 Task: Add a signature Maya Campbell containing Have a great National Hug Day, Maya Campbell to email address softage.9@softage.net and add a folder Insurance policies
Action: Mouse moved to (1344, 99)
Screenshot: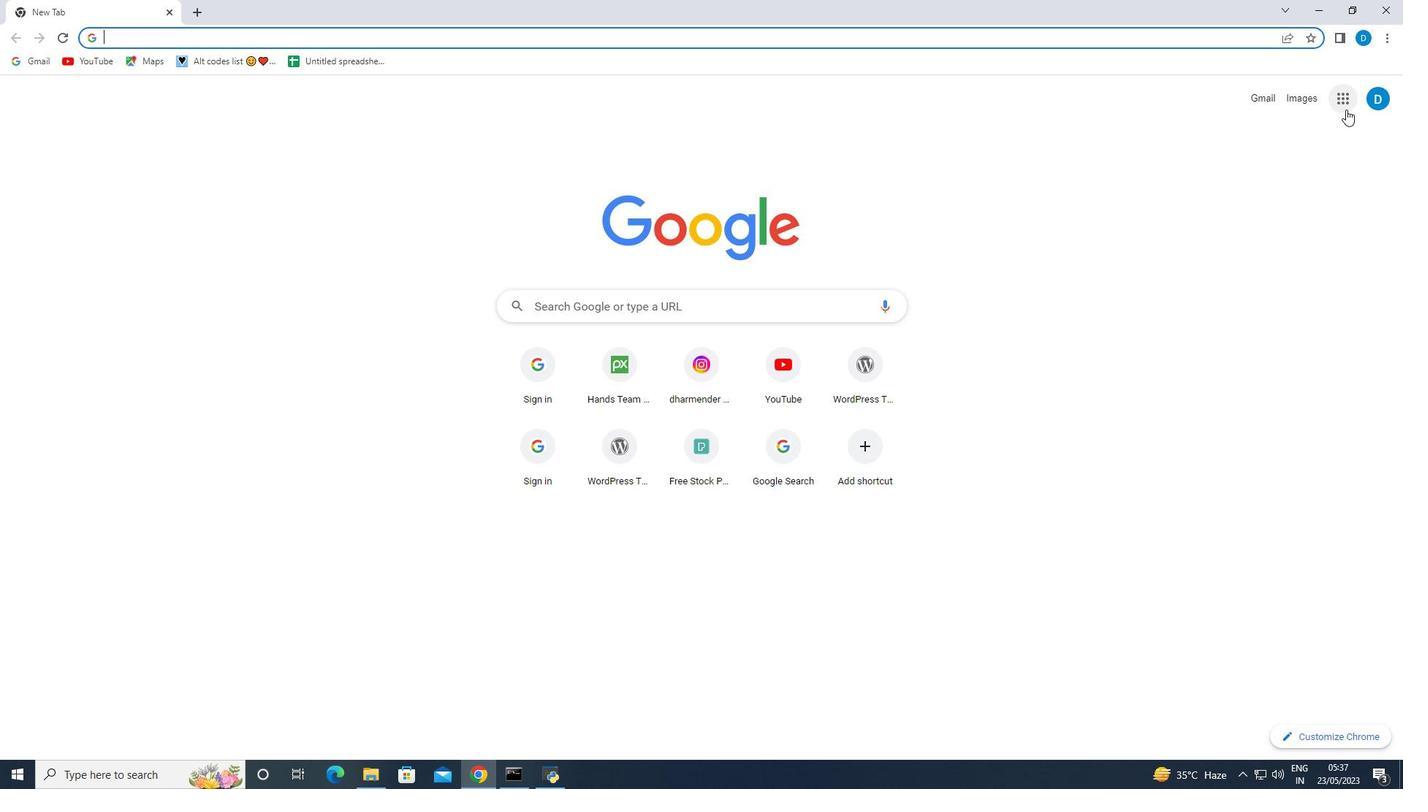 
Action: Mouse pressed left at (1344, 99)
Screenshot: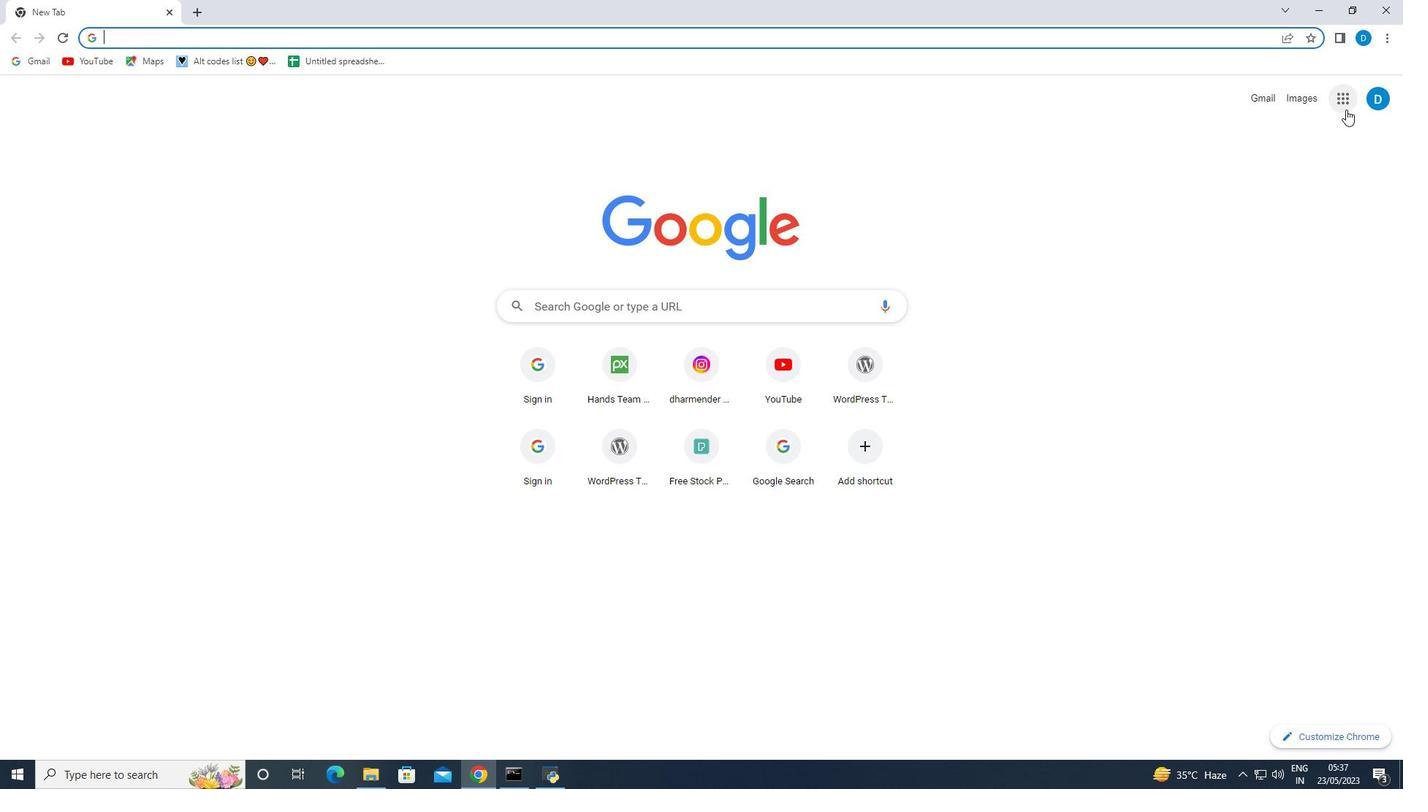 
Action: Mouse moved to (1225, 289)
Screenshot: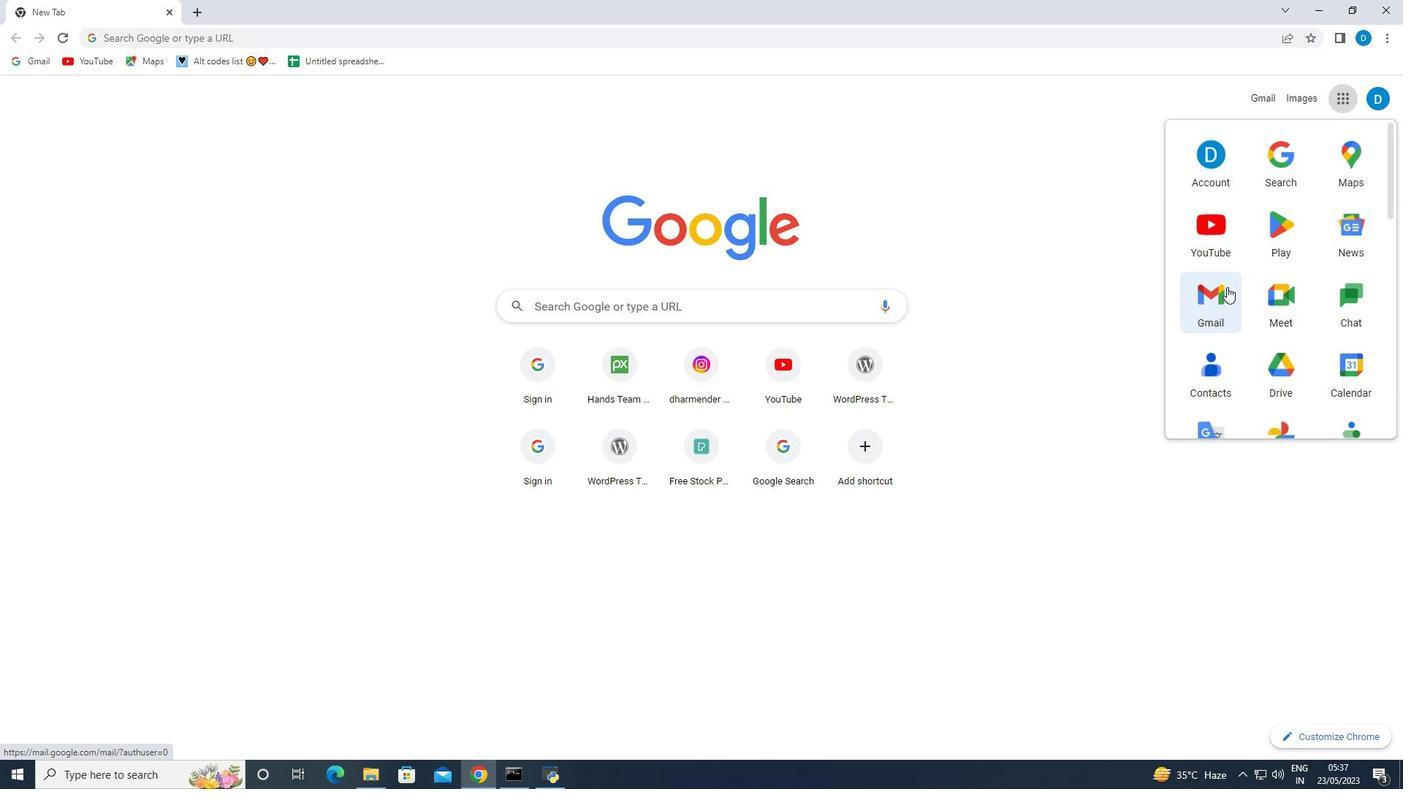 
Action: Mouse pressed left at (1225, 289)
Screenshot: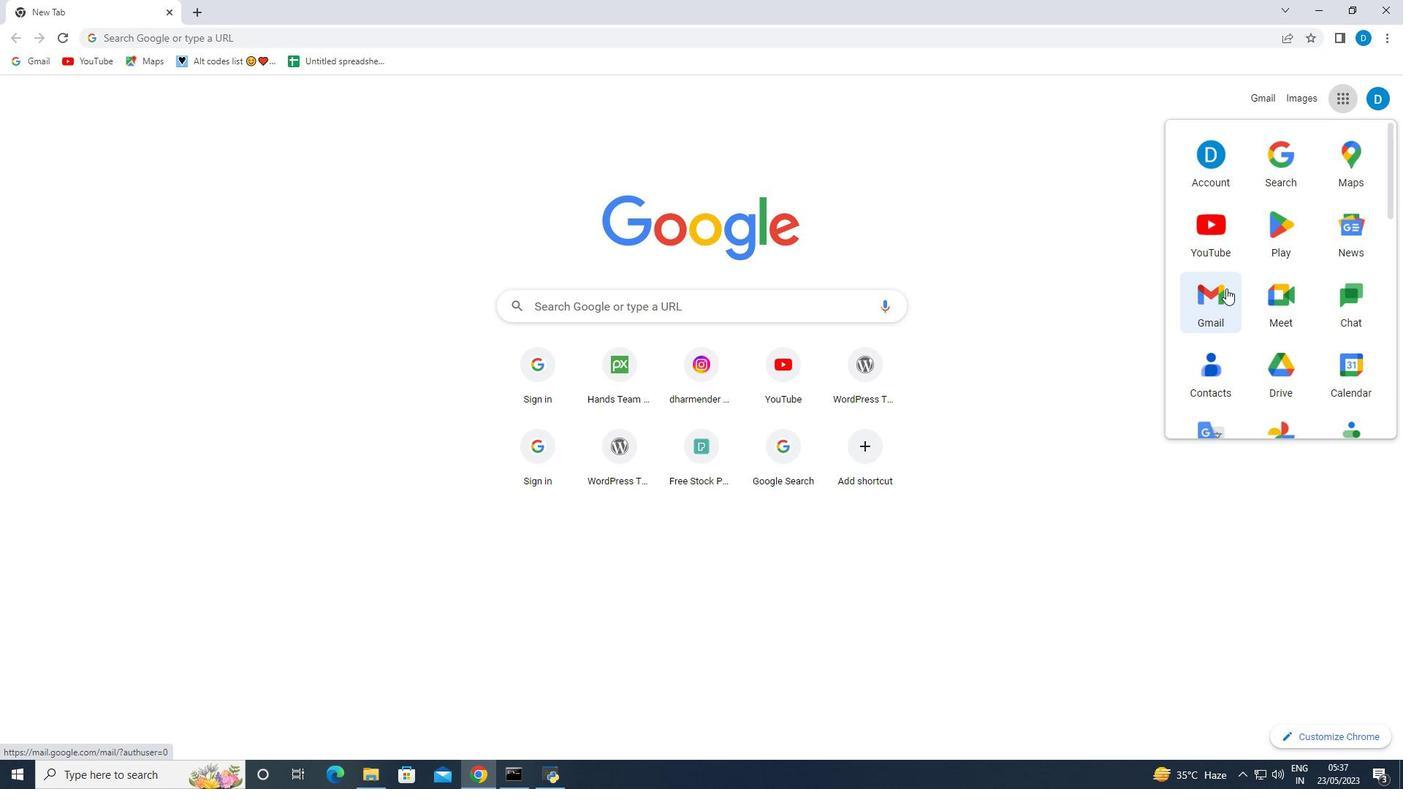 
Action: Mouse moved to (1312, 110)
Screenshot: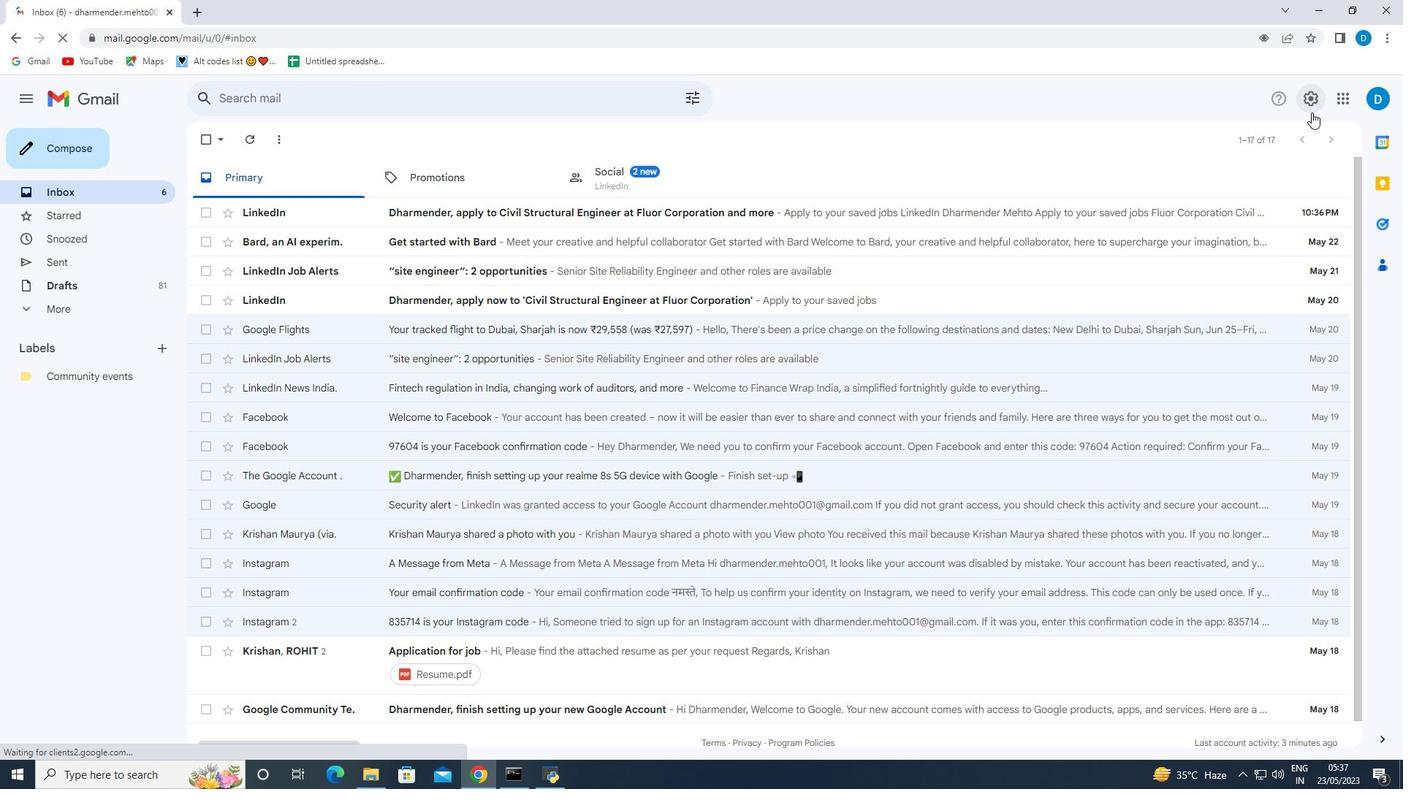 
Action: Mouse pressed left at (1312, 110)
Screenshot: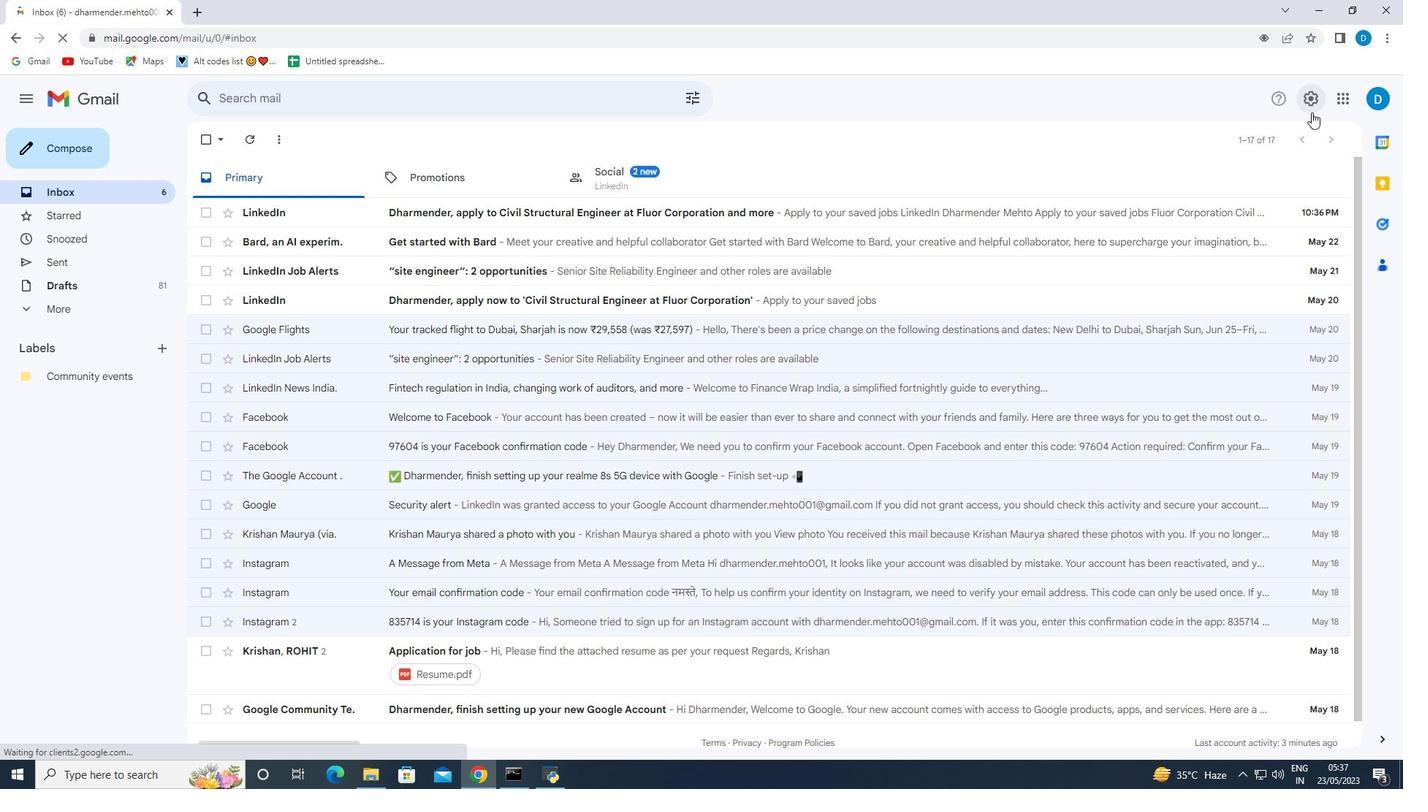 
Action: Mouse moved to (1208, 176)
Screenshot: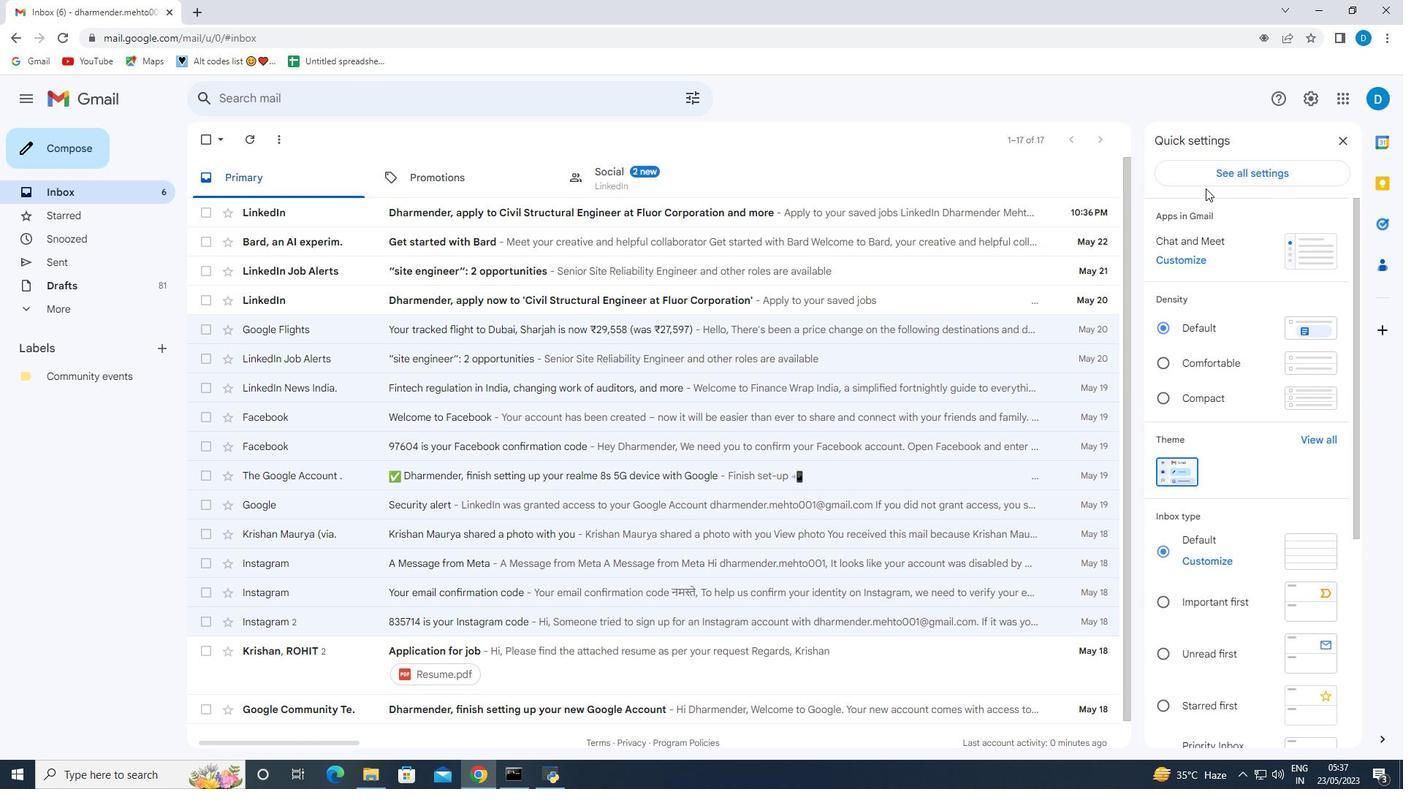 
Action: Mouse pressed left at (1208, 176)
Screenshot: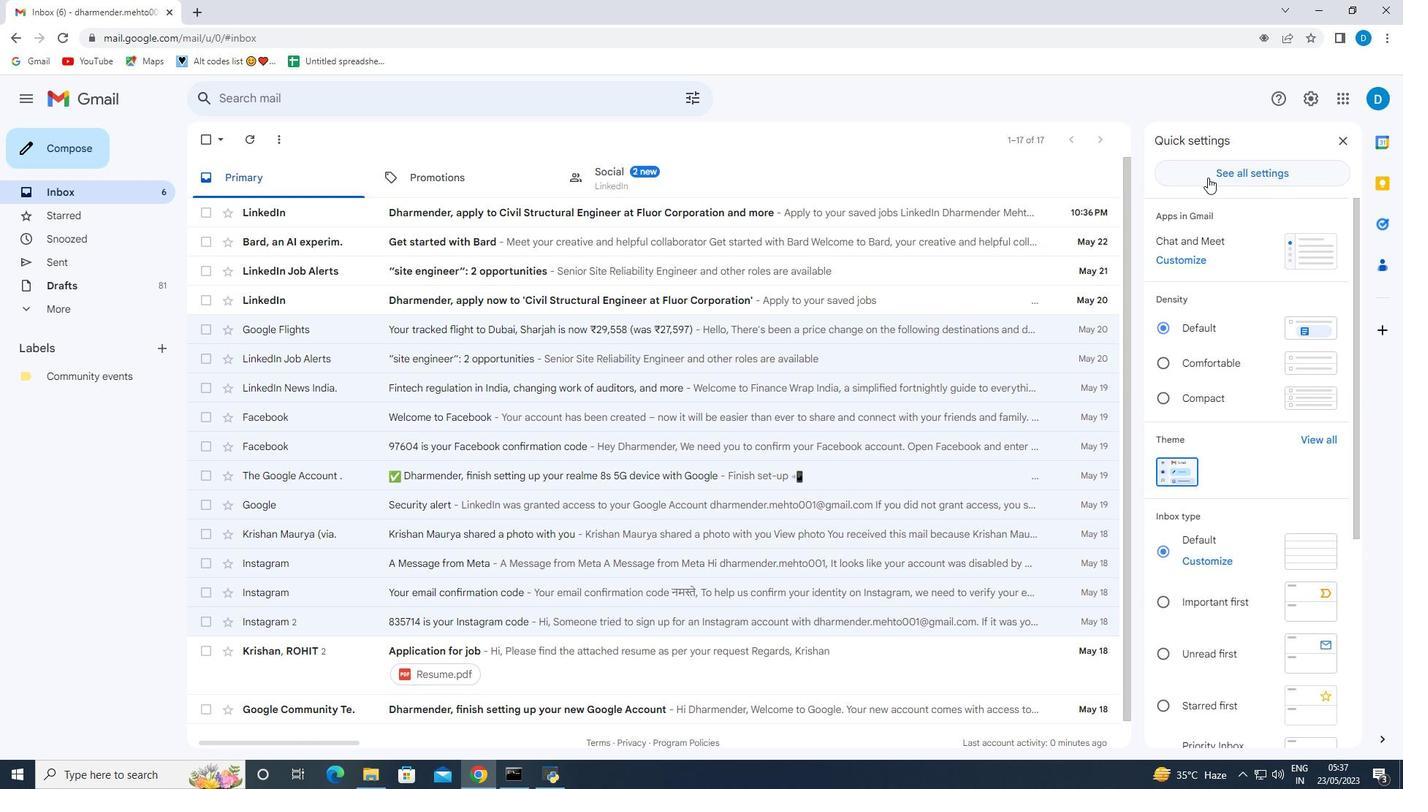 
Action: Mouse moved to (562, 547)
Screenshot: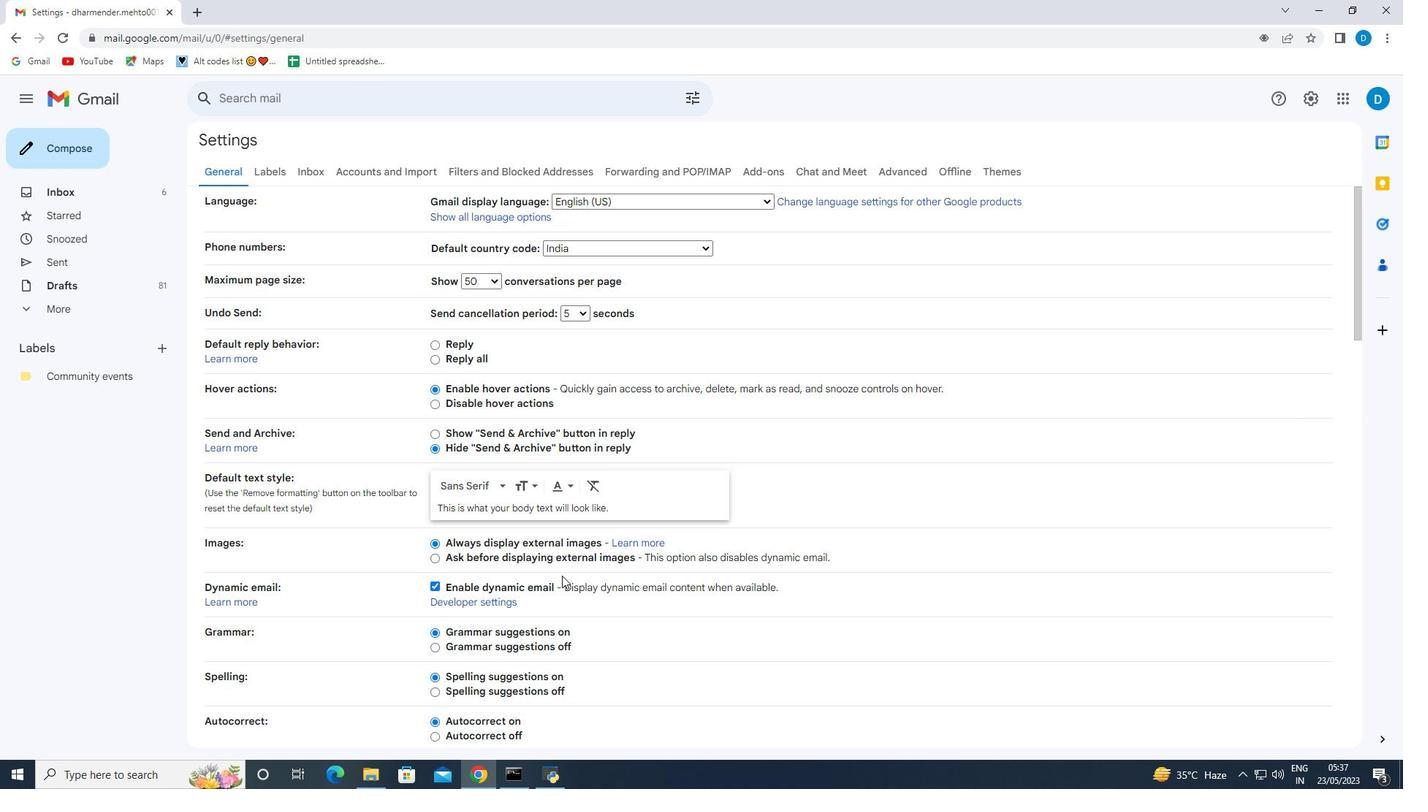 
Action: Mouse scrolled (562, 546) with delta (0, 0)
Screenshot: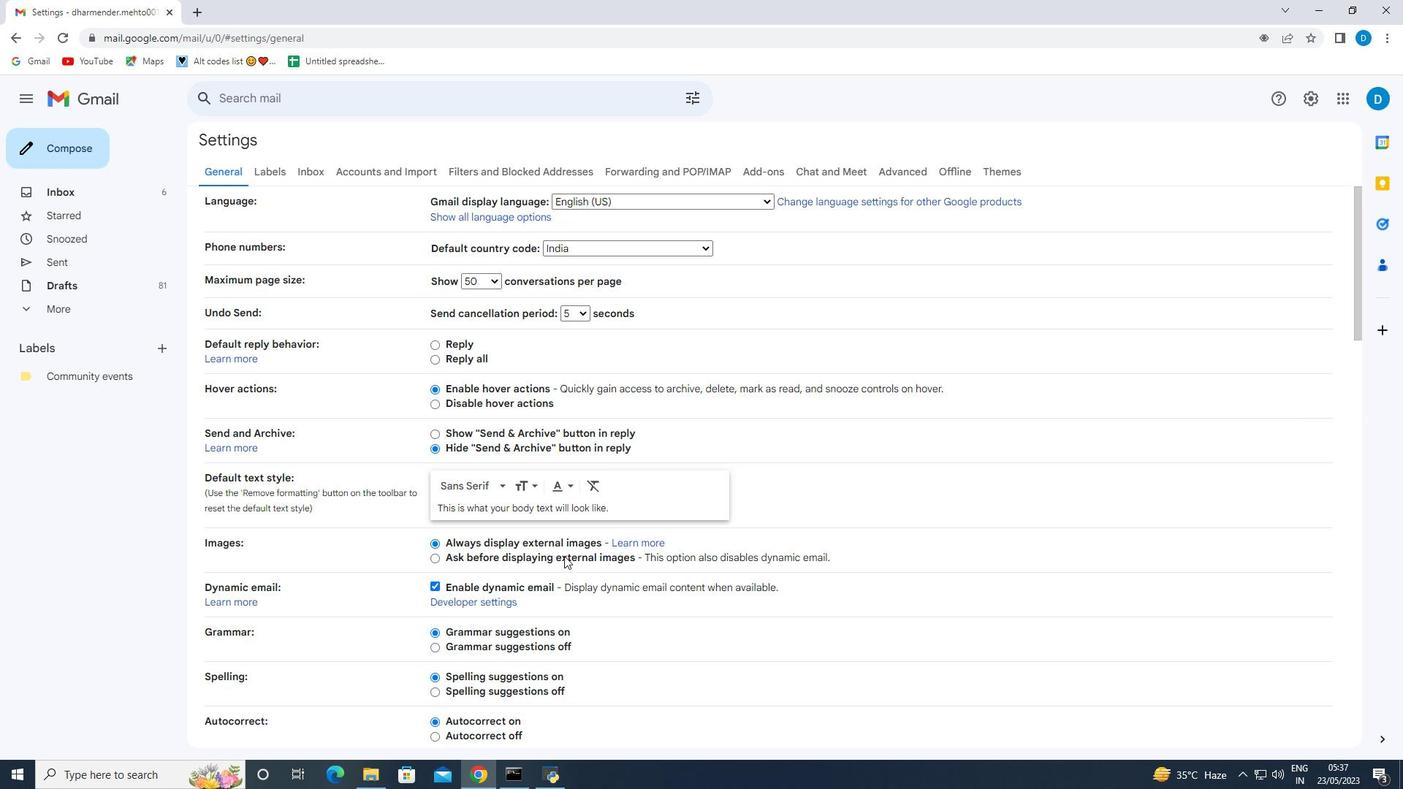 
Action: Mouse scrolled (562, 546) with delta (0, 0)
Screenshot: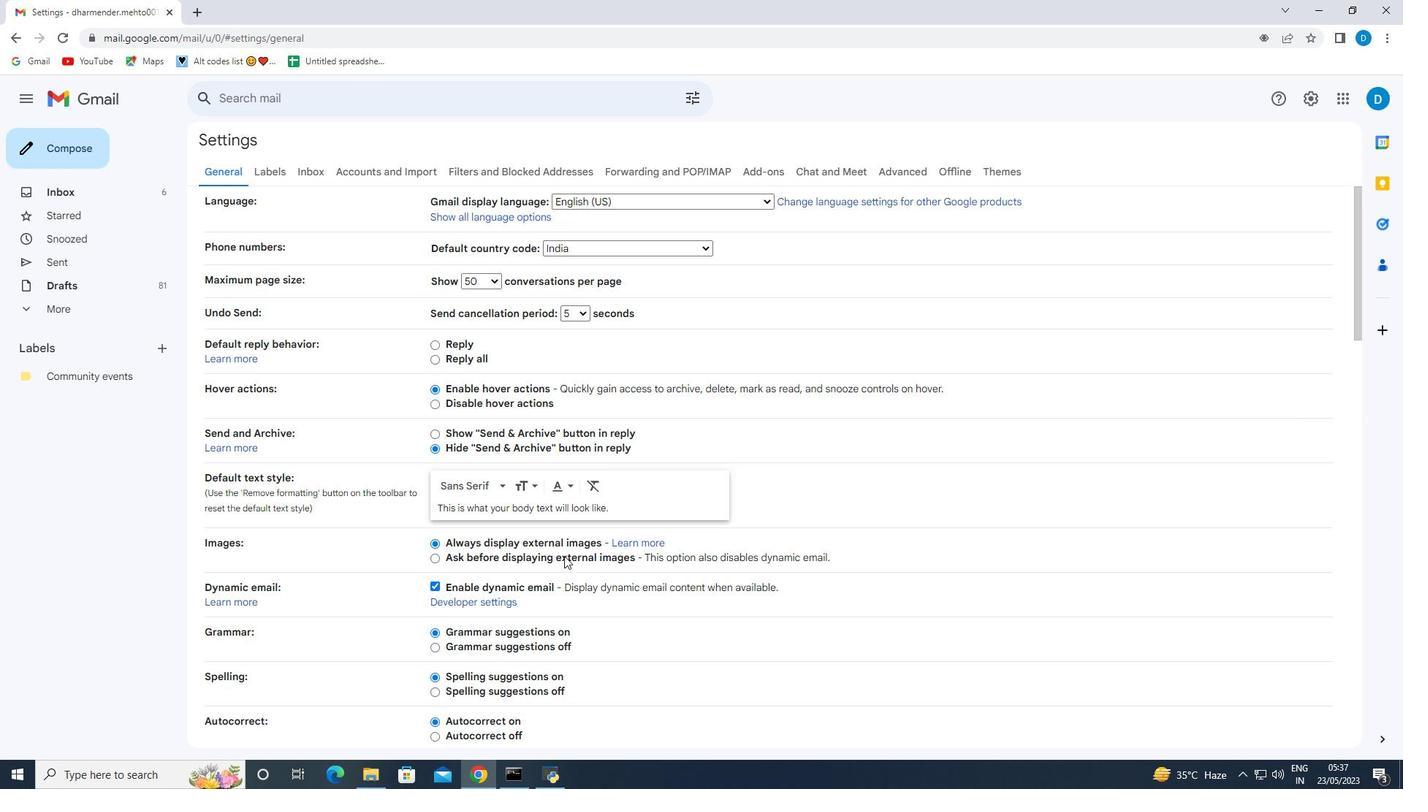 
Action: Mouse scrolled (562, 546) with delta (0, 0)
Screenshot: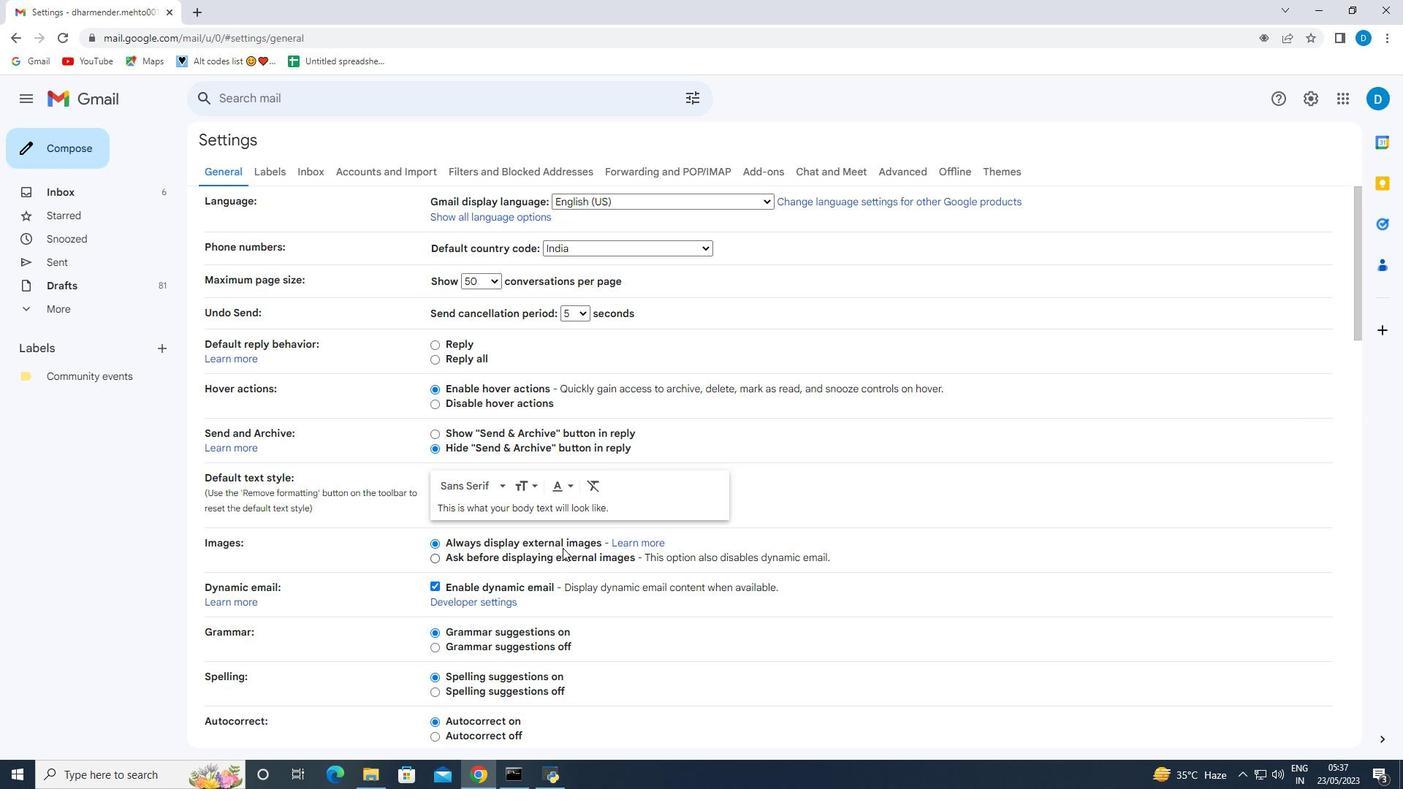 
Action: Mouse scrolled (562, 546) with delta (0, 0)
Screenshot: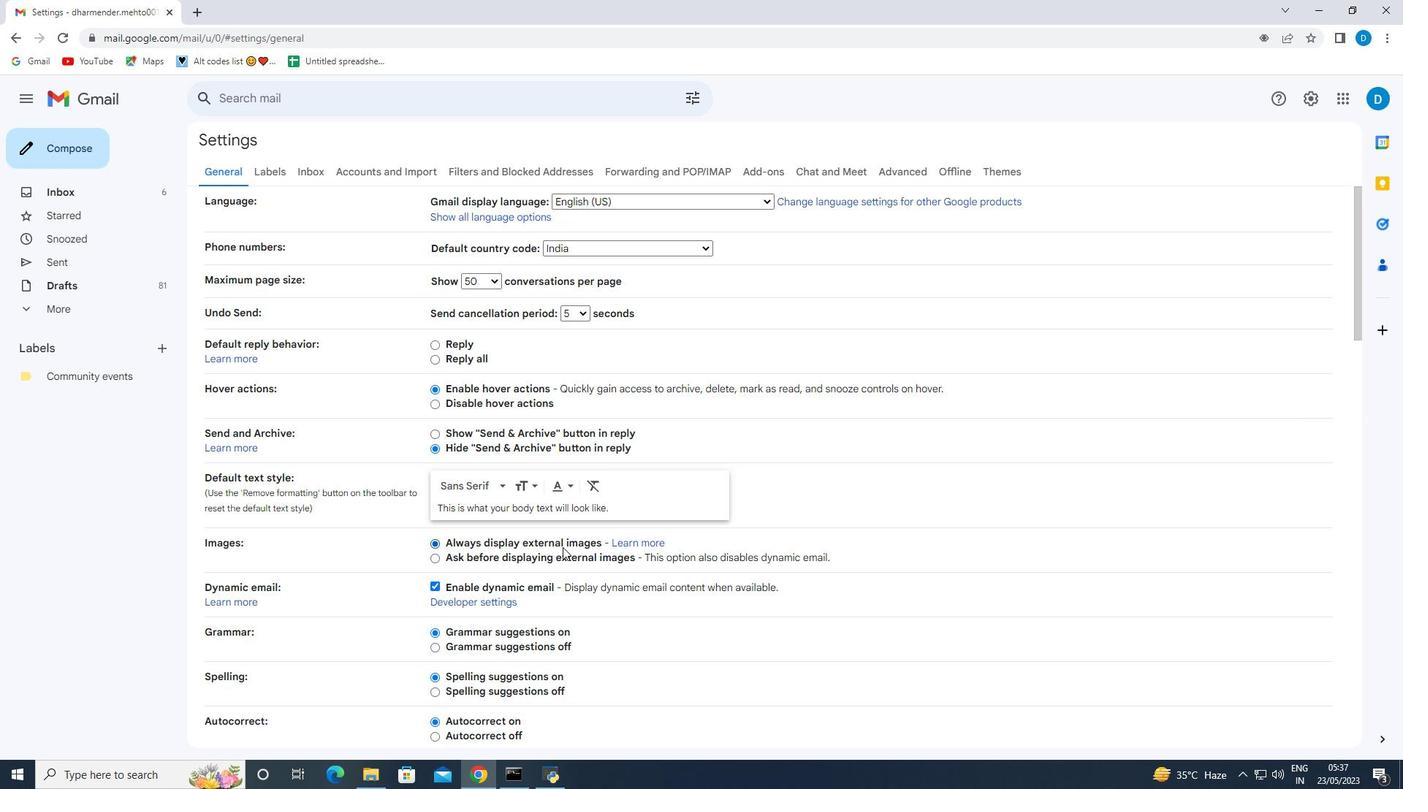 
Action: Mouse moved to (566, 535)
Screenshot: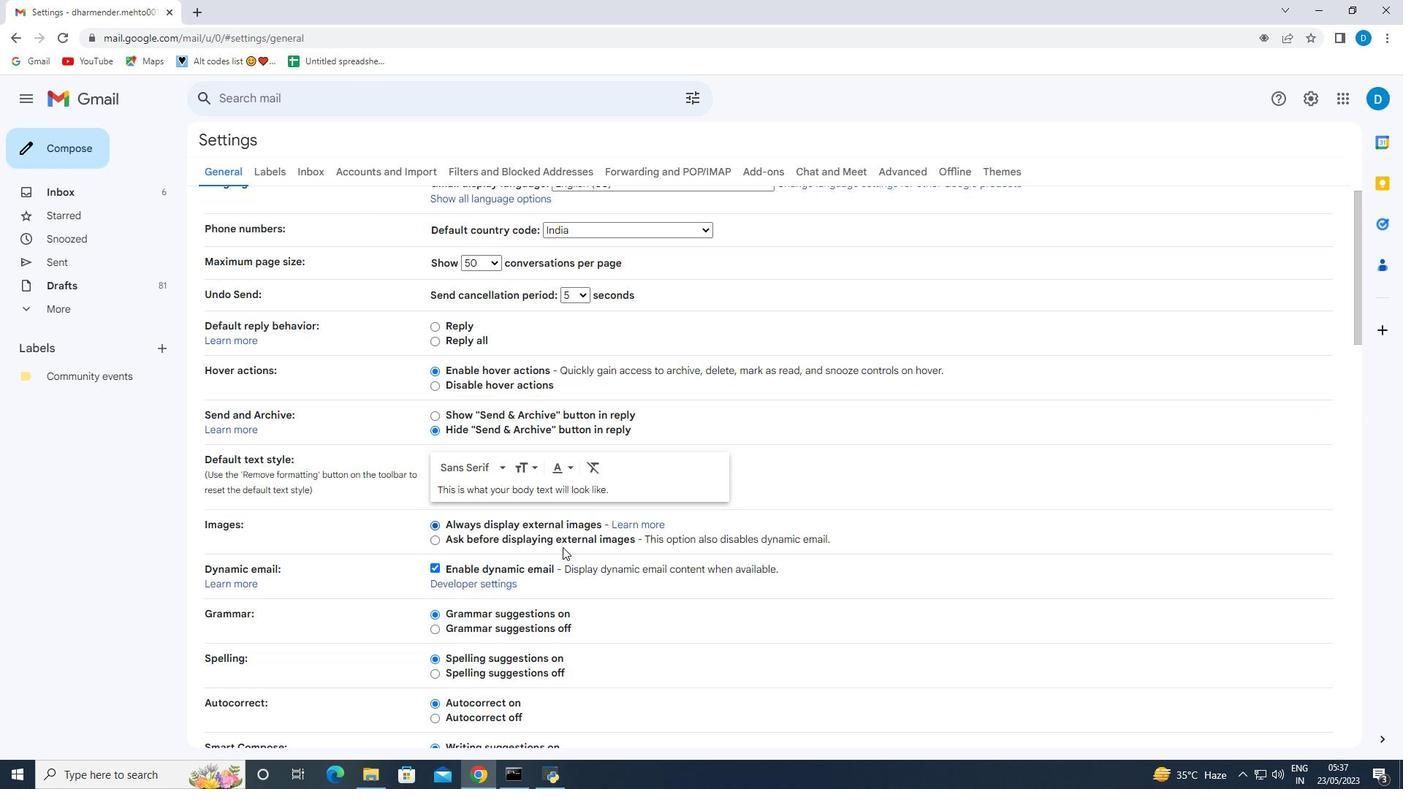 
Action: Mouse scrolled (566, 534) with delta (0, 0)
Screenshot: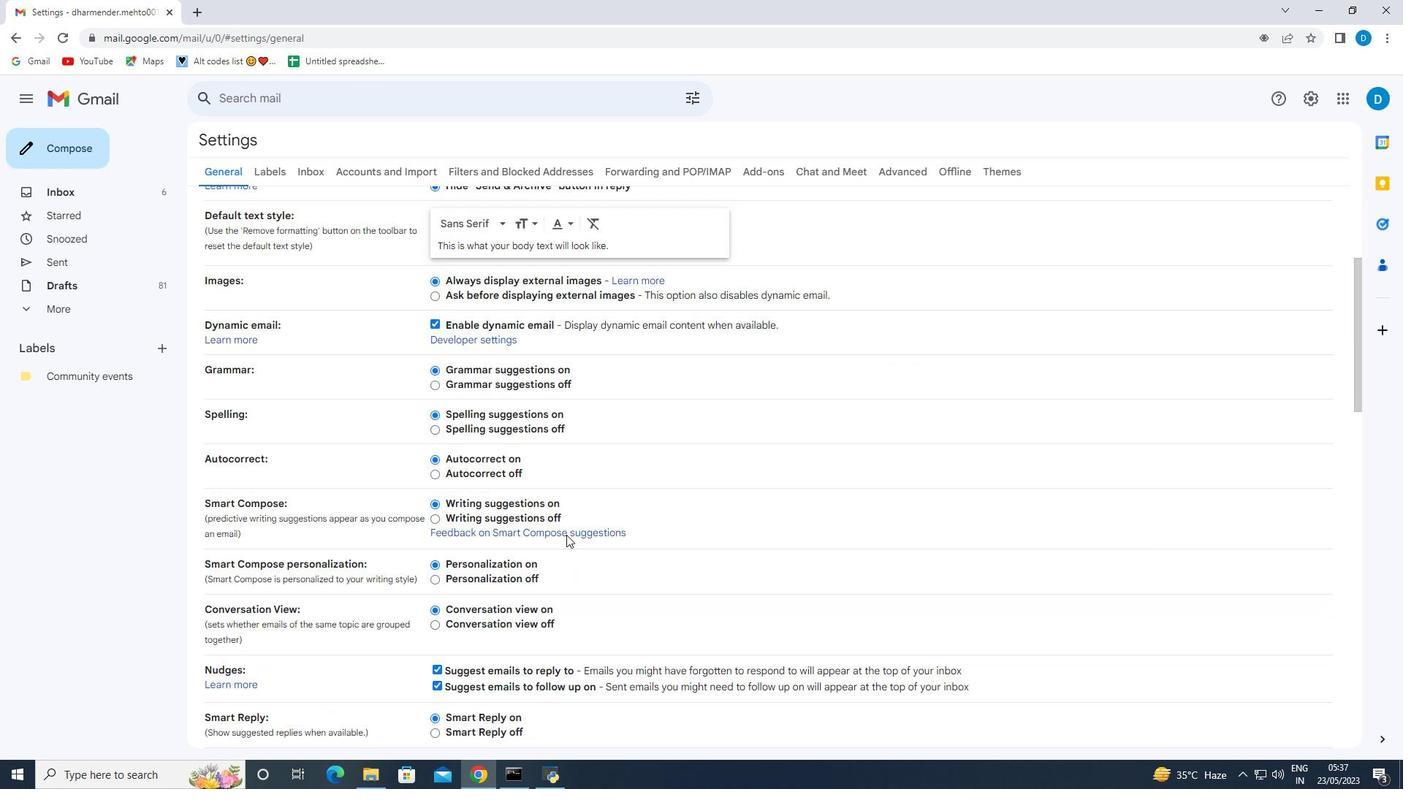 
Action: Mouse scrolled (566, 534) with delta (0, 0)
Screenshot: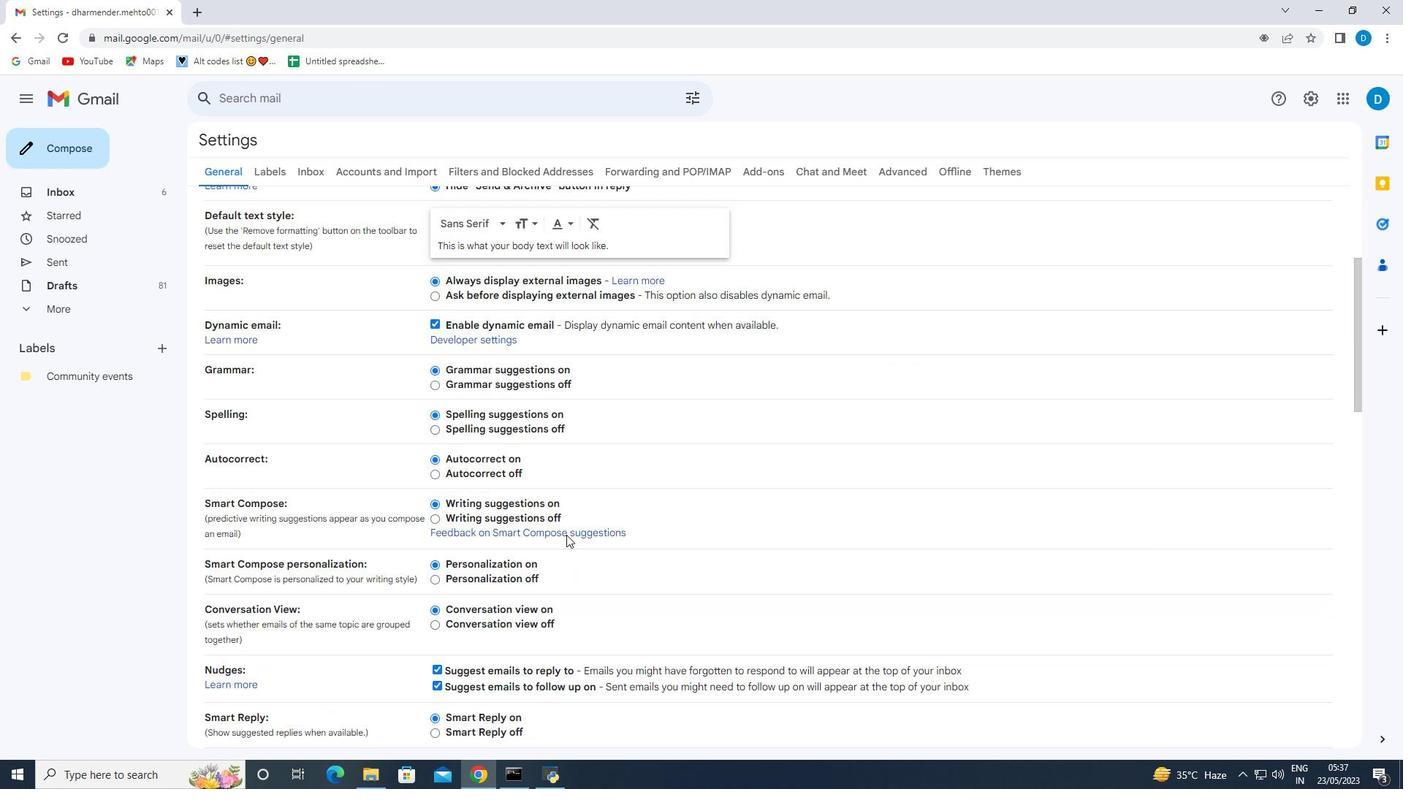 
Action: Mouse scrolled (566, 534) with delta (0, 0)
Screenshot: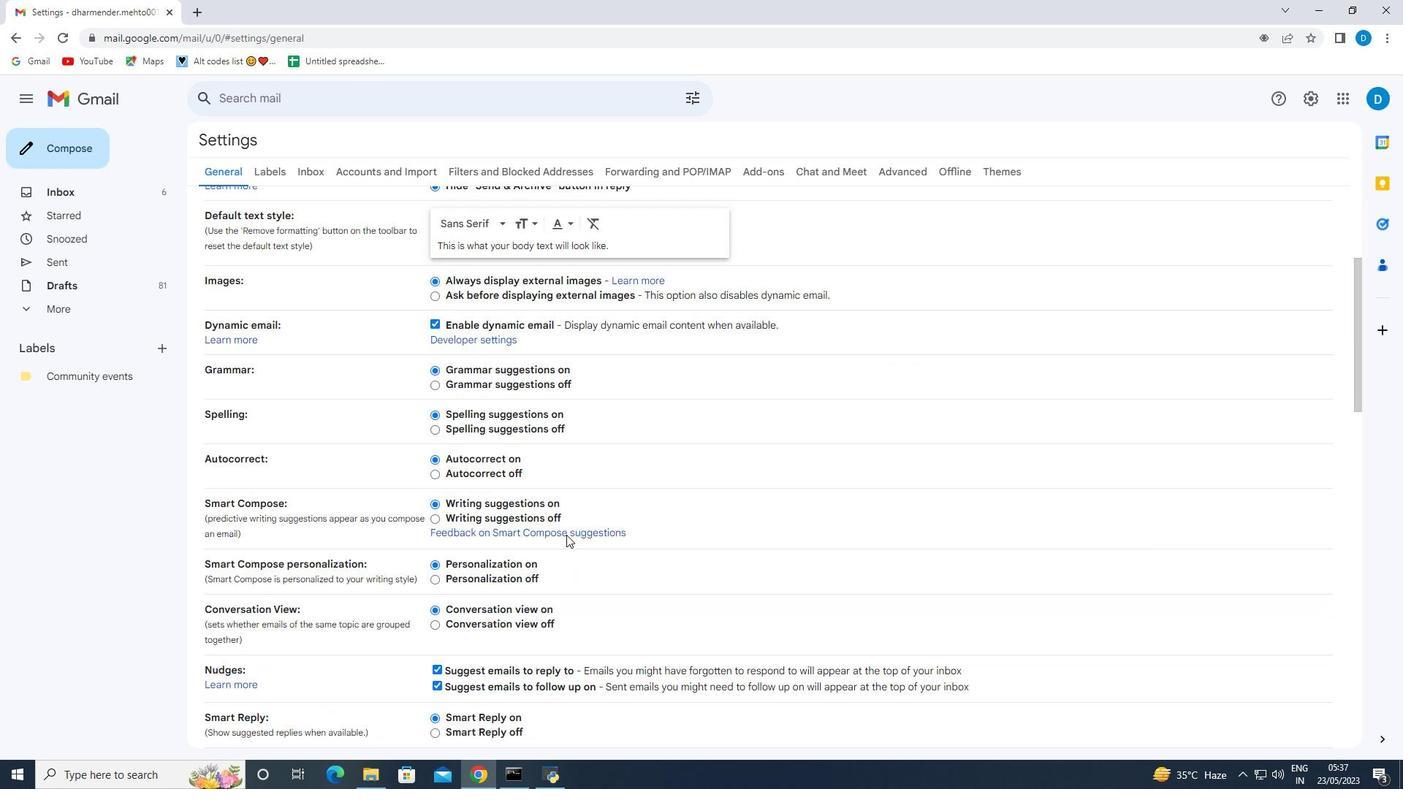 
Action: Mouse scrolled (566, 534) with delta (0, 0)
Screenshot: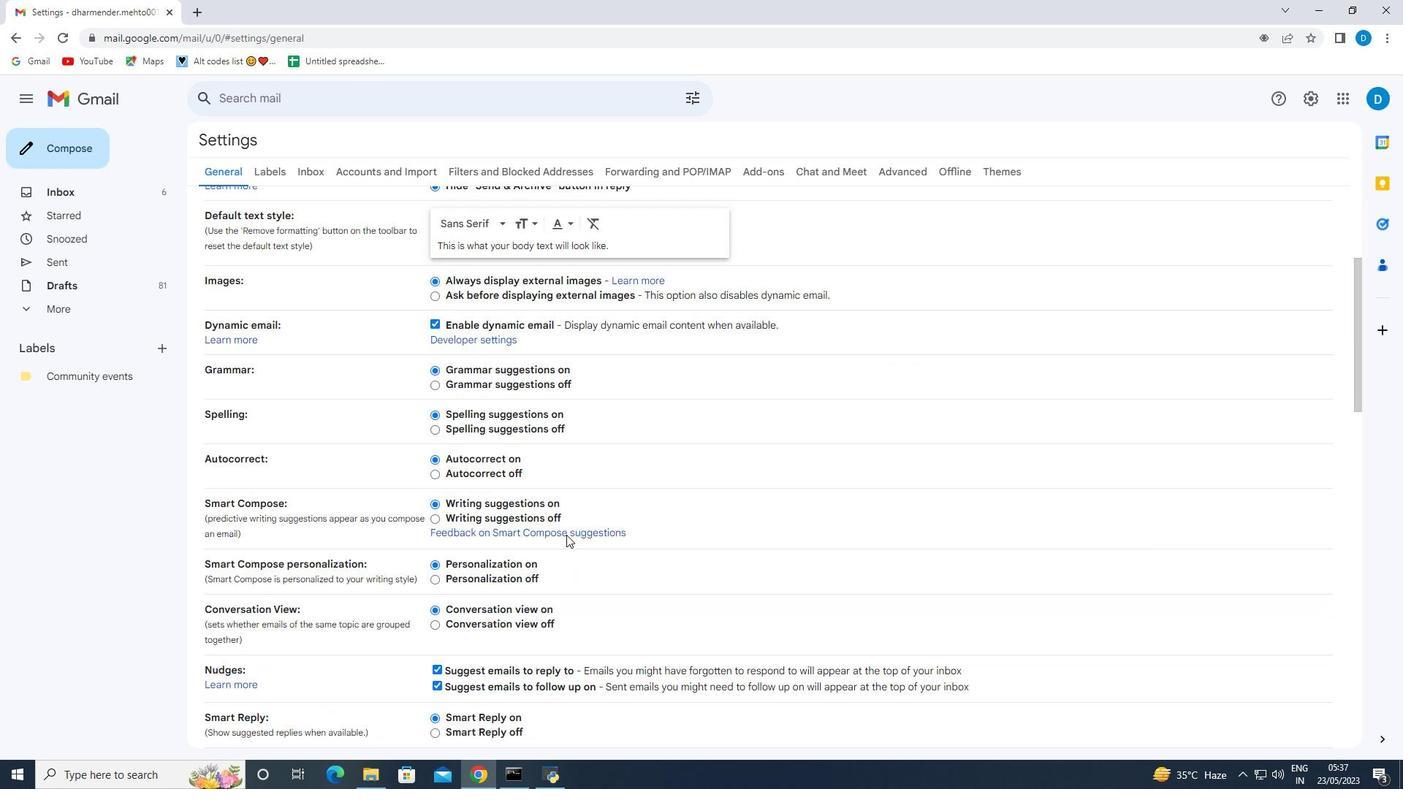 
Action: Mouse scrolled (566, 534) with delta (0, 0)
Screenshot: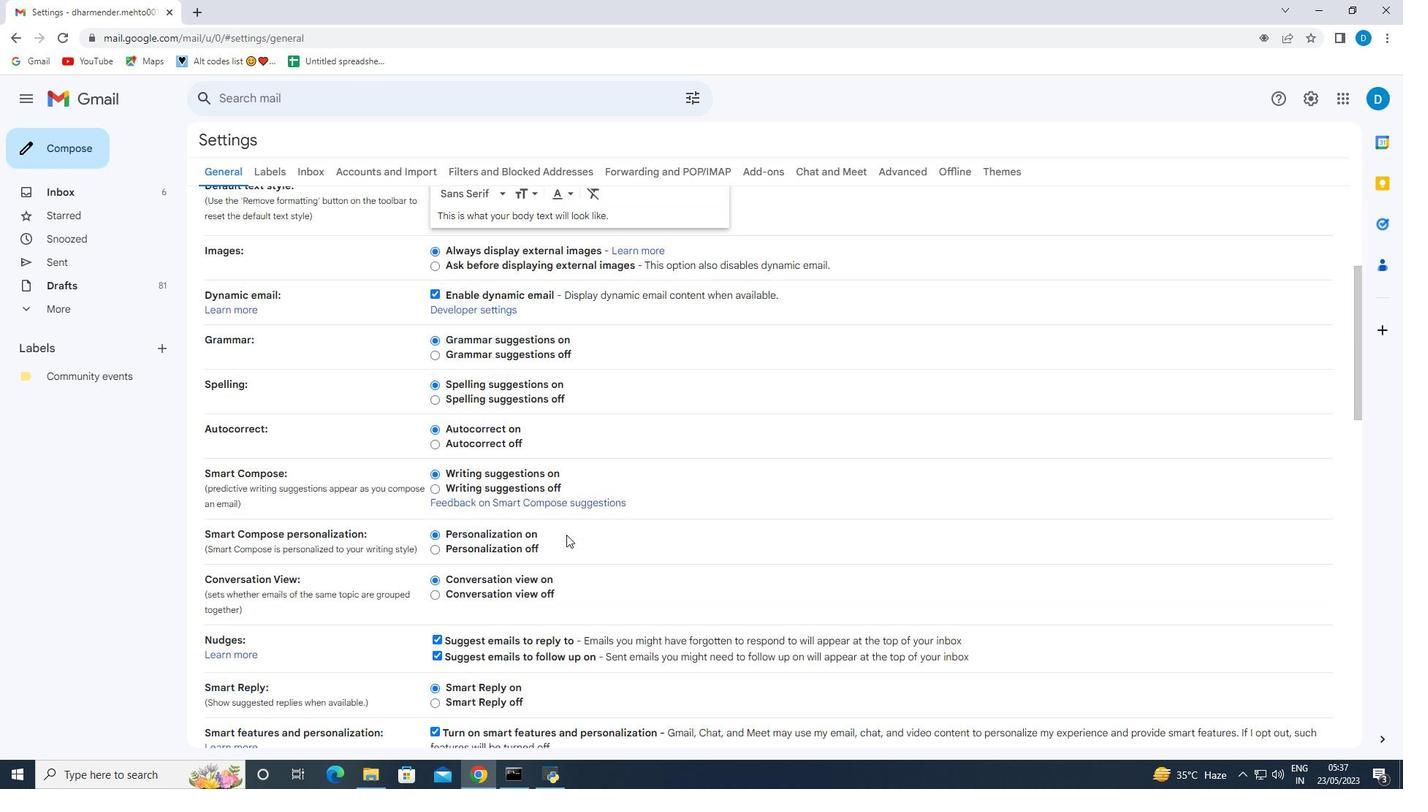 
Action: Mouse scrolled (566, 534) with delta (0, 0)
Screenshot: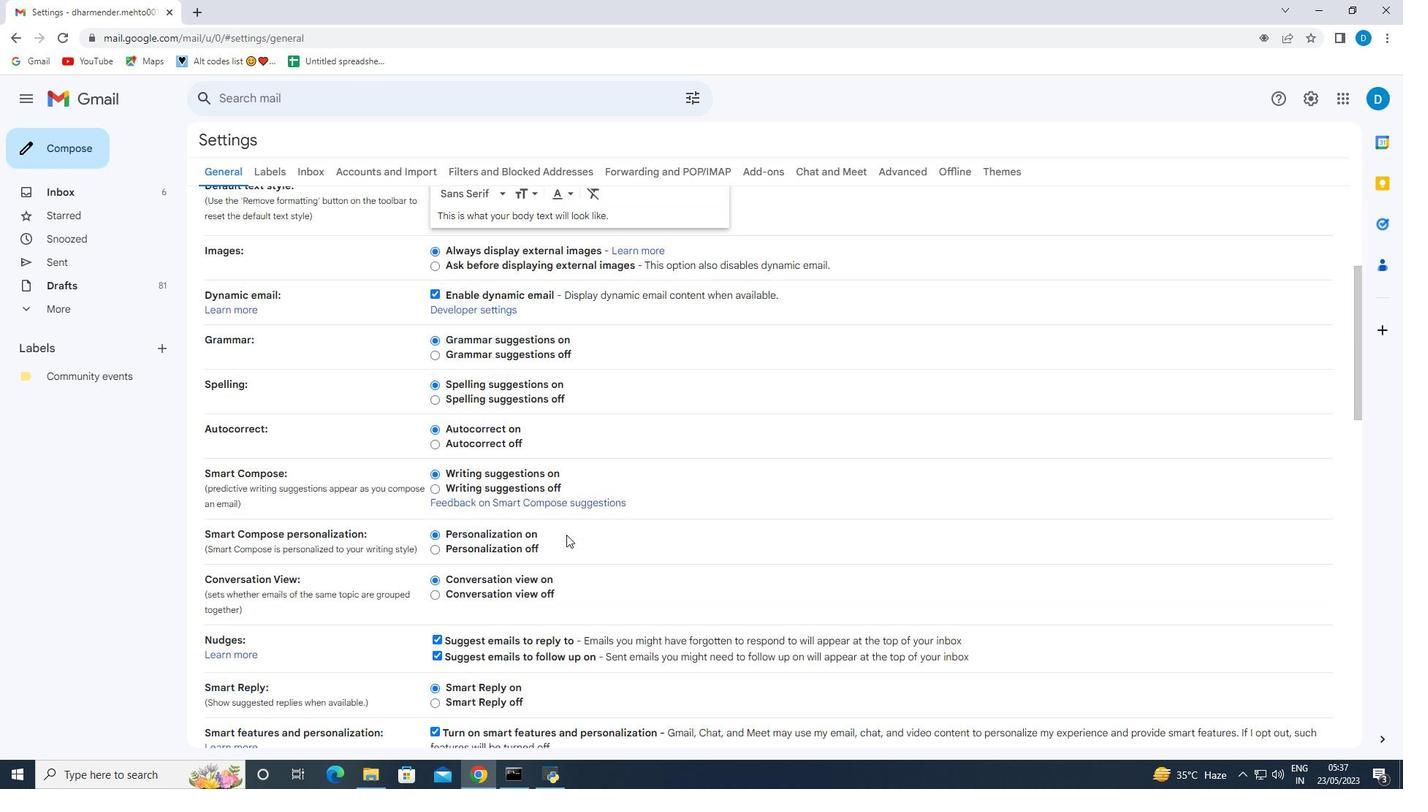 
Action: Mouse scrolled (566, 534) with delta (0, 0)
Screenshot: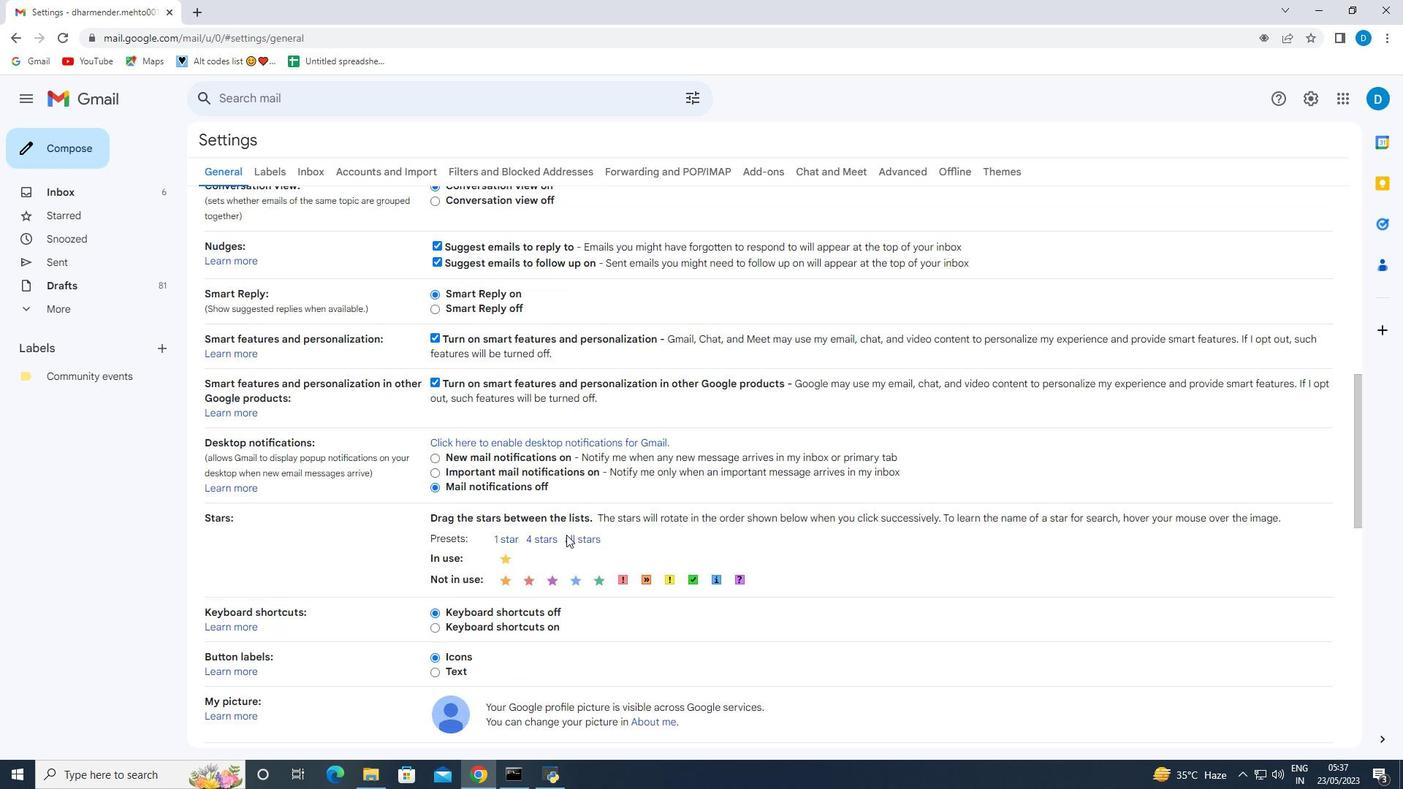 
Action: Mouse scrolled (566, 534) with delta (0, 0)
Screenshot: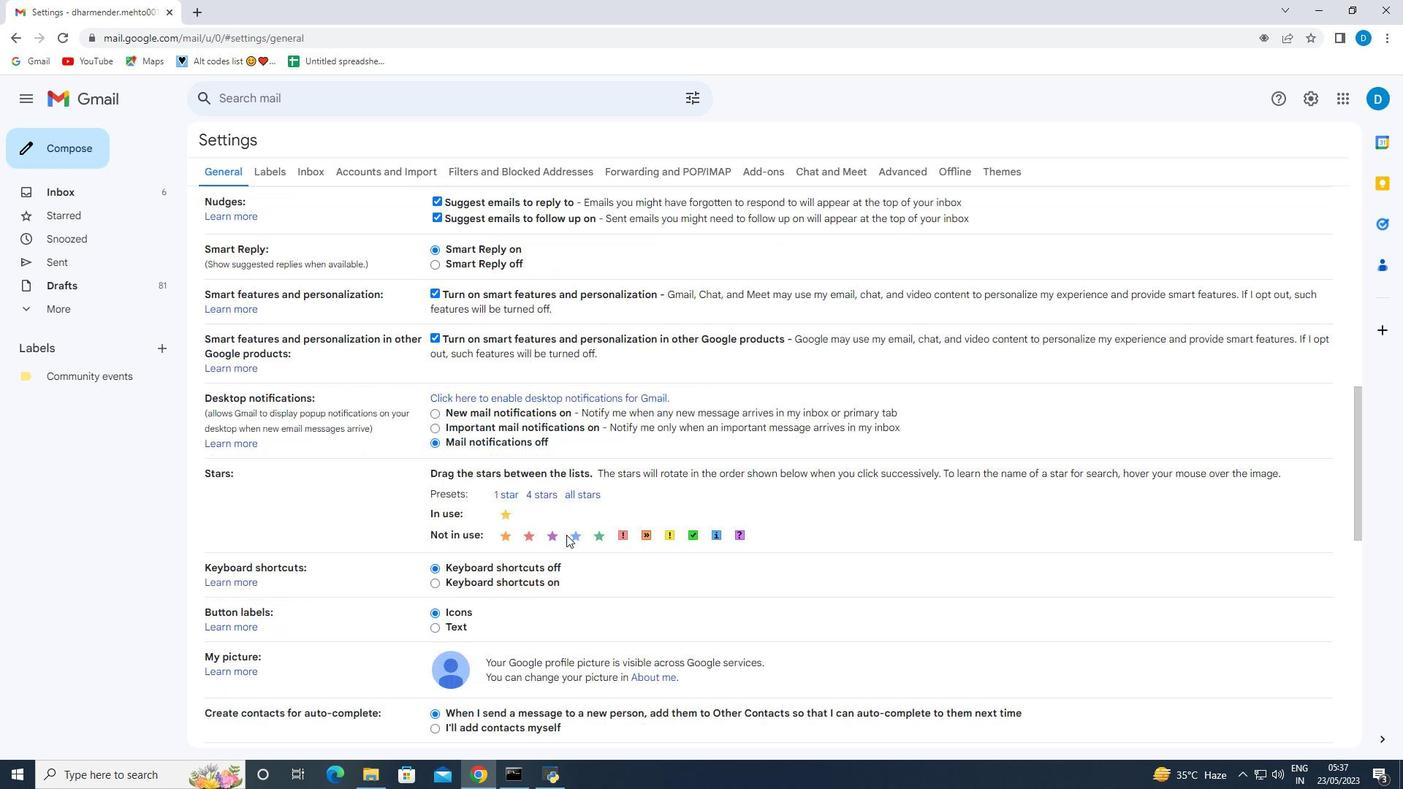 
Action: Mouse scrolled (566, 534) with delta (0, 0)
Screenshot: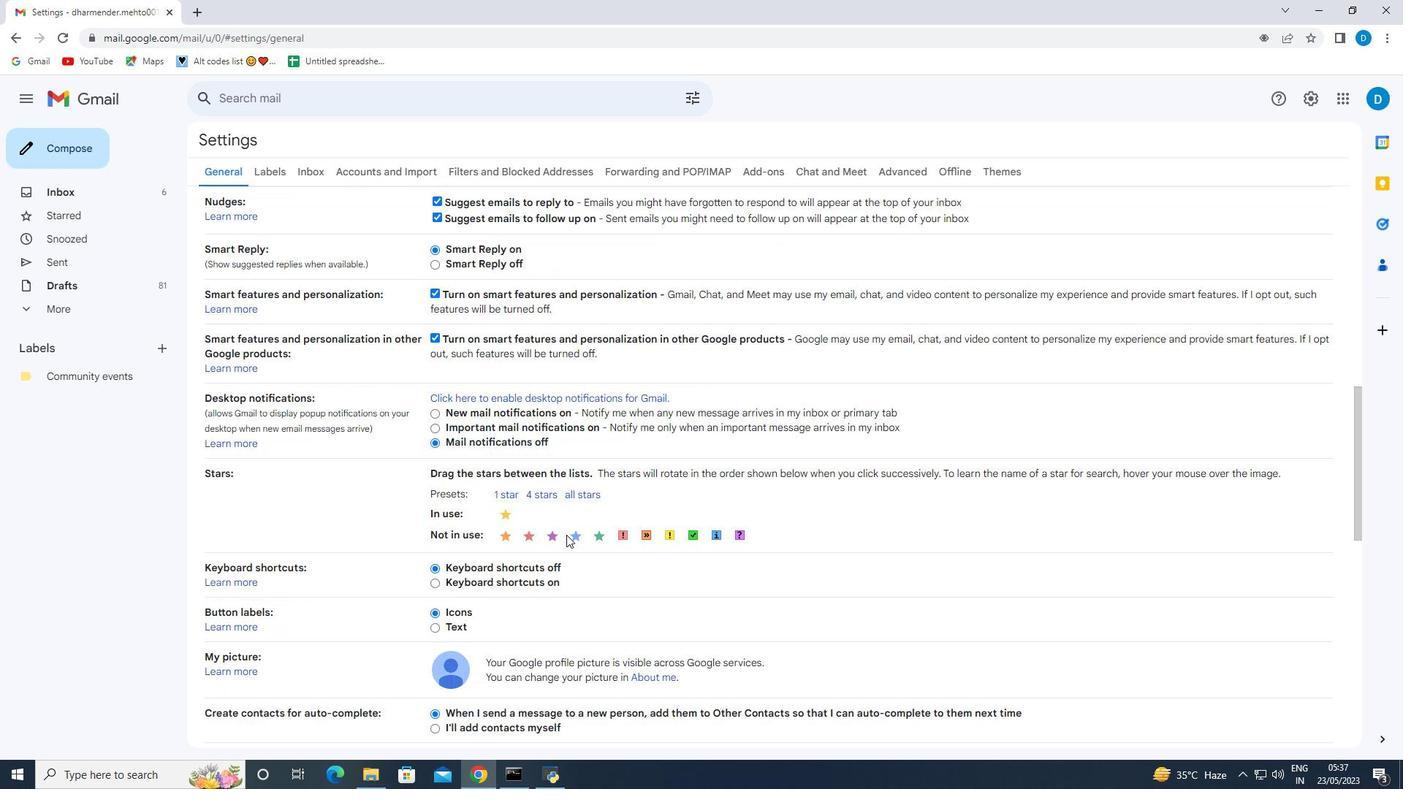 
Action: Mouse scrolled (566, 534) with delta (0, 0)
Screenshot: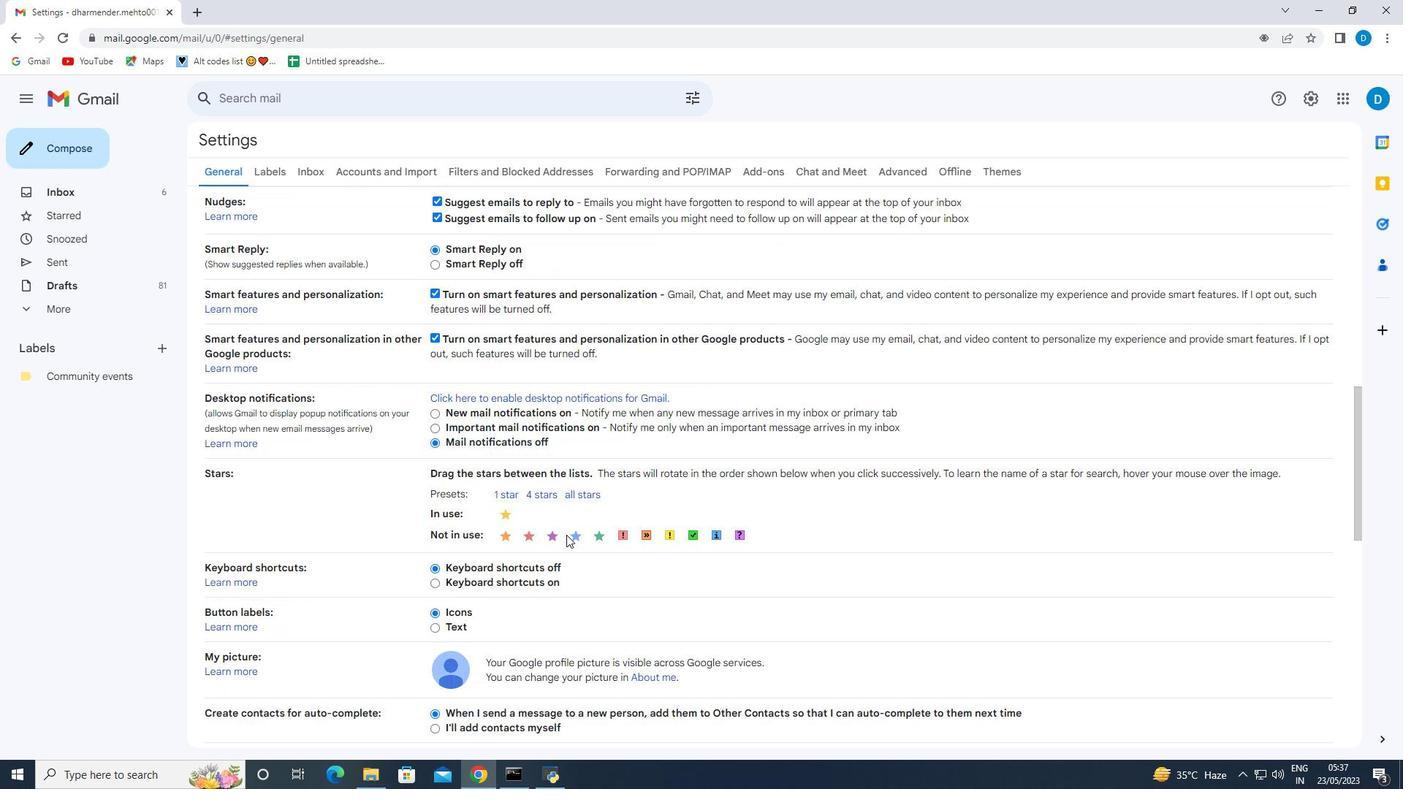 
Action: Mouse scrolled (566, 534) with delta (0, 0)
Screenshot: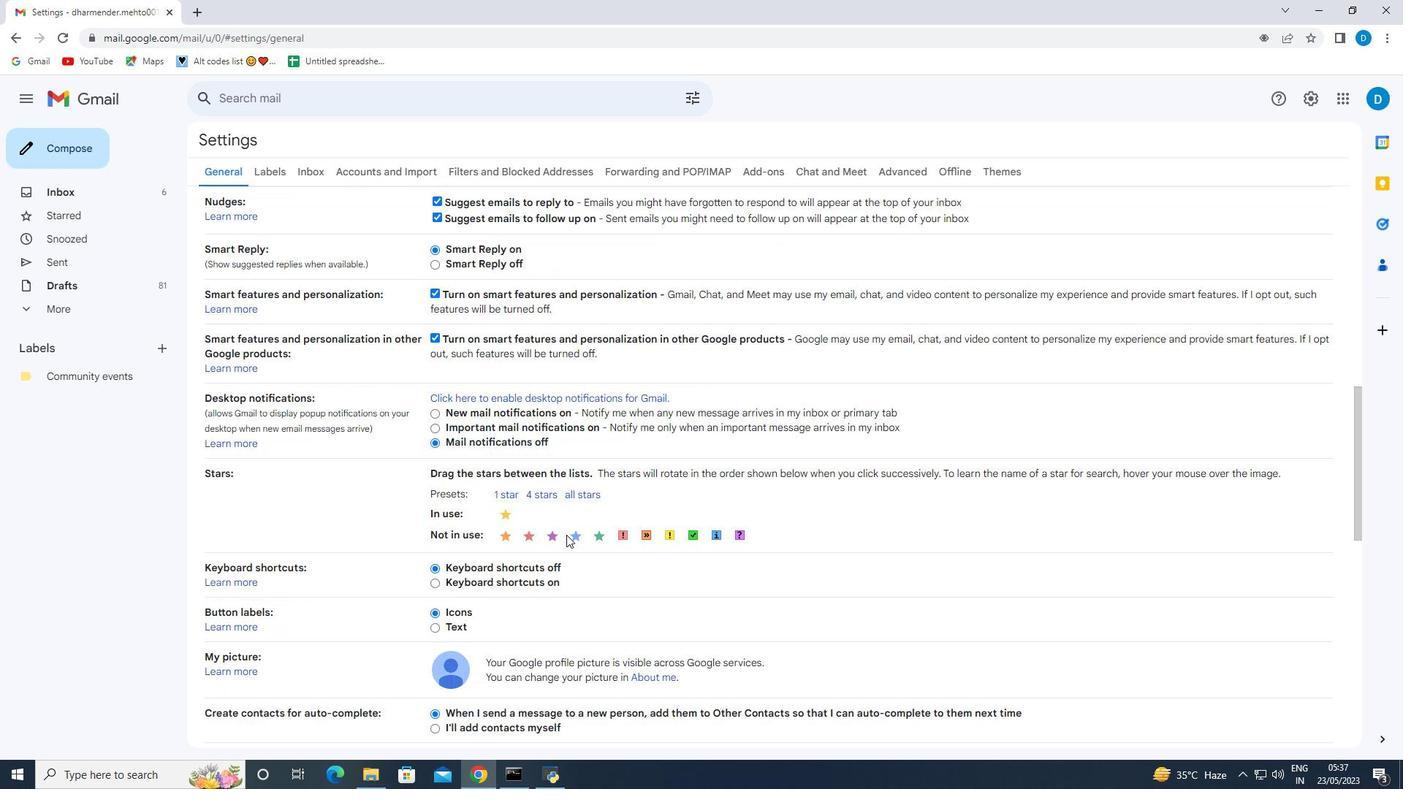 
Action: Mouse scrolled (566, 534) with delta (0, 0)
Screenshot: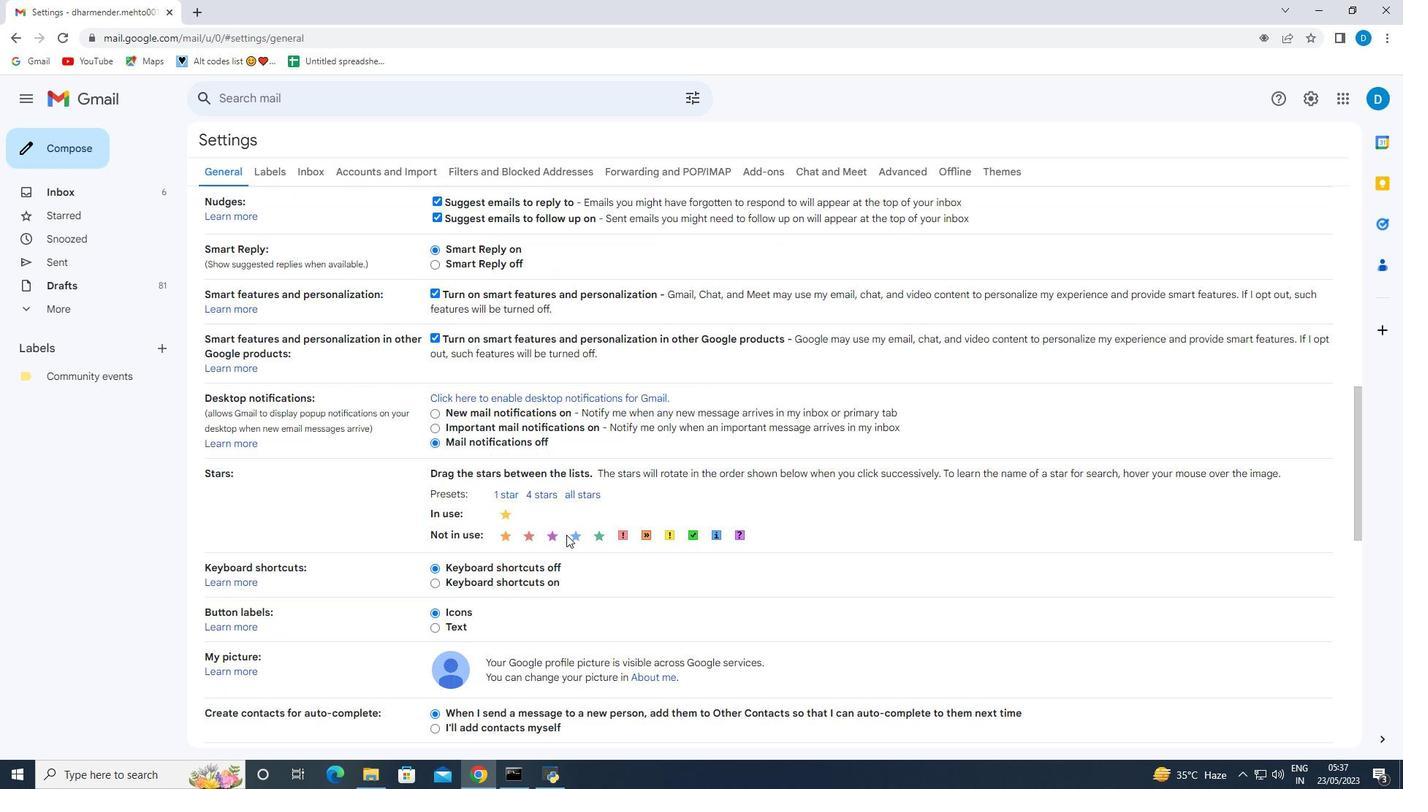 
Action: Mouse moved to (592, 361)
Screenshot: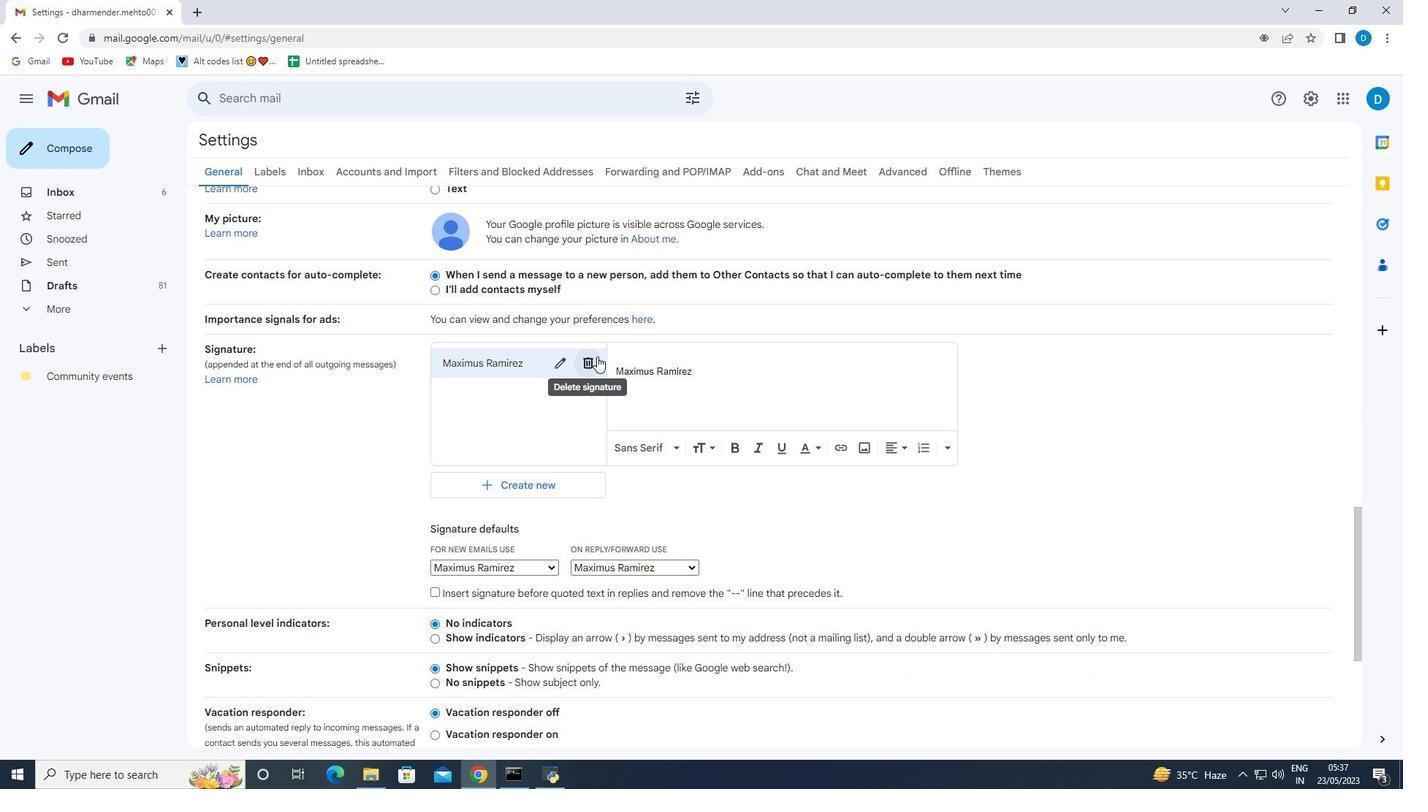 
Action: Mouse pressed left at (592, 361)
Screenshot: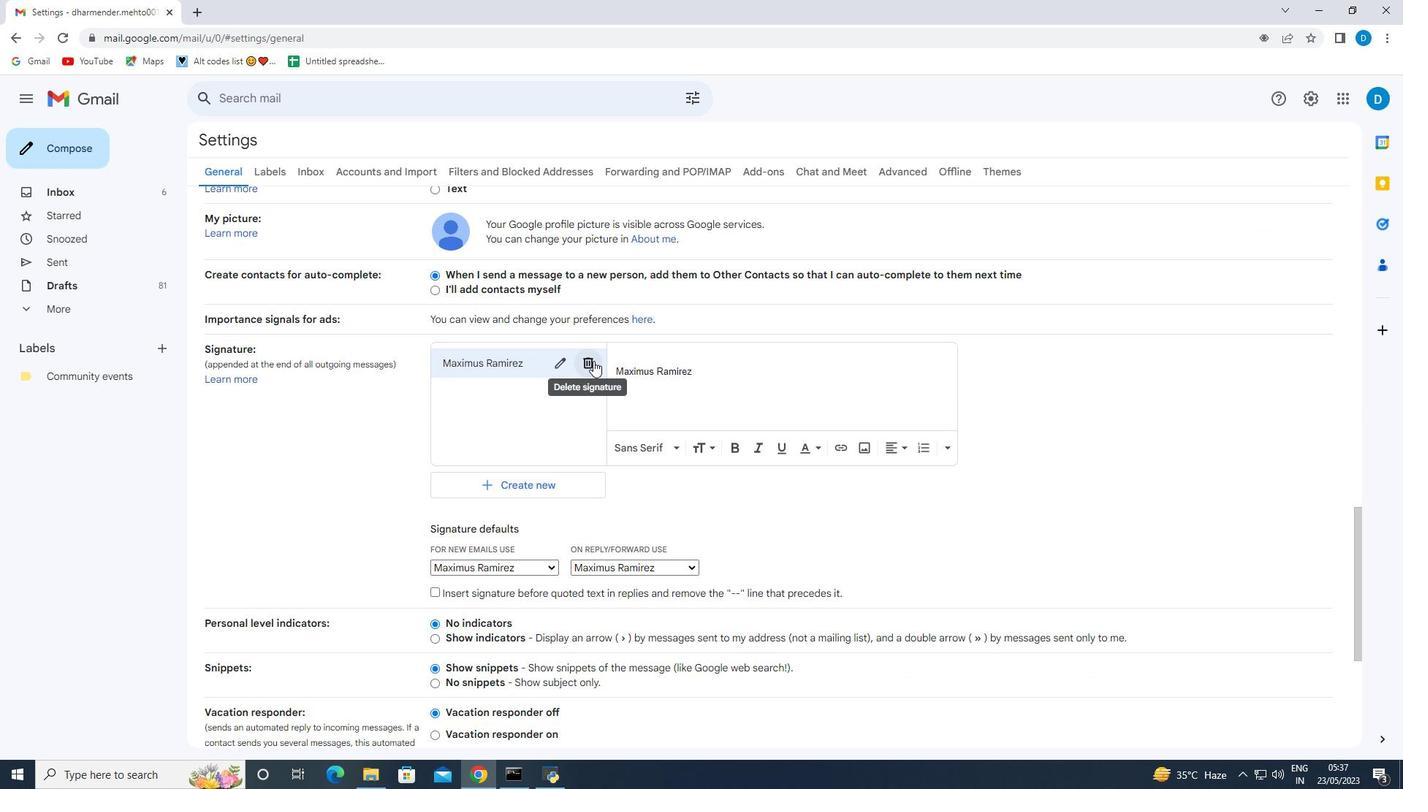 
Action: Mouse moved to (833, 445)
Screenshot: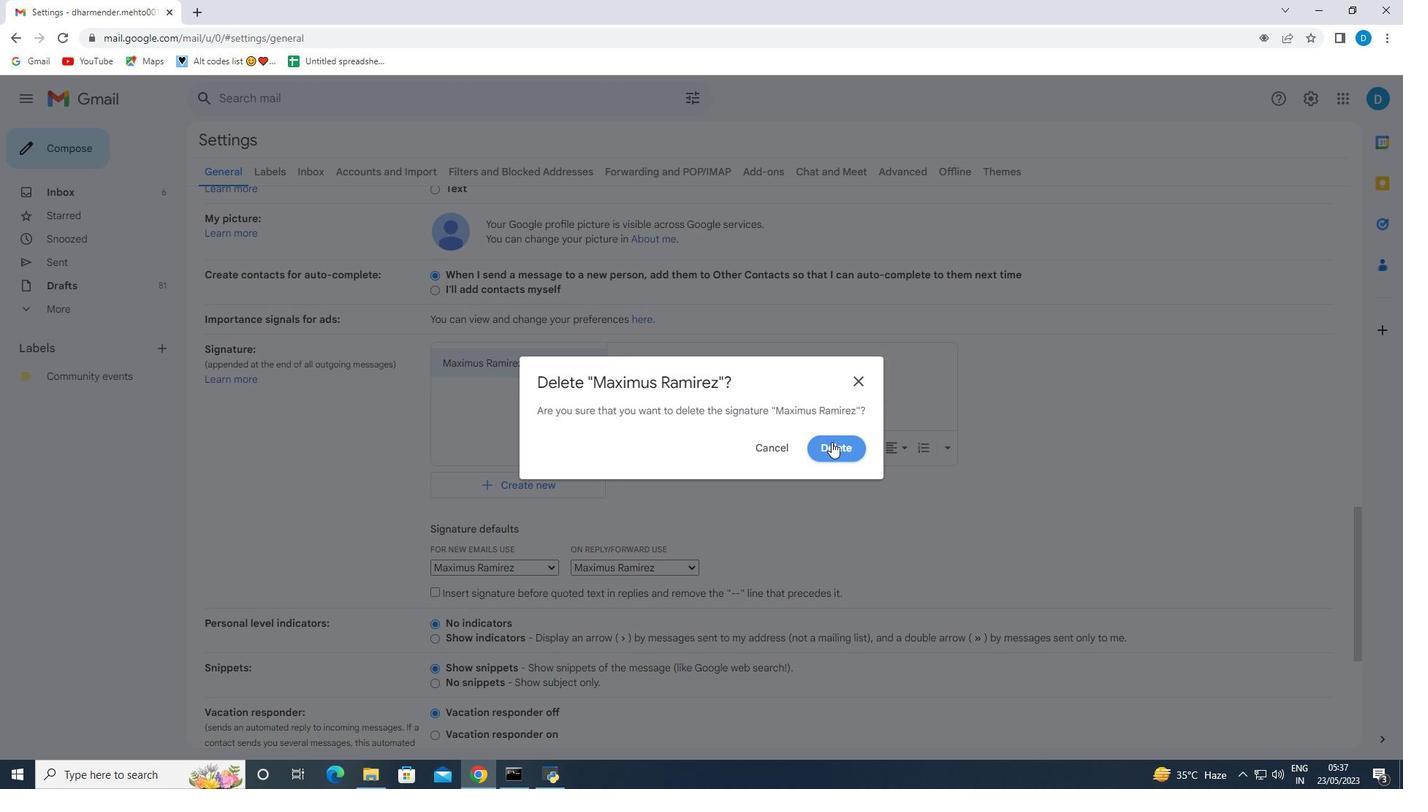
Action: Mouse pressed left at (833, 445)
Screenshot: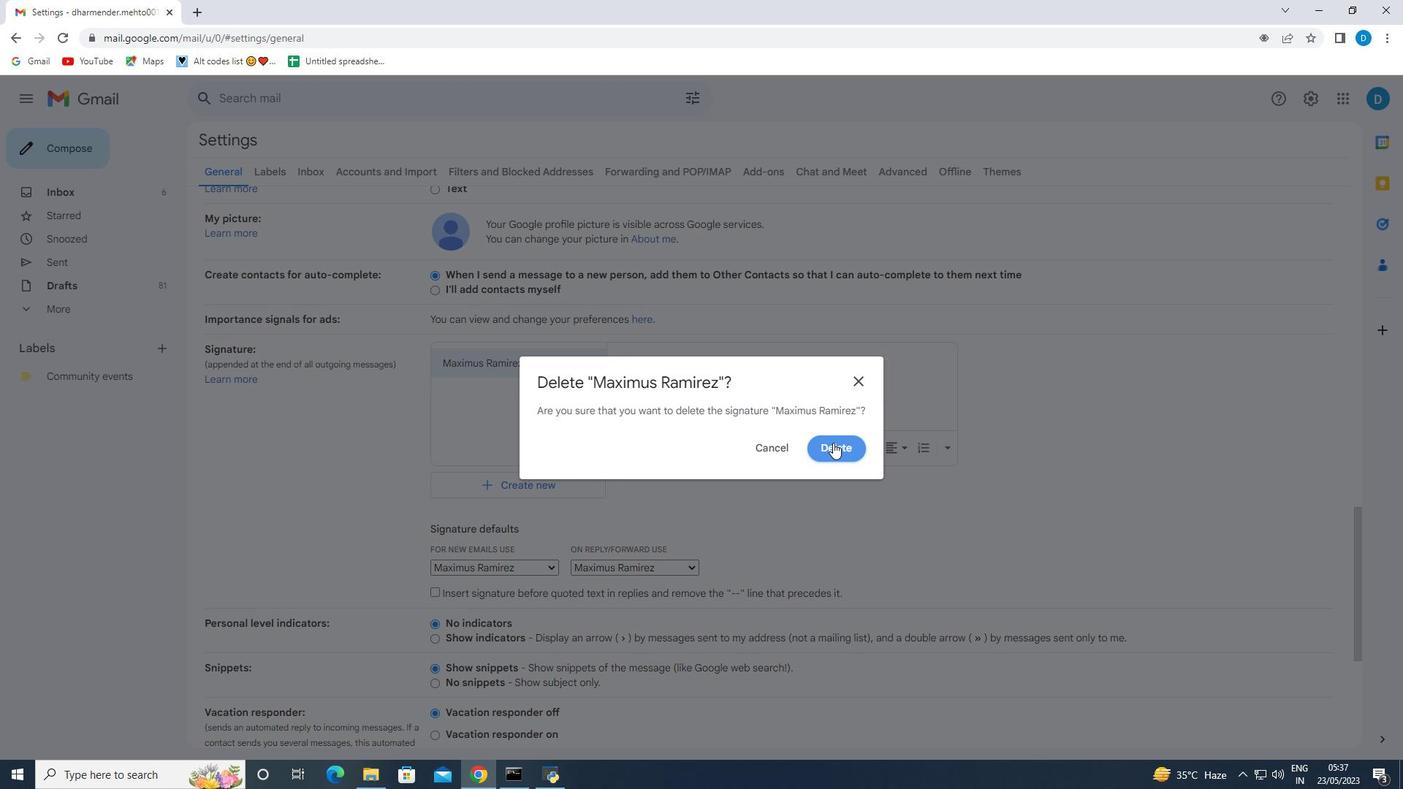 
Action: Mouse moved to (519, 379)
Screenshot: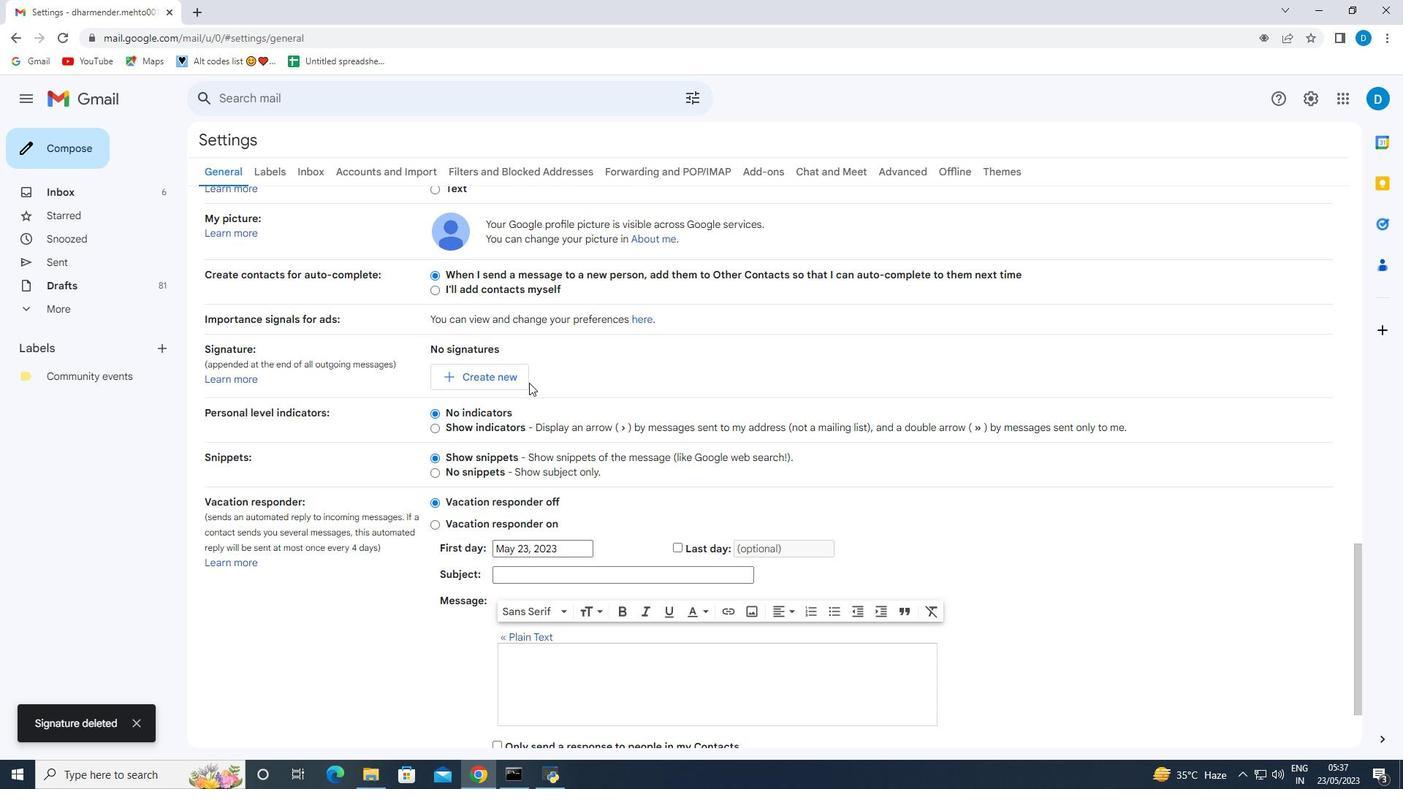 
Action: Mouse pressed left at (519, 379)
Screenshot: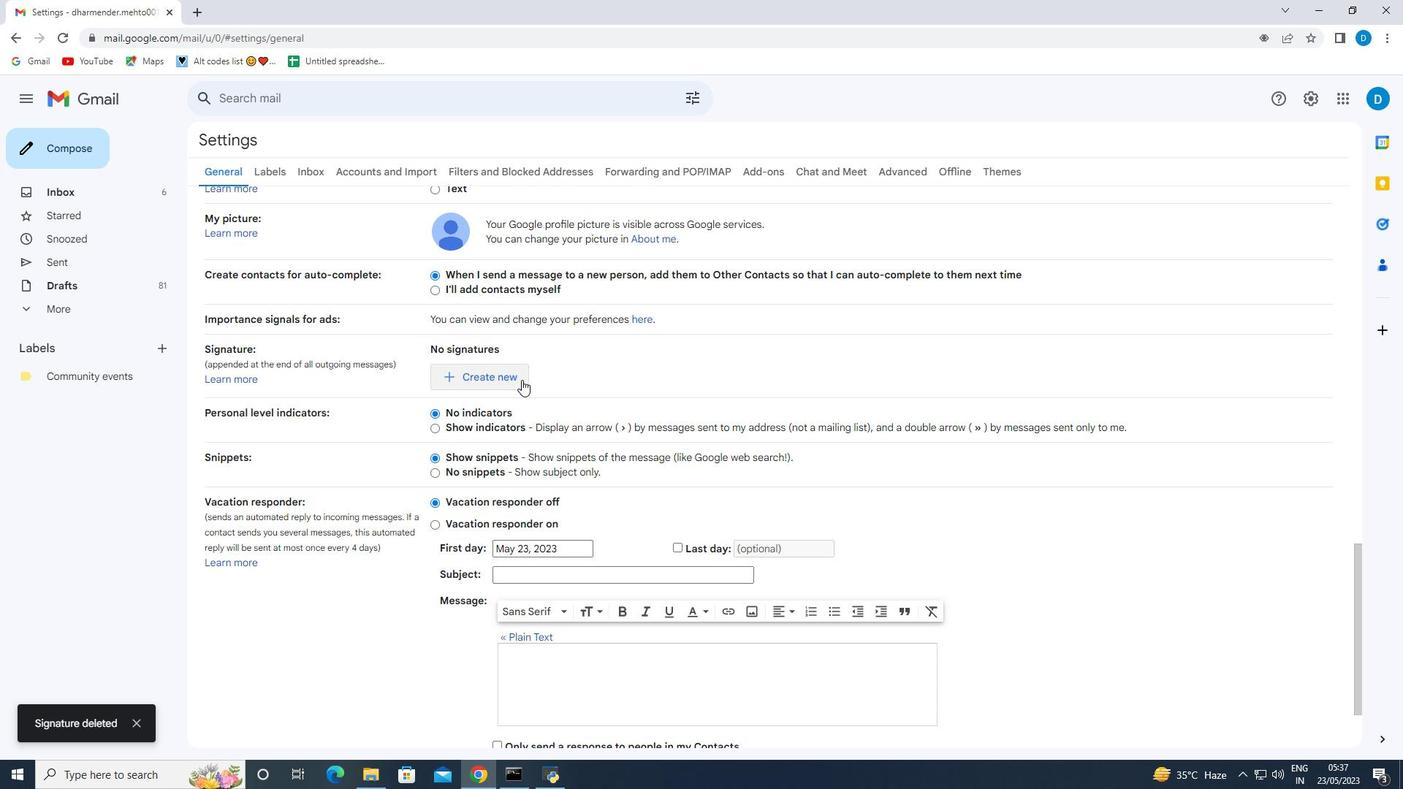 
Action: Mouse moved to (581, 409)
Screenshot: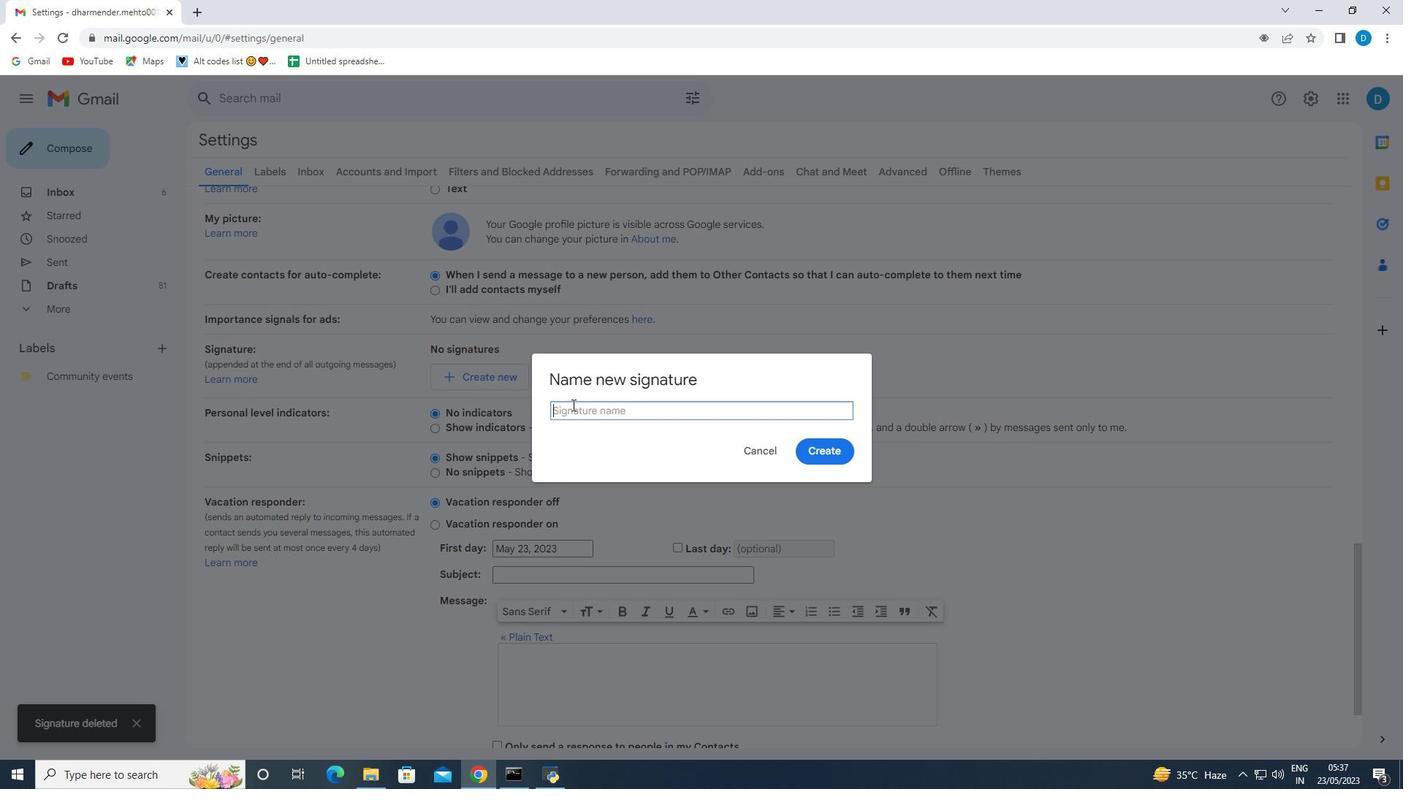 
Action: Mouse pressed left at (581, 409)
Screenshot: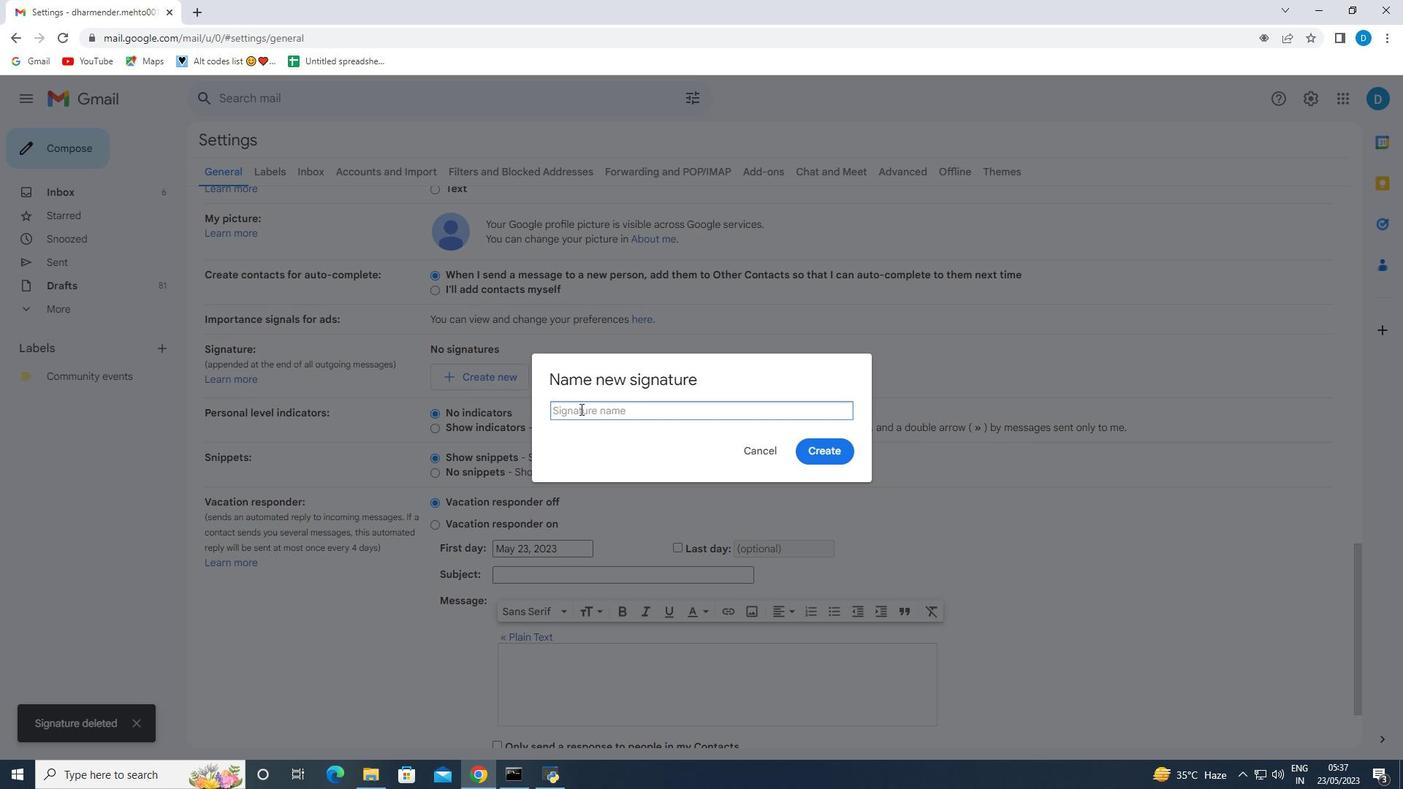 
Action: Key pressed <Key.shift><Key.shift><Key.shift><Key.shift><Key.shift>Maya<Key.space><Key.shift><Key.shift><Key.shift><Key.shift><Key.shift><Key.shift><Key.shift><Key.shift><Key.shift><Key.shift>Campbell
Screenshot: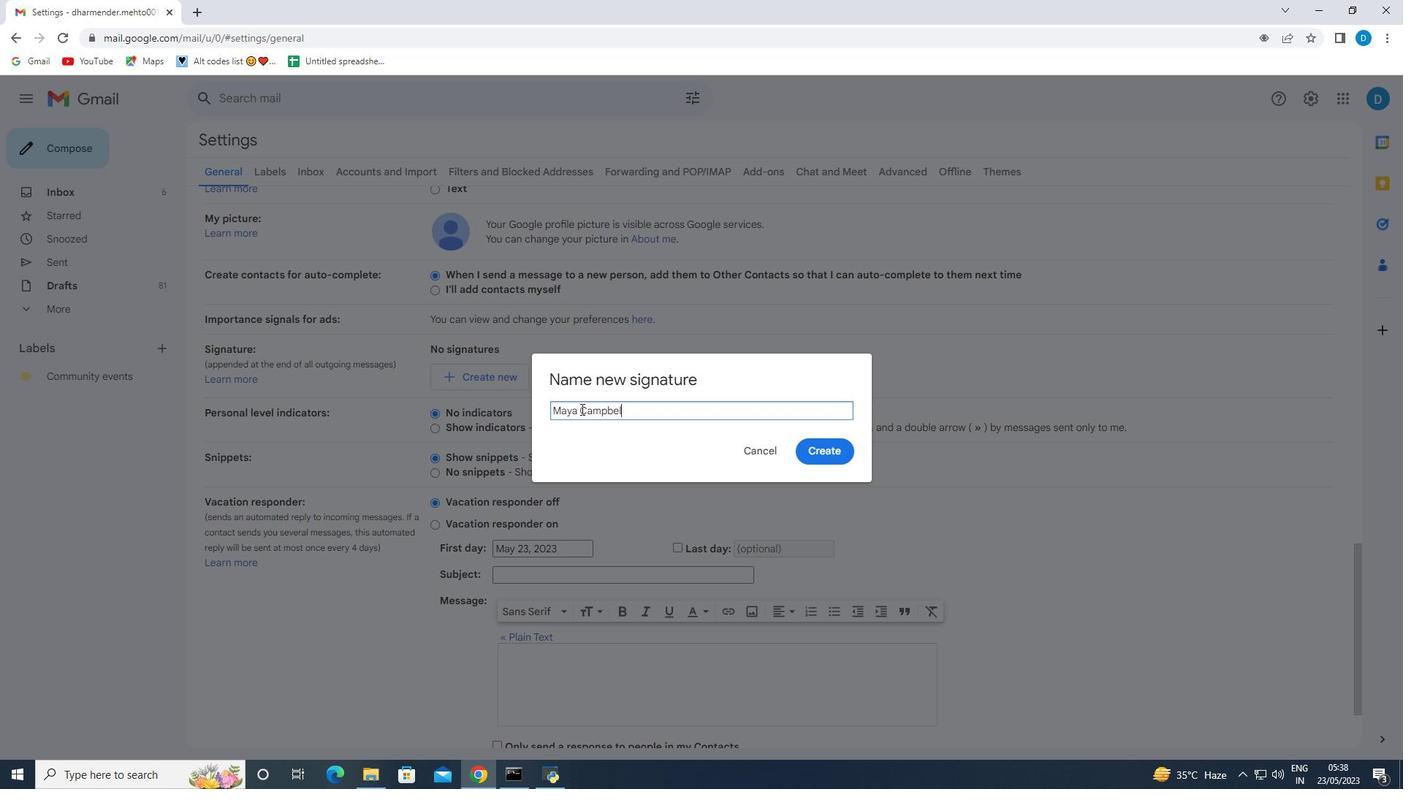 
Action: Mouse moved to (813, 446)
Screenshot: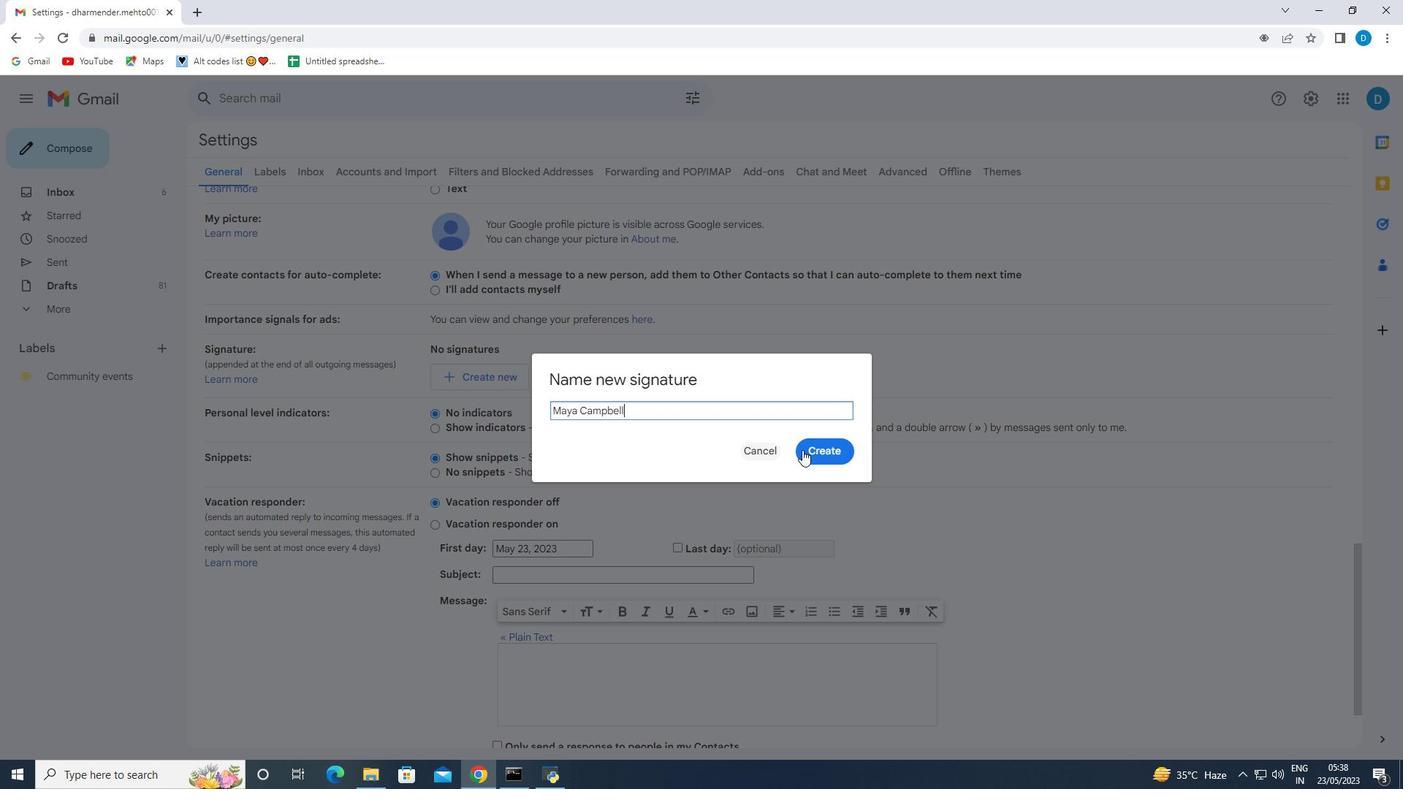 
Action: Mouse pressed left at (813, 446)
Screenshot: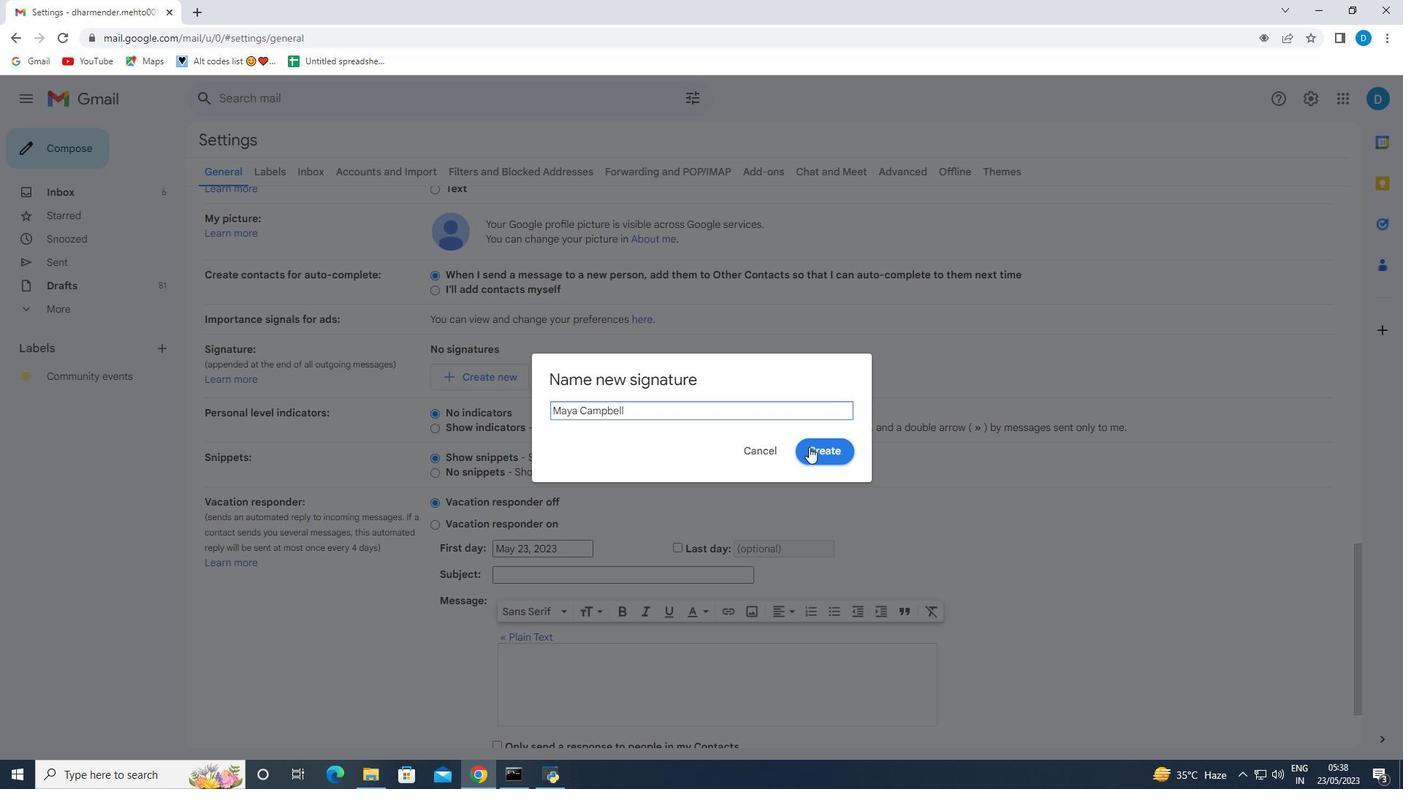 
Action: Mouse moved to (662, 374)
Screenshot: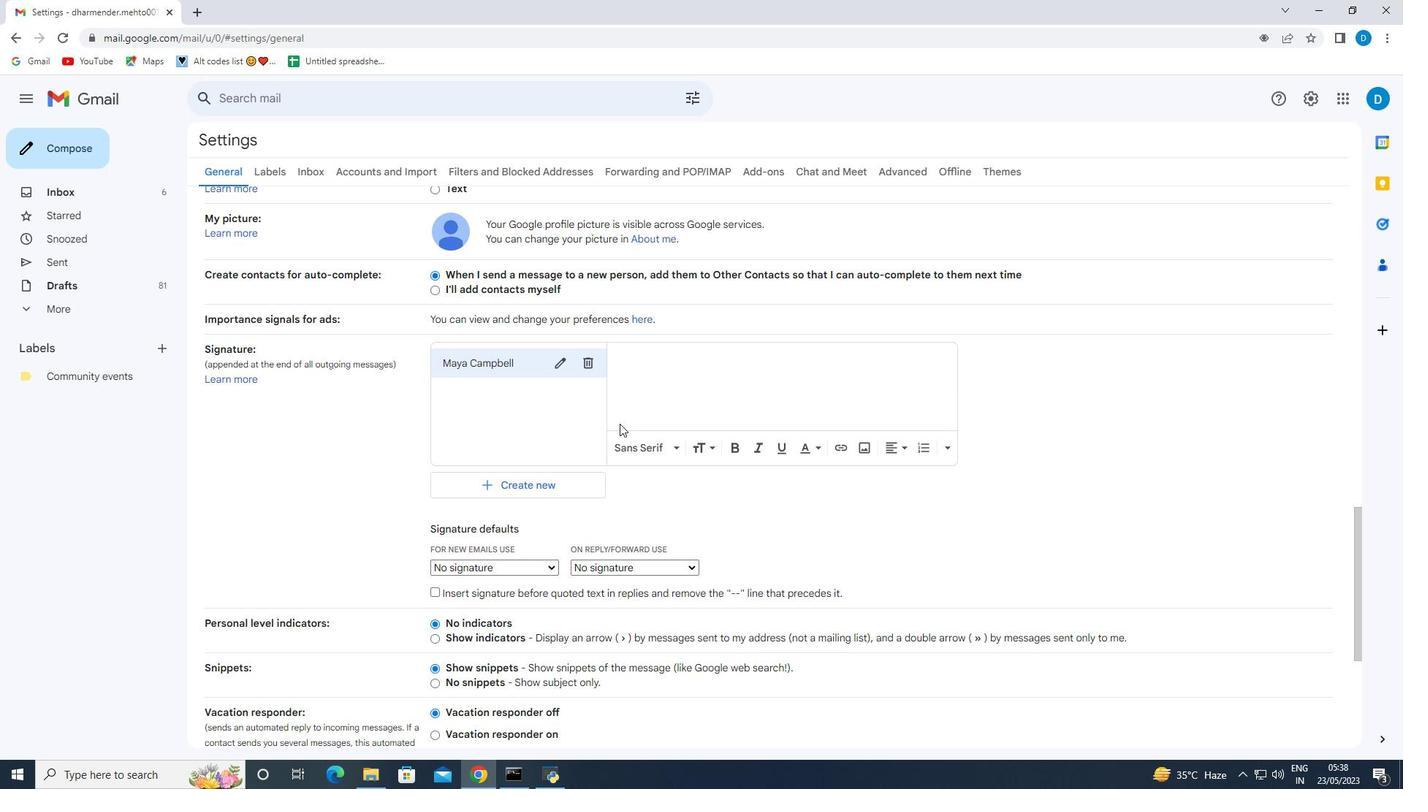 
Action: Mouse pressed left at (662, 374)
Screenshot: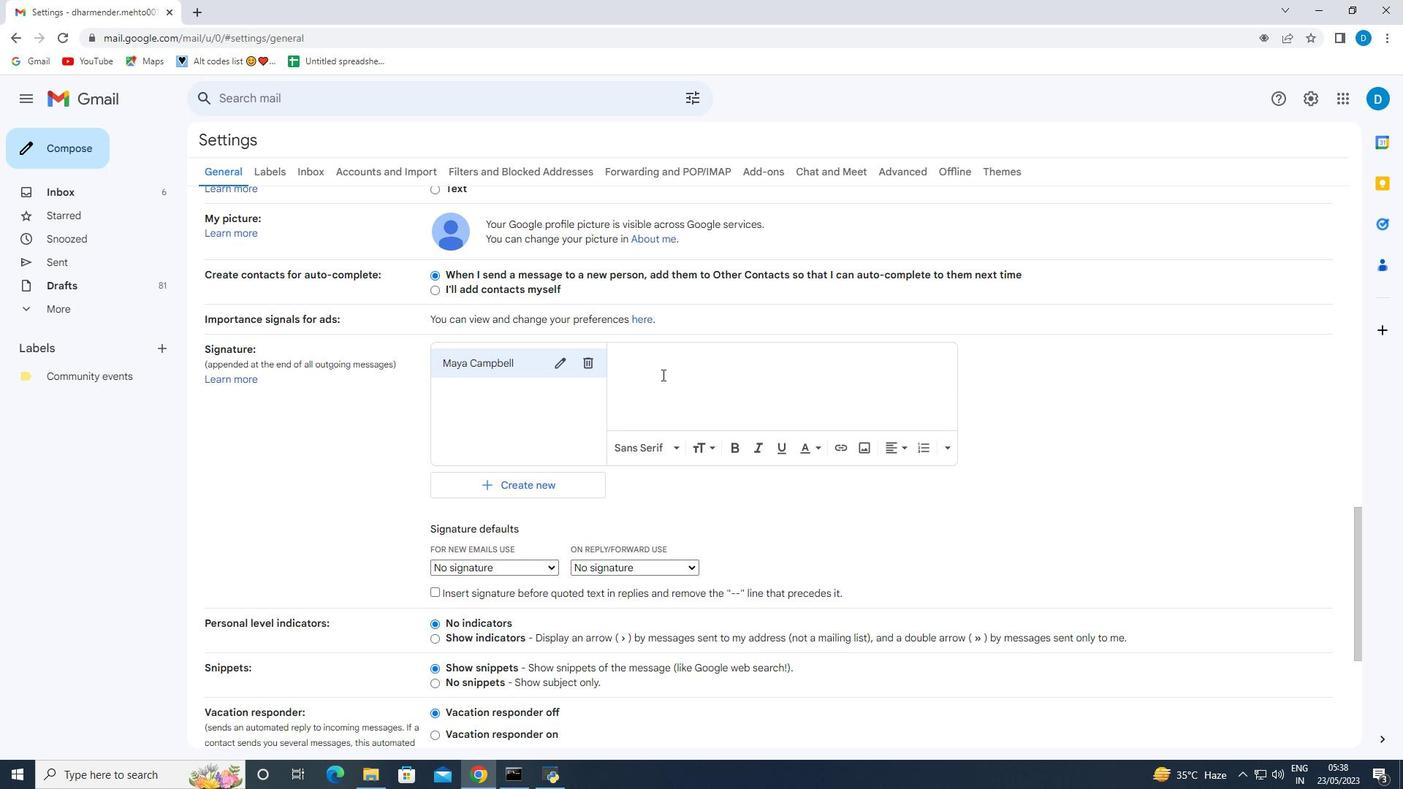 
Action: Key pressed <Key.enter><Key.shift><Key.shift><Key.shift><Key.shift><Key.shift><Key.shift><Key.shift><Key.shift><Key.shift><Key.shift><Key.shift><Key.shift><Key.shift><Key.shift><Key.shift><Key.shift><Key.shift><Key.shift><Key.shift><Key.shift><Key.shift><Key.shift><Key.shift><Key.shift><Key.shift><Key.shift><Key.shift><Key.shift><Key.shift><Key.shift><Key.shift><Key.shift><Key.shift><Key.shift><Key.shift><Key.shift><Key.shift><Key.shift><Key.shift><Key.shift><Key.shift><Key.shift><Key.shift><Key.shift><Key.shift><Key.shift><Key.shift><Key.shift>Maya<Key.space><Key.shift>Camo<Key.backspace>pbell
Screenshot: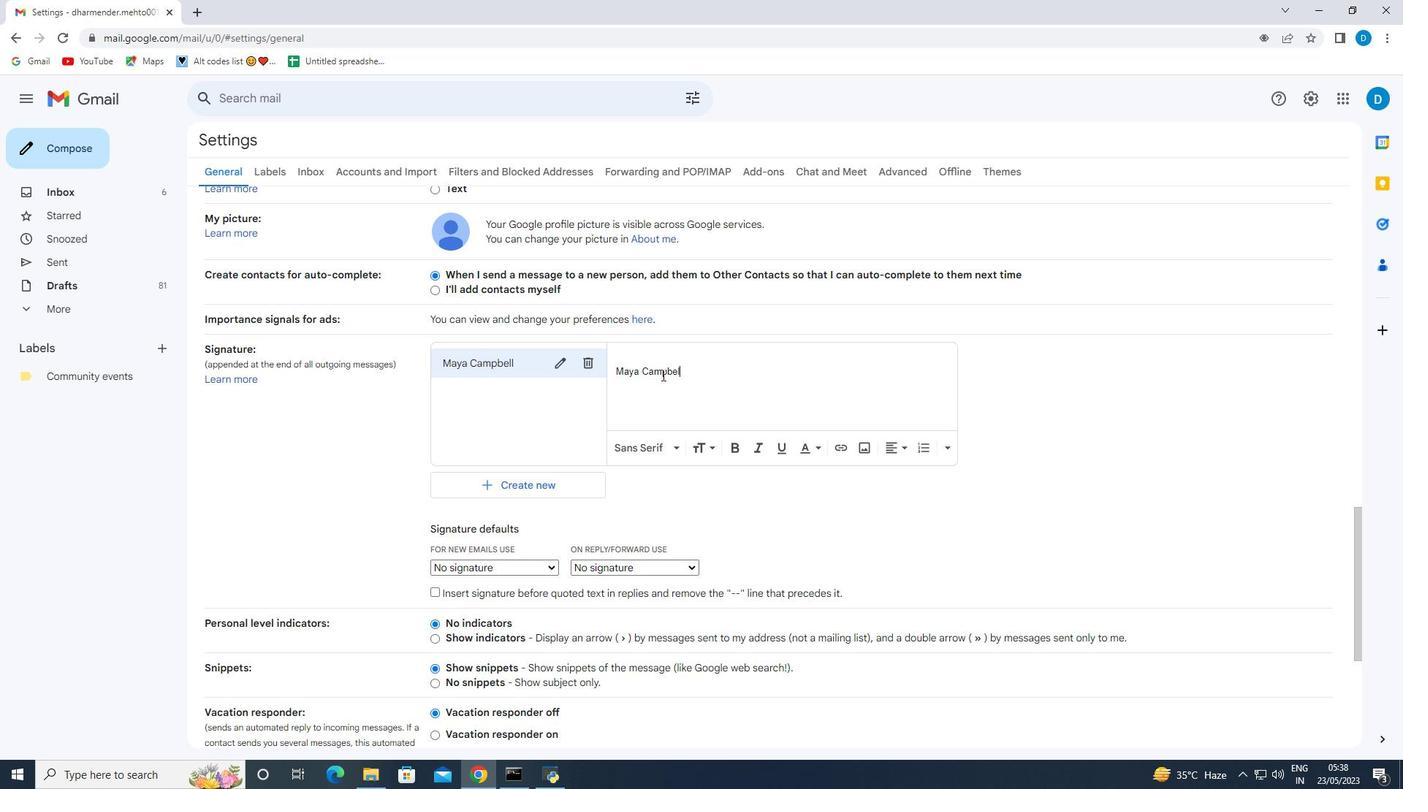 
Action: Mouse moved to (531, 563)
Screenshot: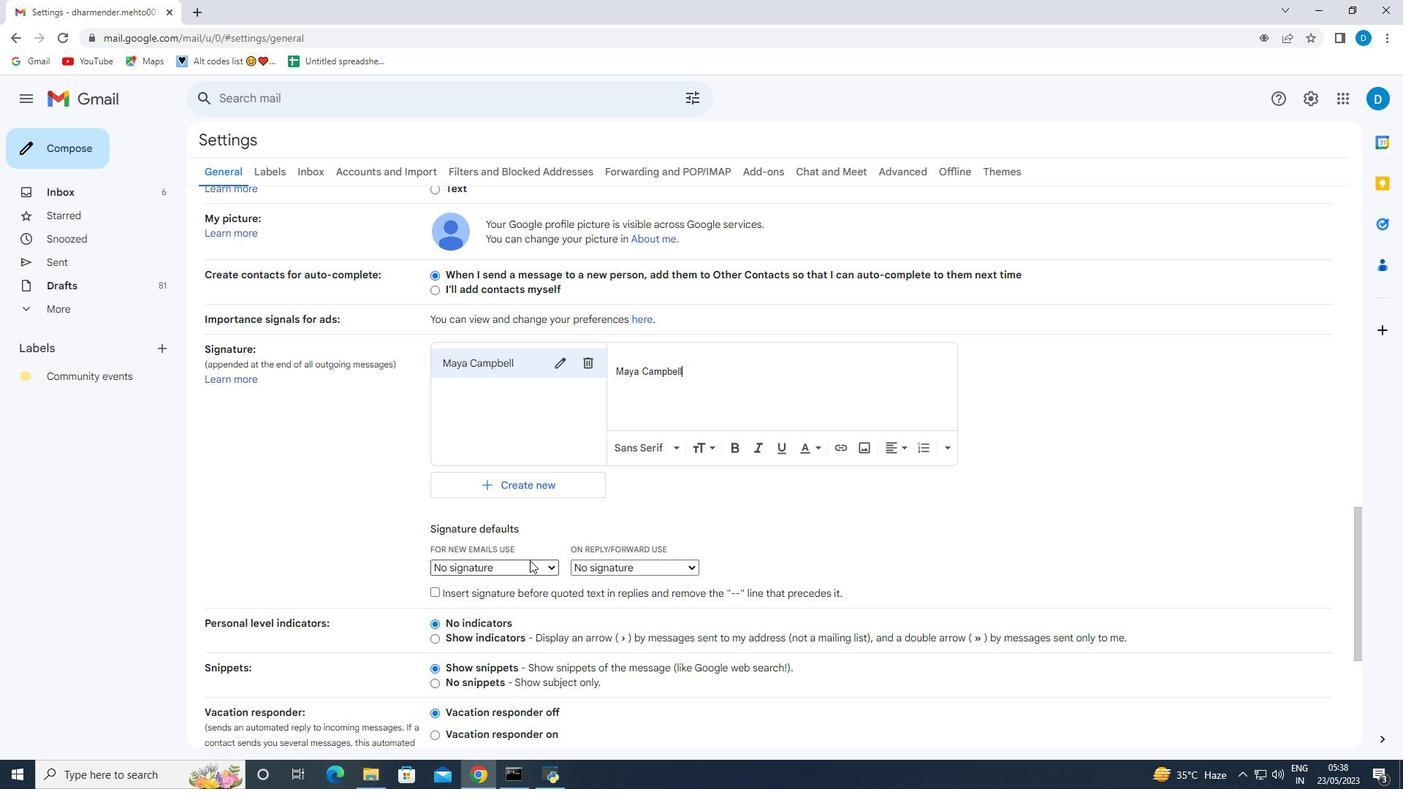 
Action: Mouse pressed left at (531, 563)
Screenshot: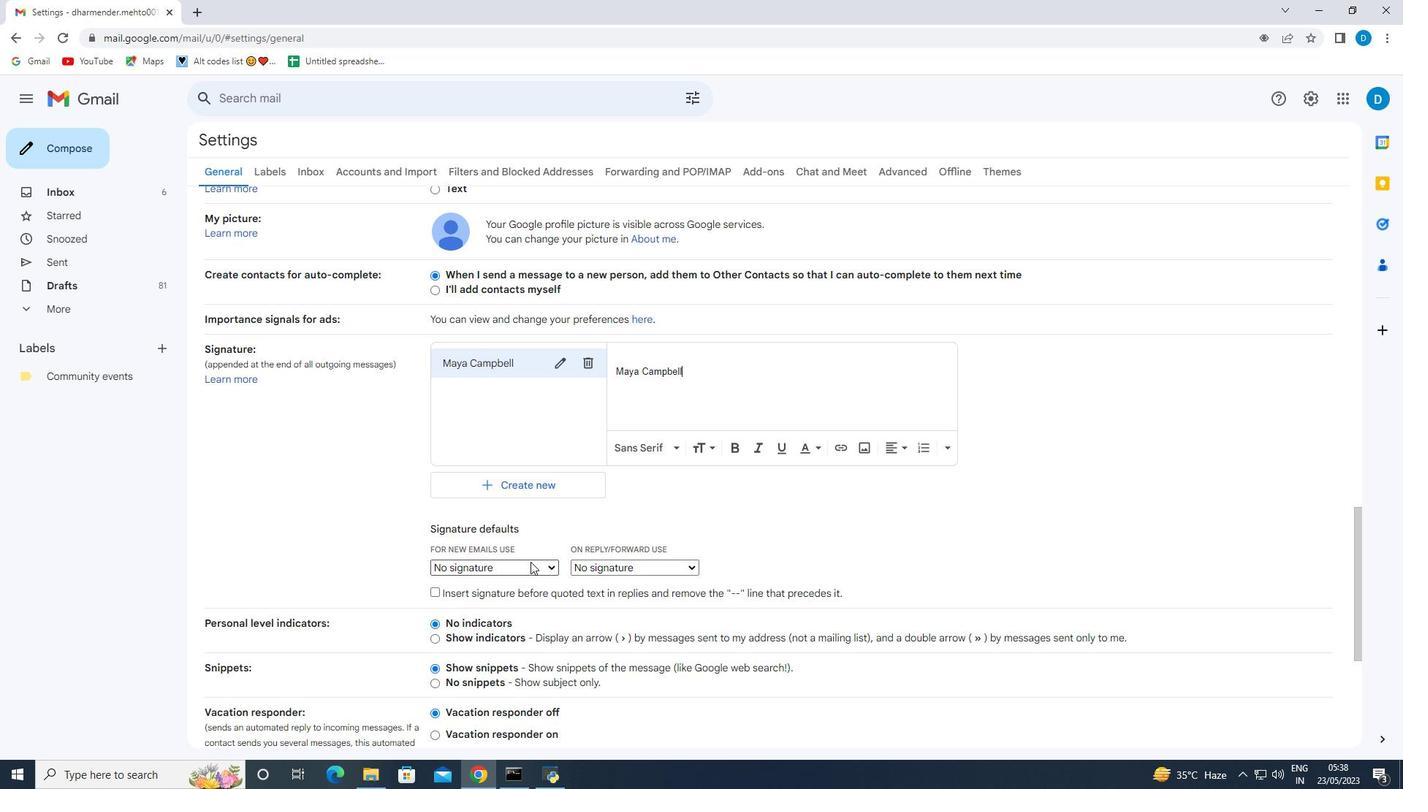 
Action: Mouse moved to (532, 593)
Screenshot: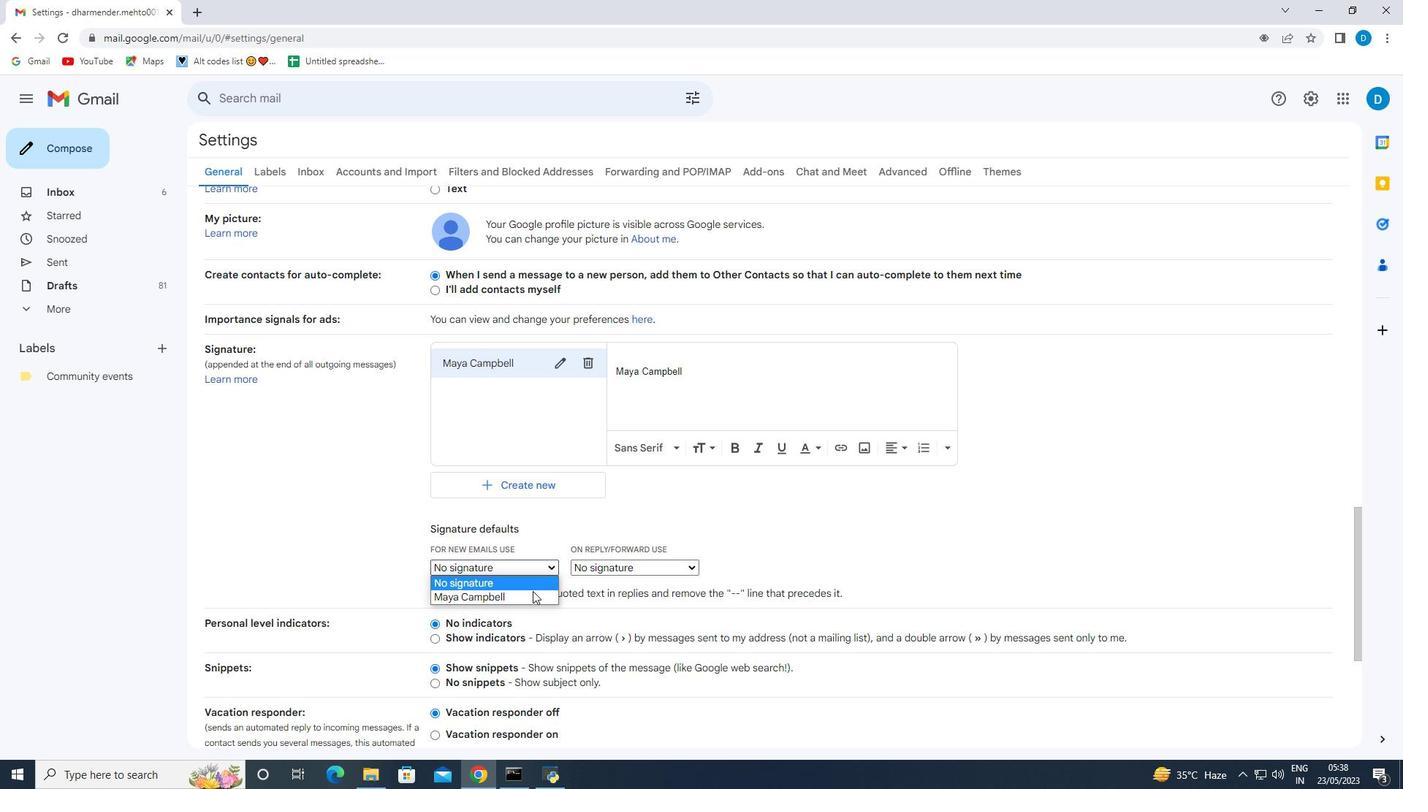 
Action: Mouse pressed left at (532, 593)
Screenshot: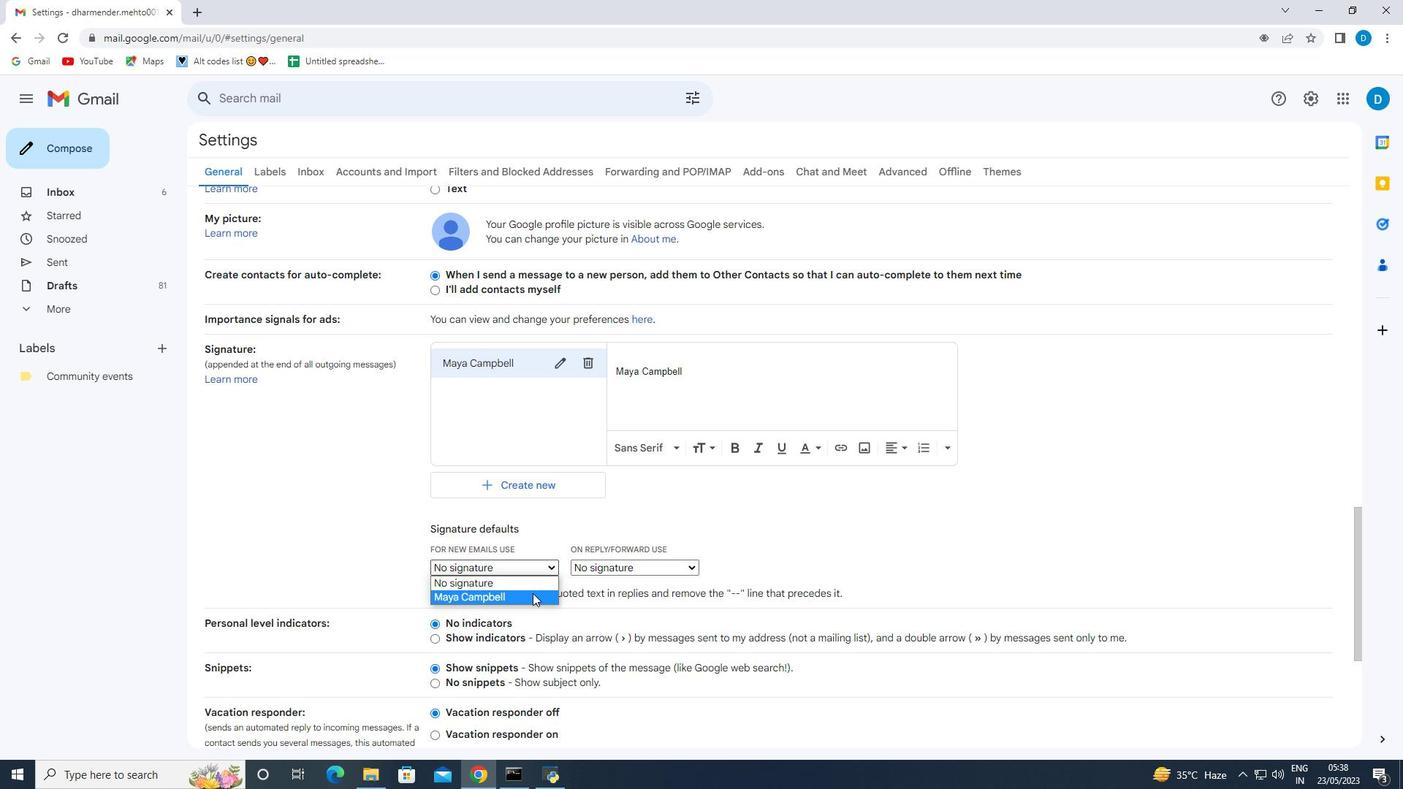 
Action: Mouse moved to (624, 568)
Screenshot: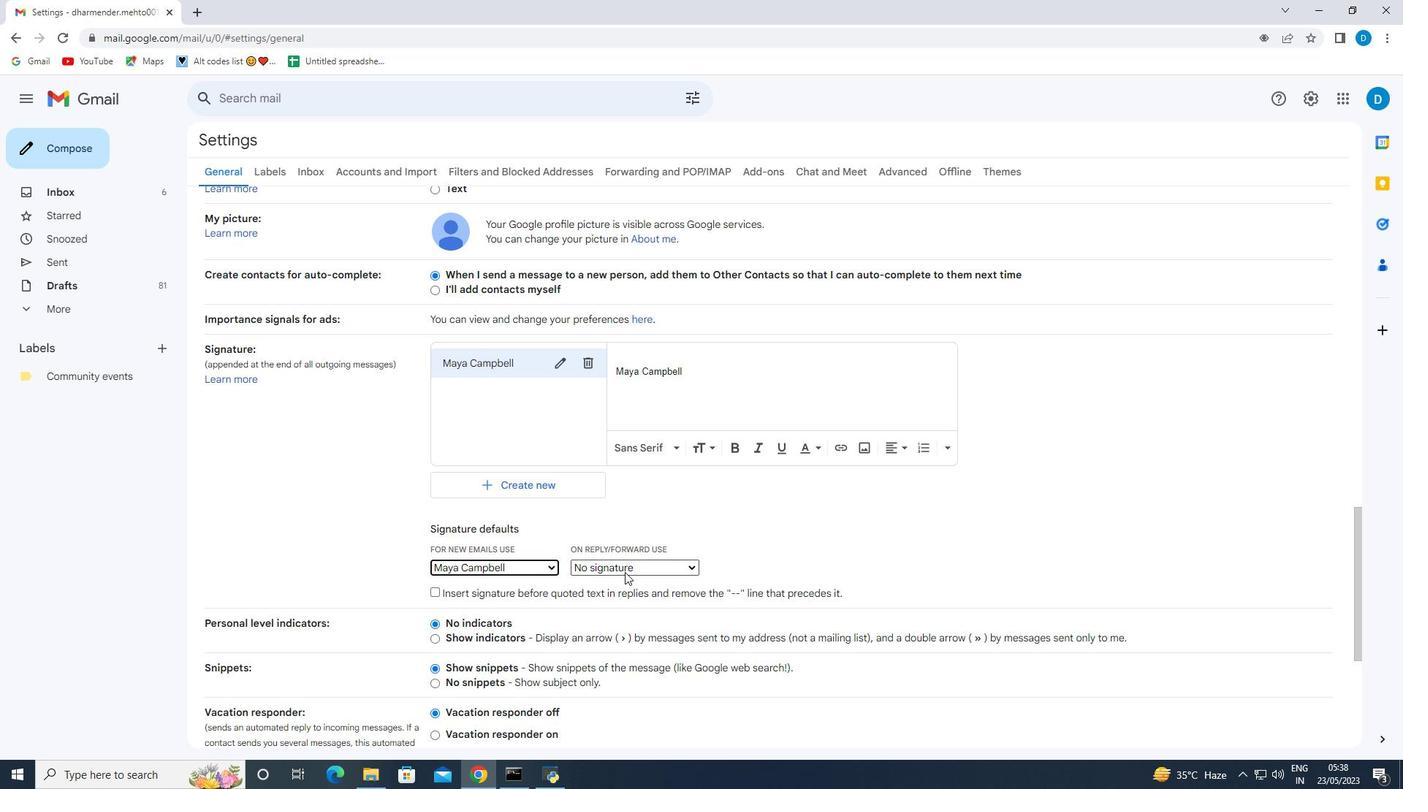 
Action: Mouse pressed left at (624, 568)
Screenshot: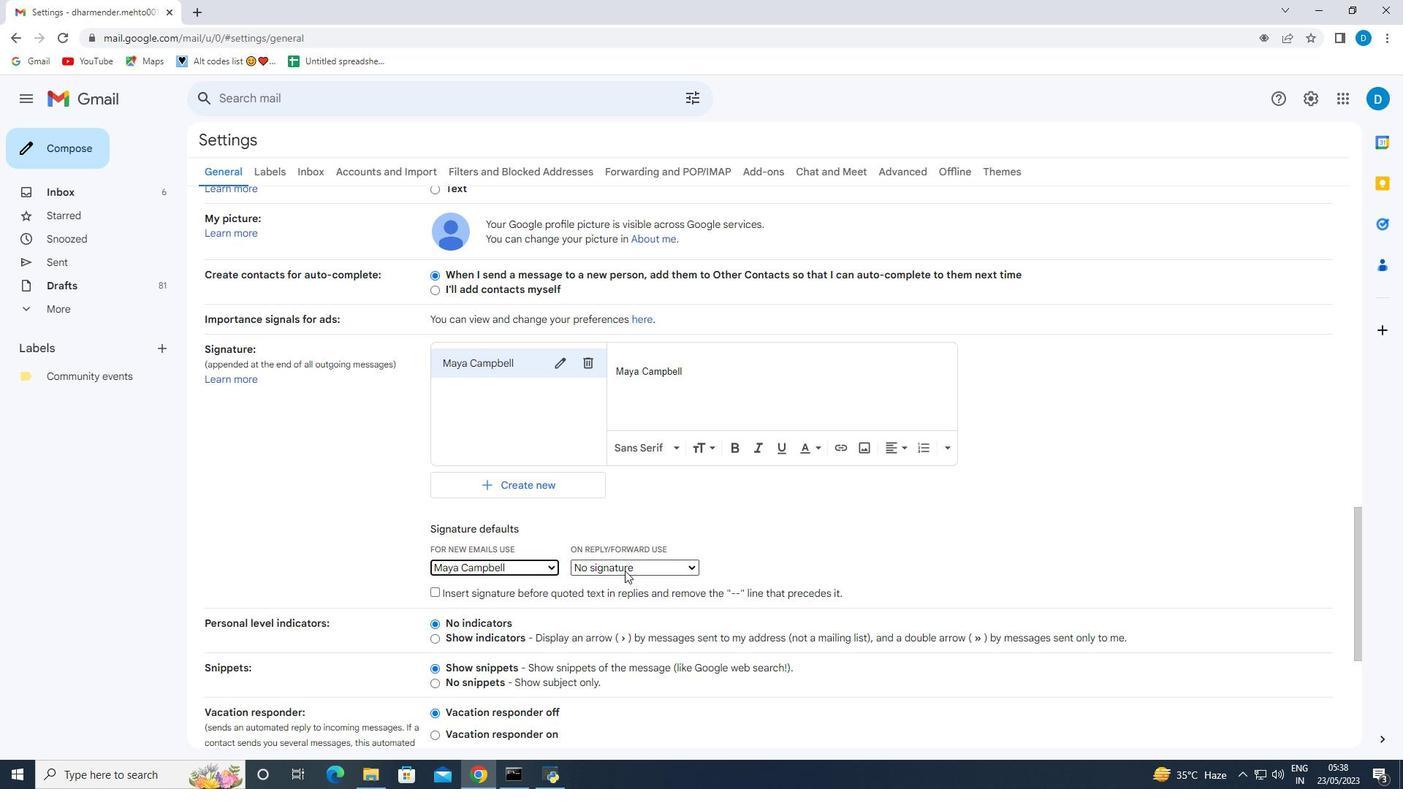
Action: Mouse moved to (629, 596)
Screenshot: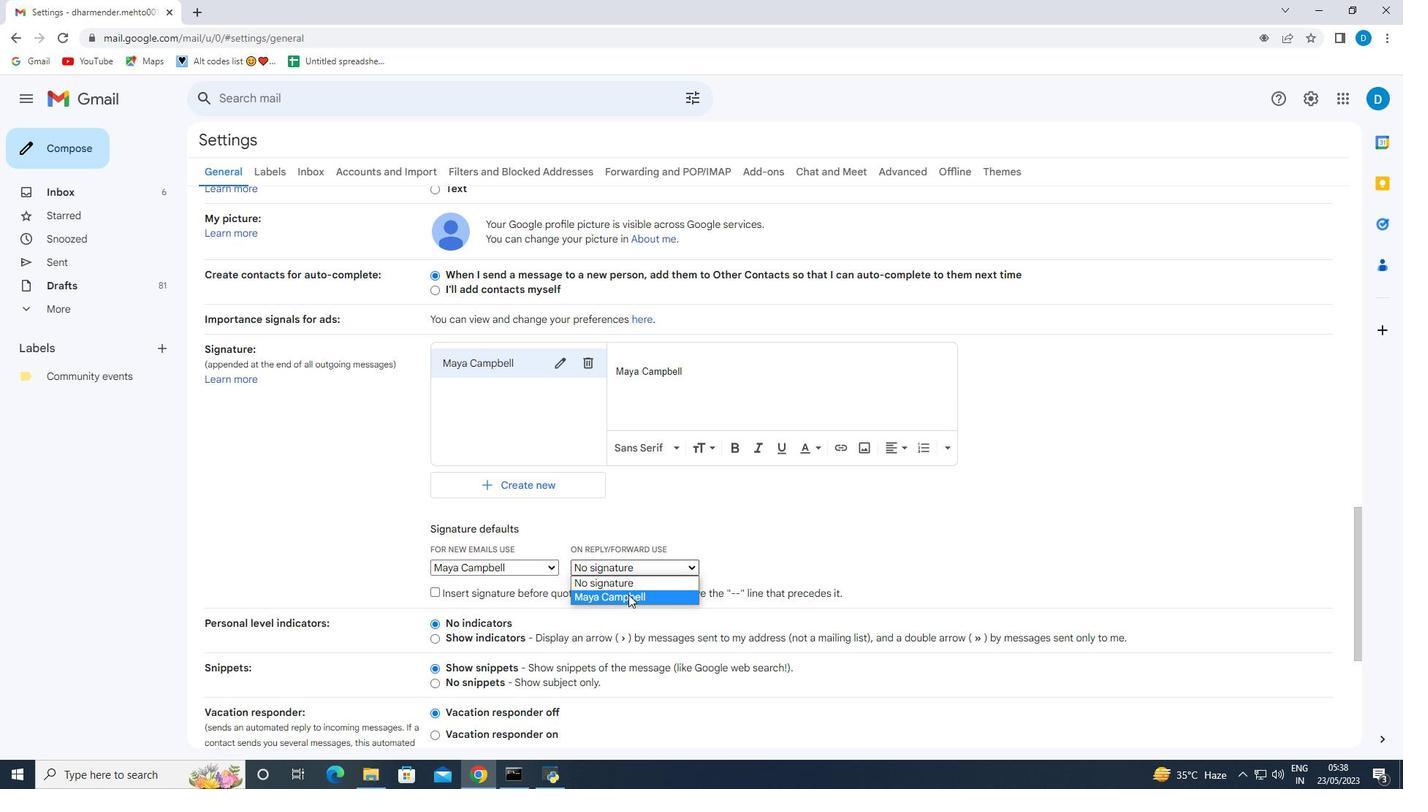
Action: Mouse pressed left at (629, 596)
Screenshot: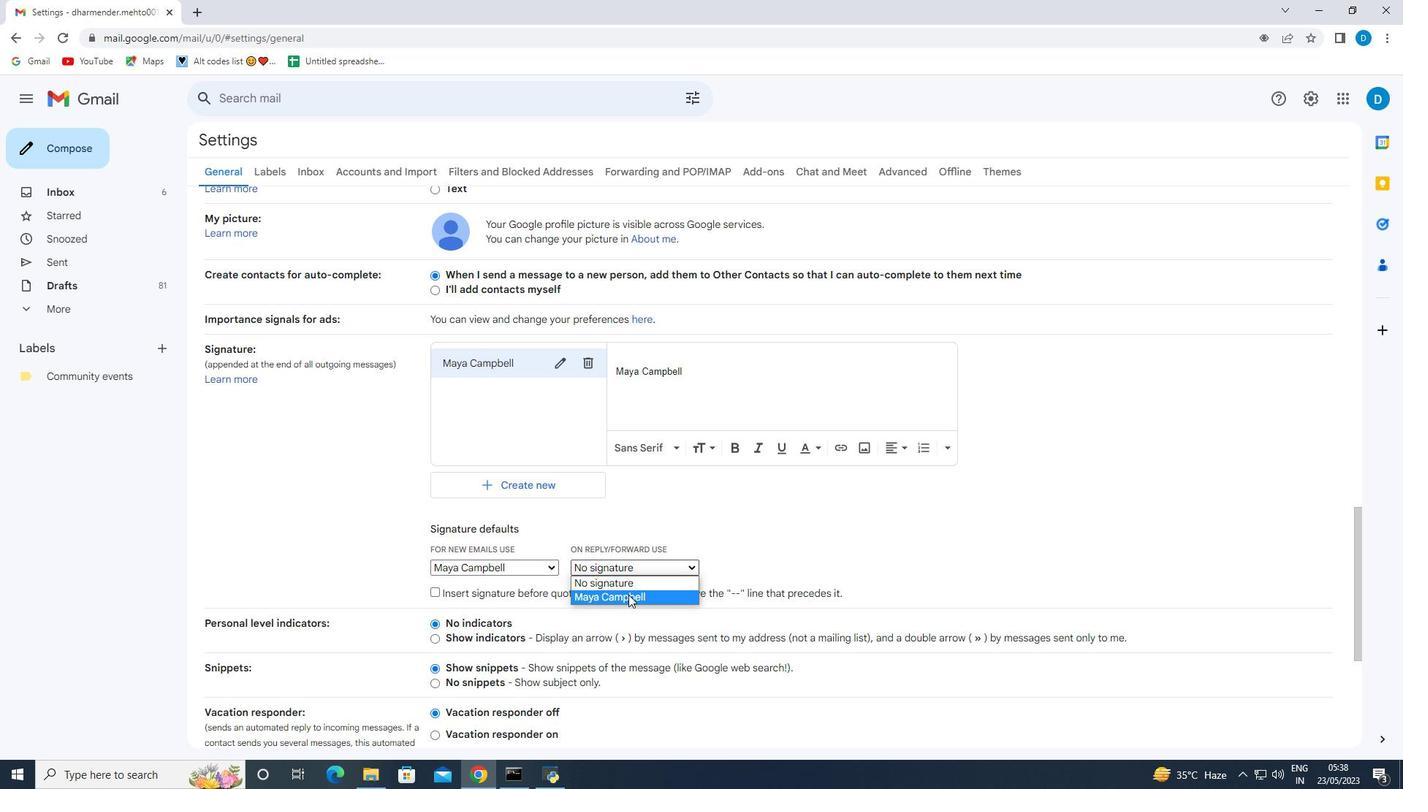 
Action: Mouse moved to (527, 436)
Screenshot: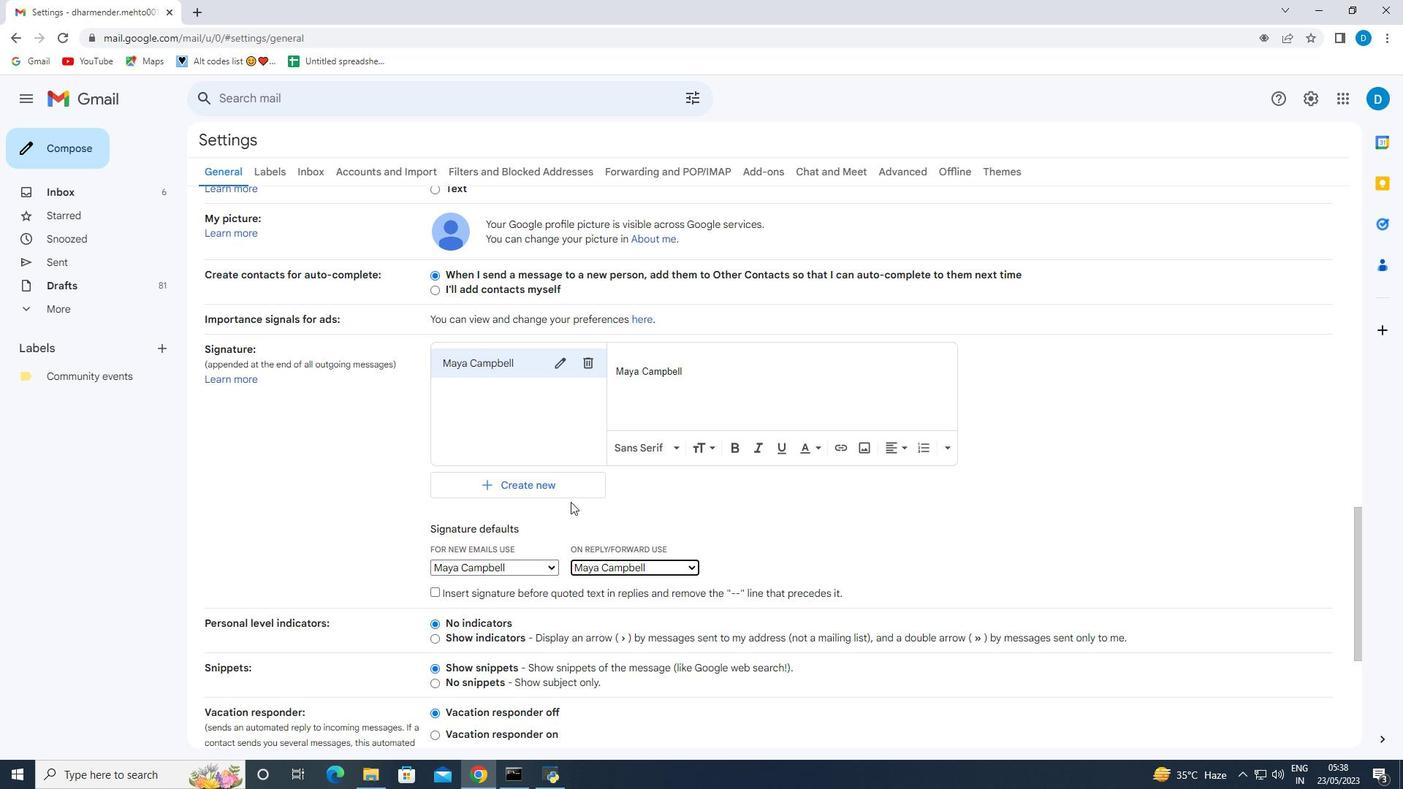 
Action: Mouse scrolled (527, 435) with delta (0, 0)
Screenshot: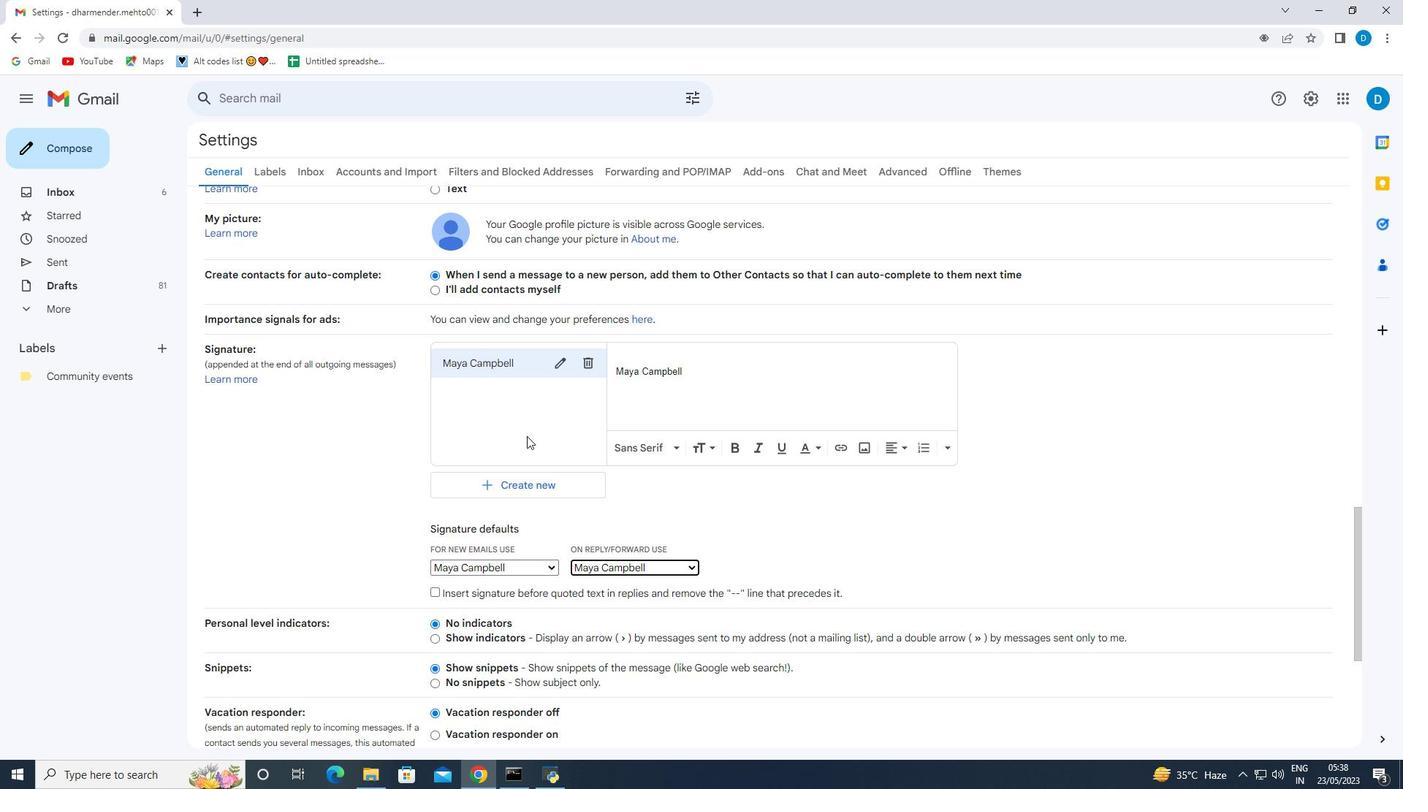 
Action: Mouse scrolled (527, 435) with delta (0, 0)
Screenshot: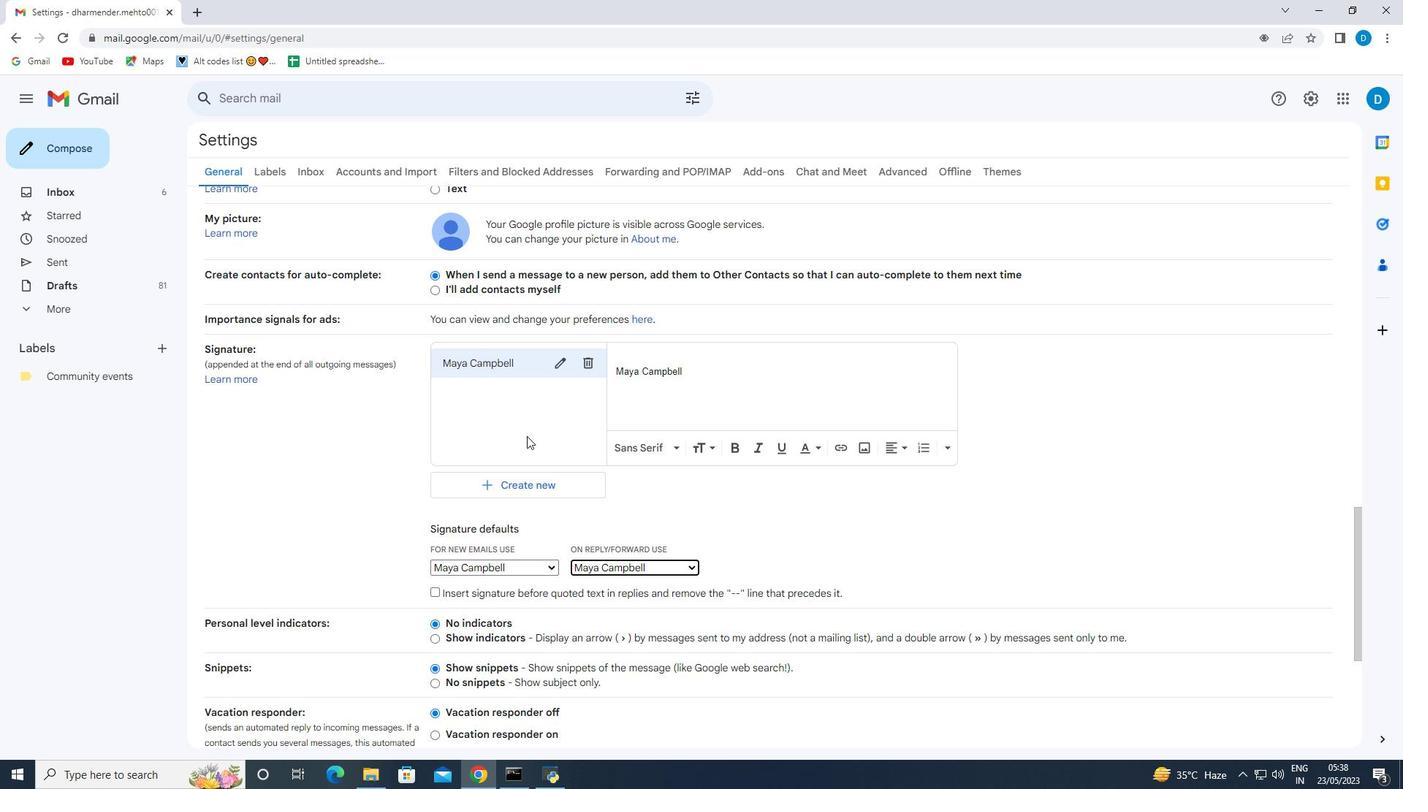 
Action: Mouse scrolled (527, 435) with delta (0, 0)
Screenshot: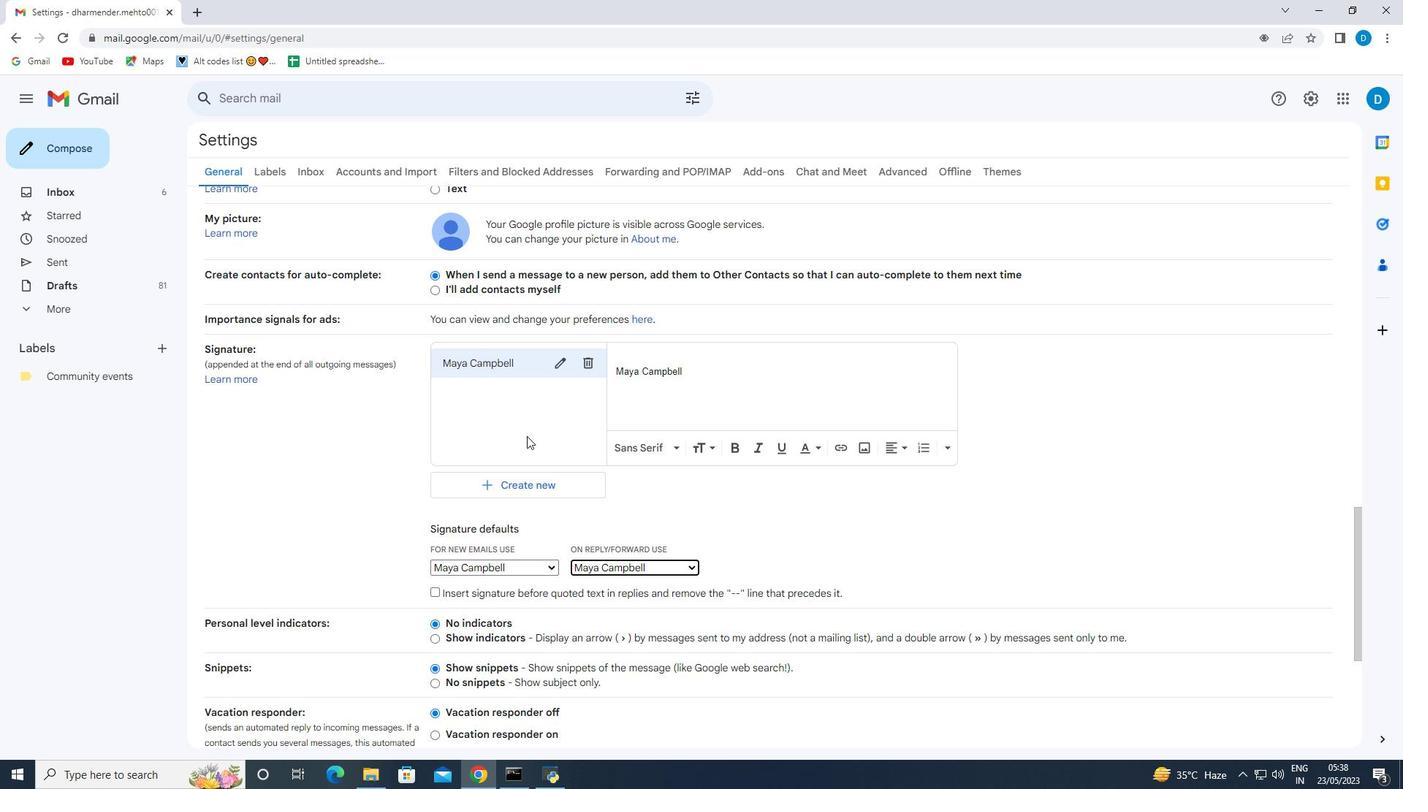 
Action: Mouse moved to (526, 437)
Screenshot: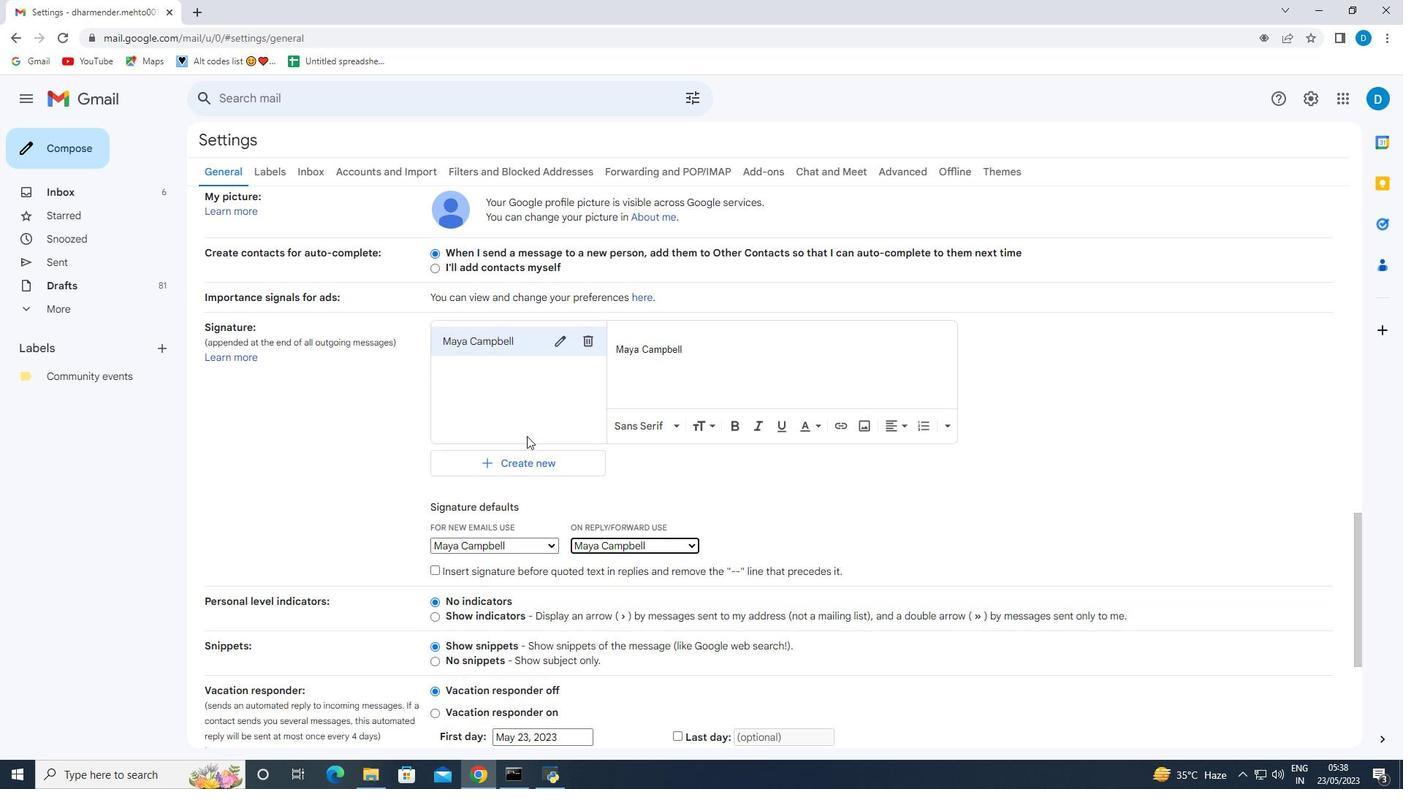 
Action: Mouse scrolled (526, 437) with delta (0, 0)
Screenshot: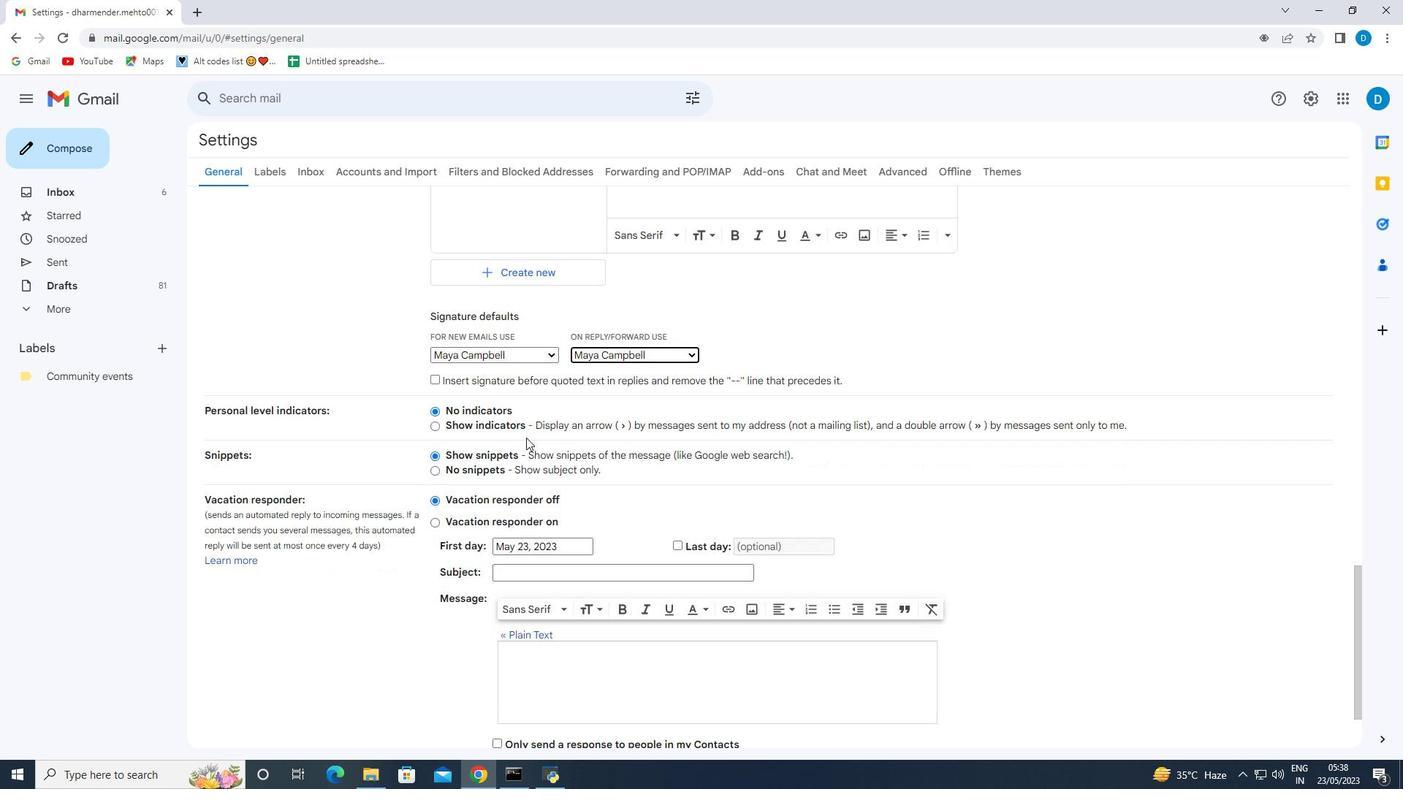 
Action: Mouse scrolled (526, 437) with delta (0, 0)
Screenshot: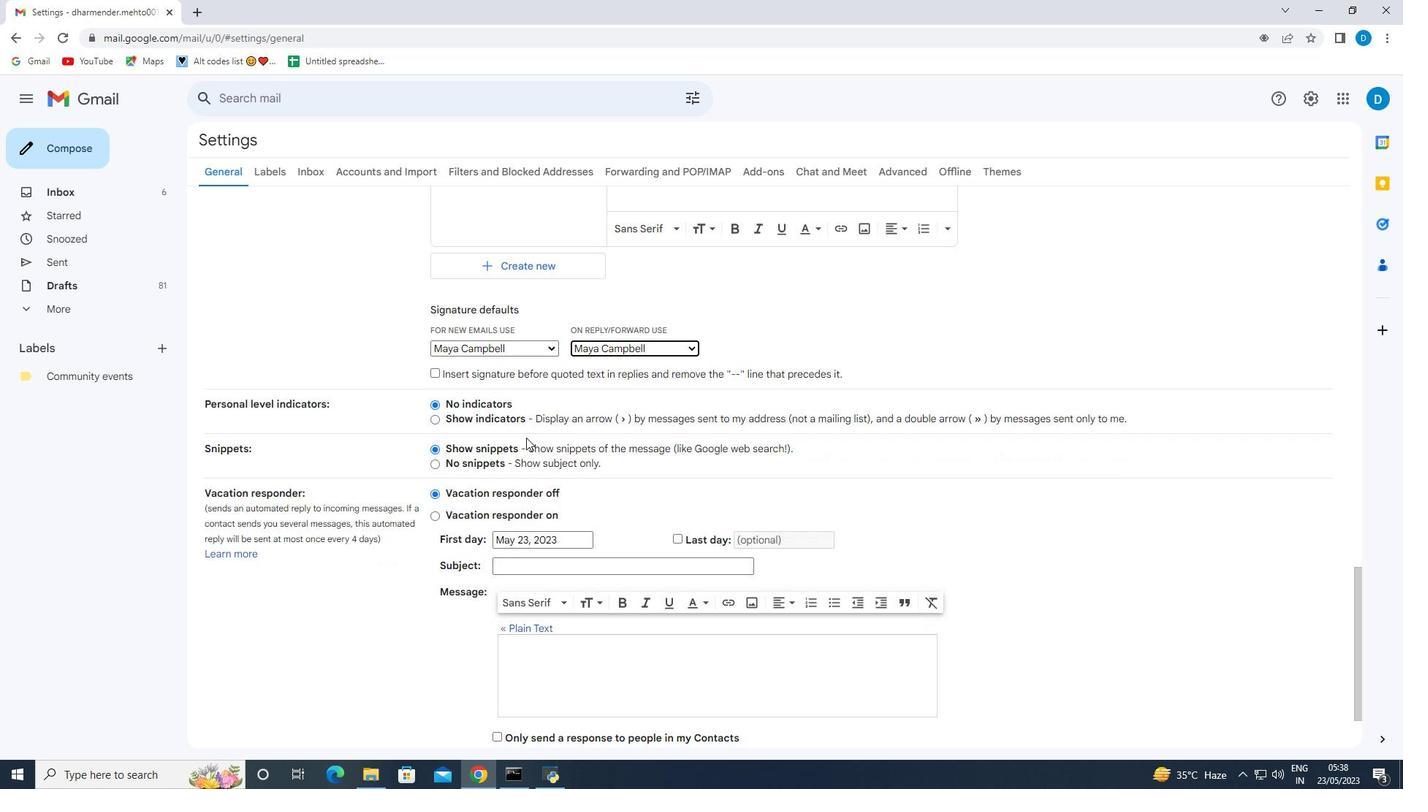 
Action: Mouse scrolled (526, 437) with delta (0, 0)
Screenshot: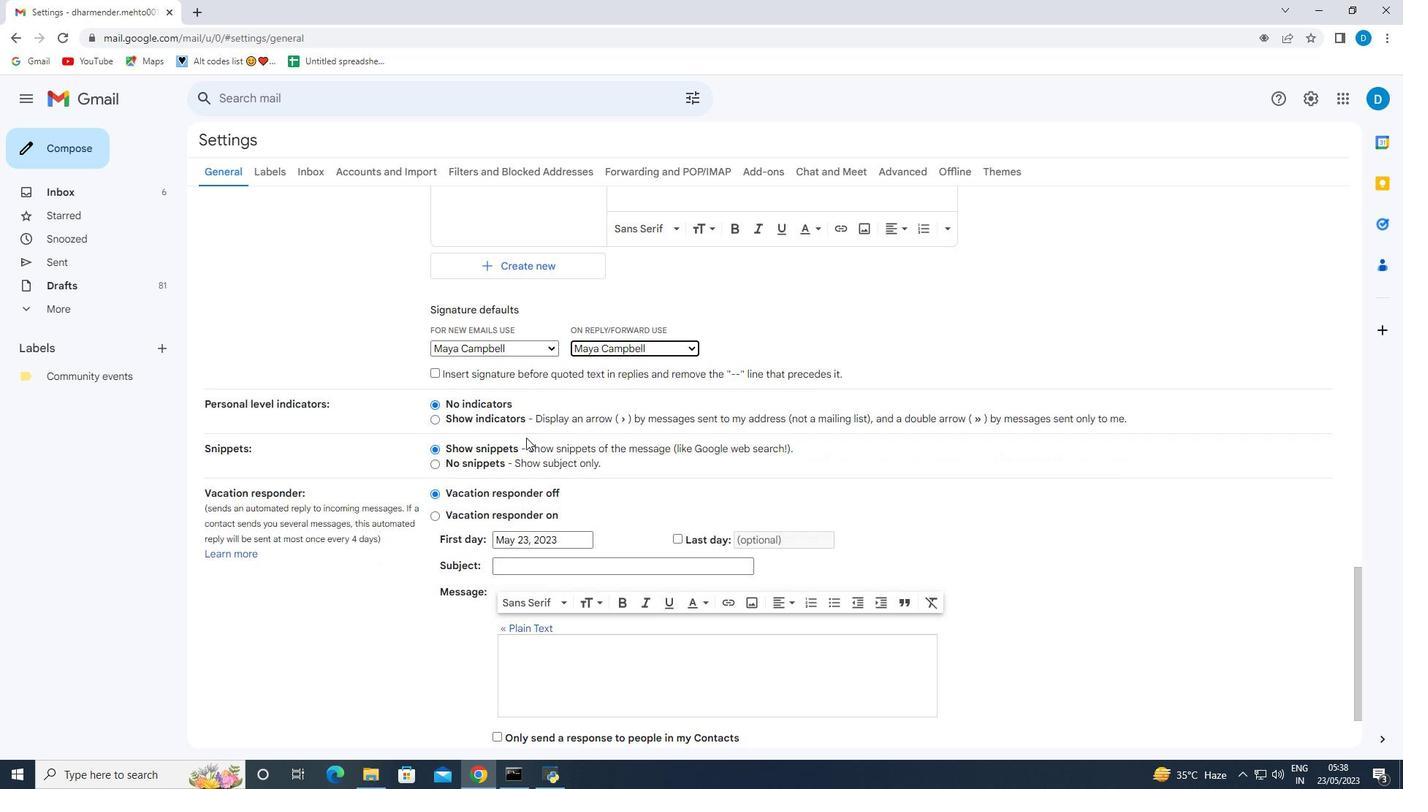 
Action: Mouse moved to (526, 439)
Screenshot: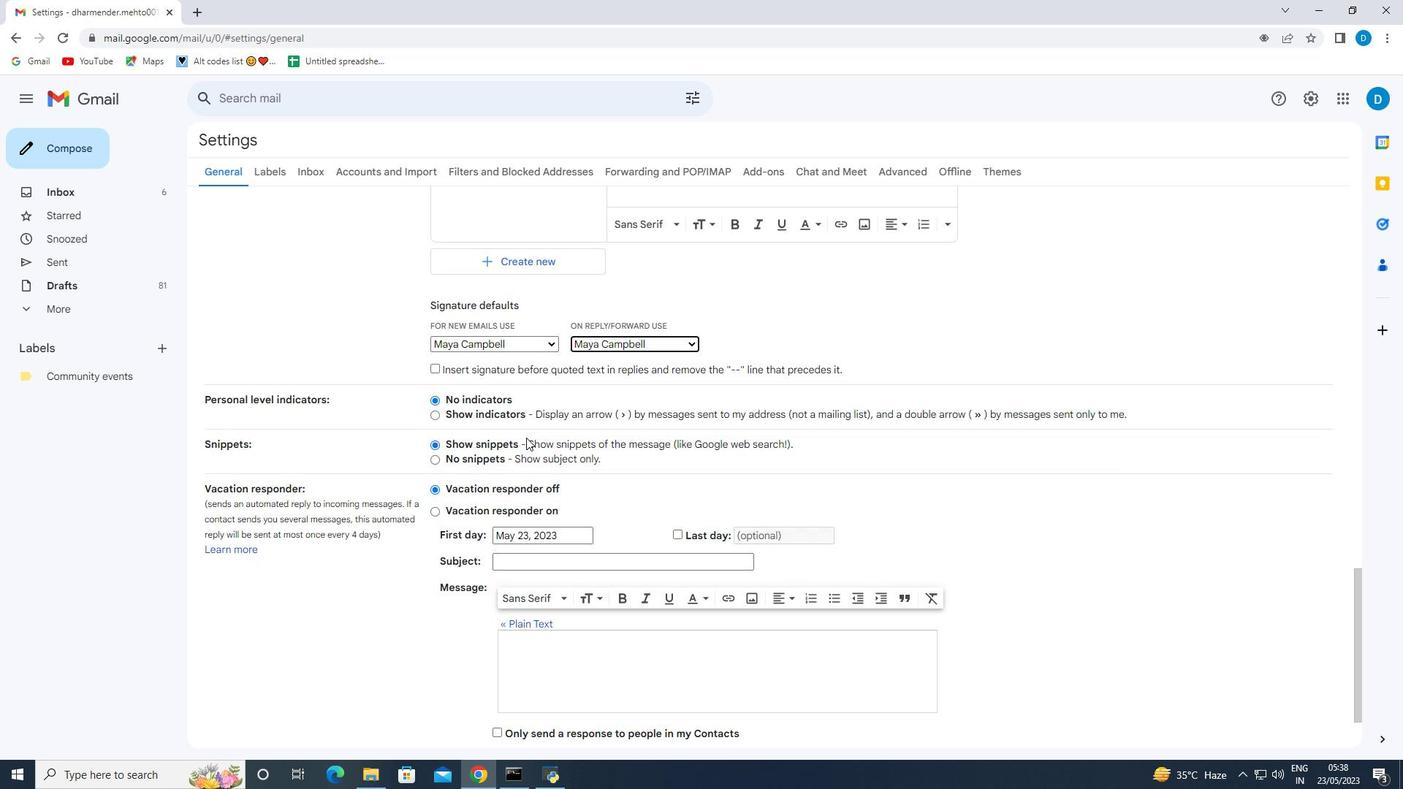 
Action: Mouse scrolled (526, 437) with delta (0, 0)
Screenshot: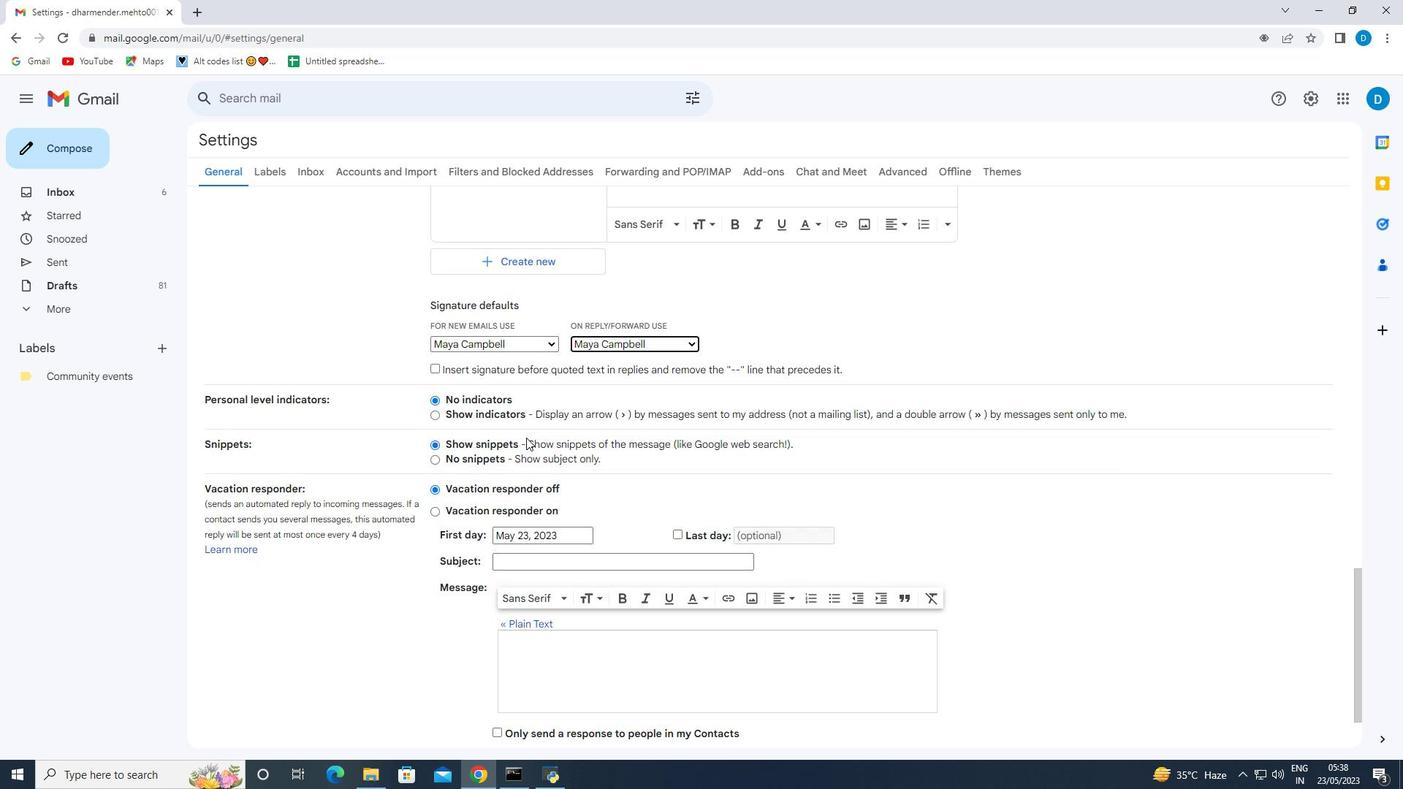 
Action: Mouse moved to (768, 671)
Screenshot: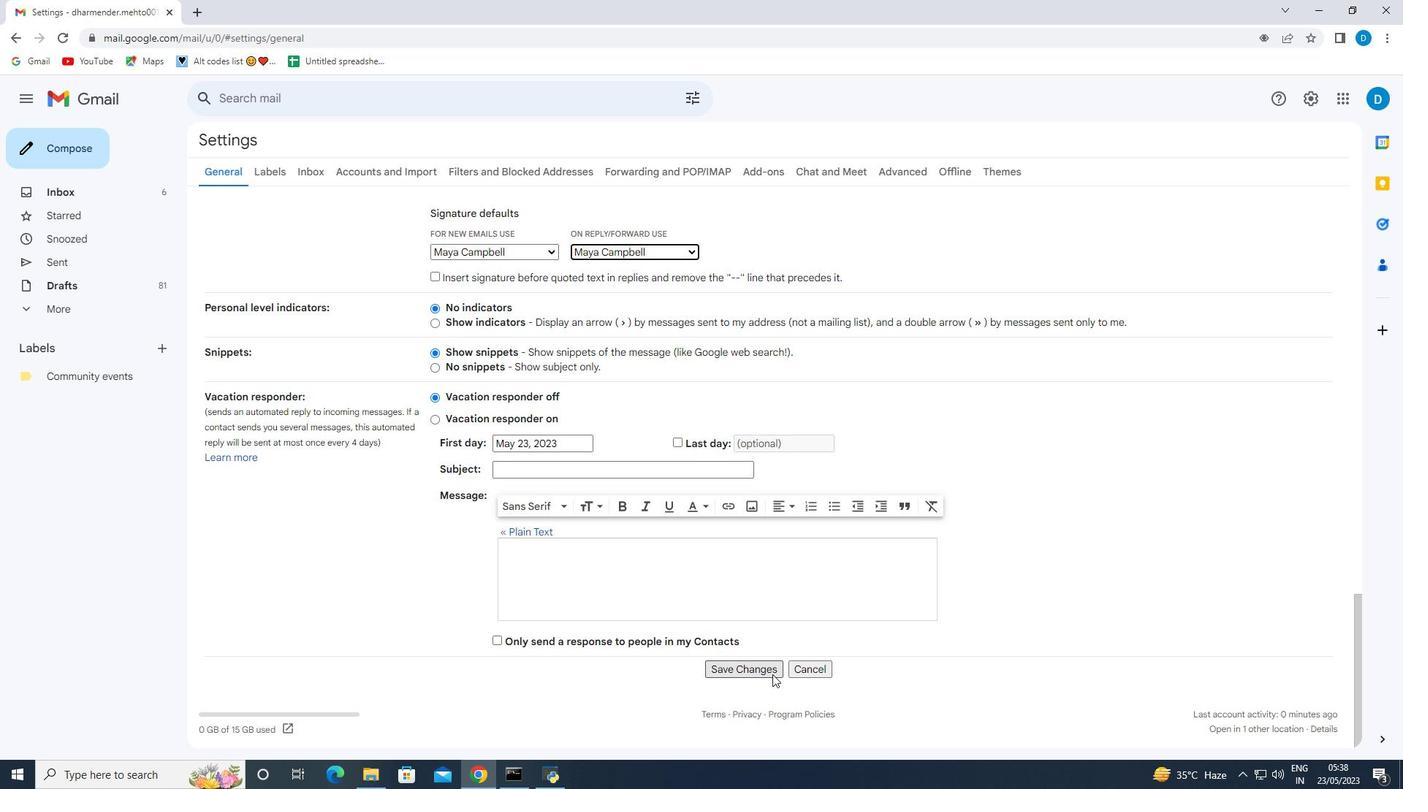 
Action: Mouse pressed left at (768, 671)
Screenshot: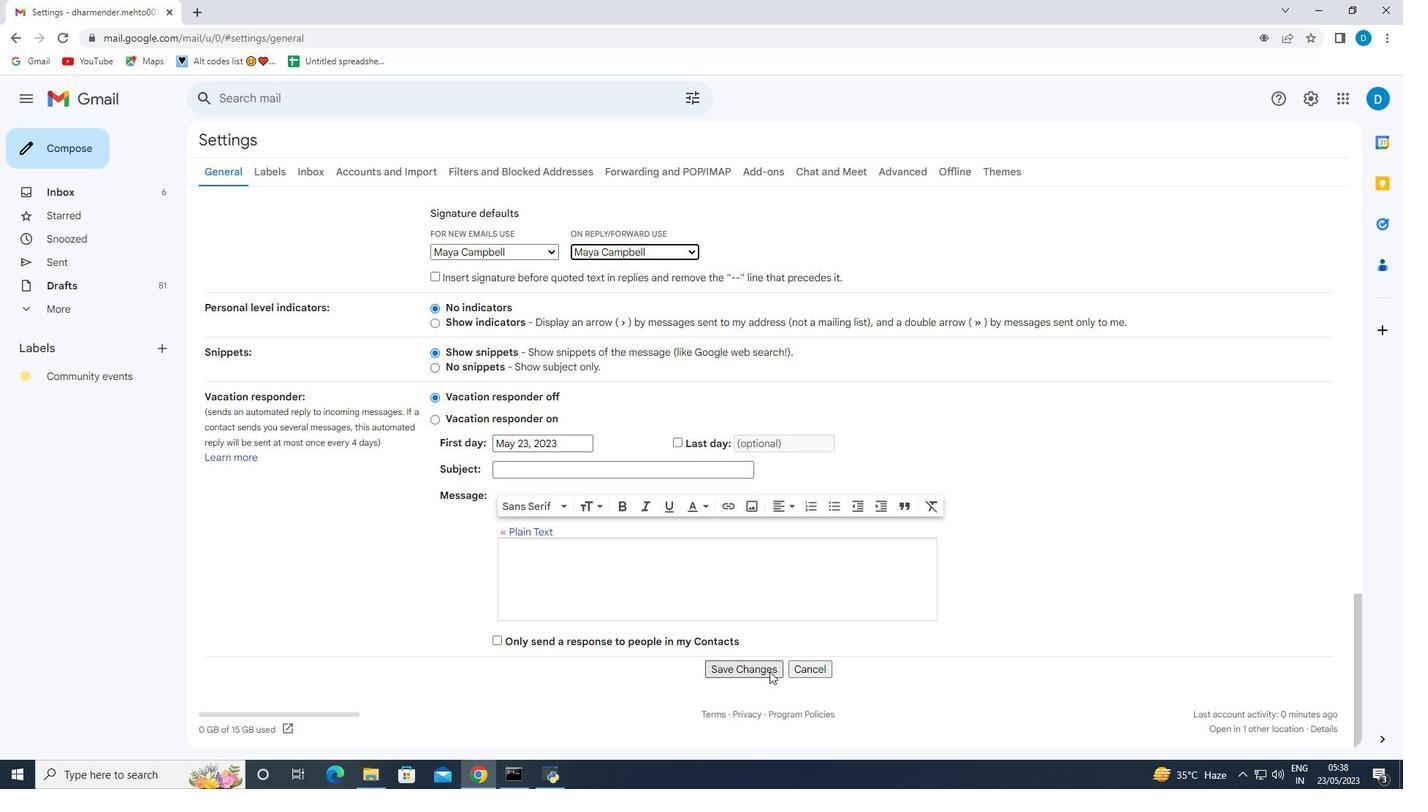 
Action: Mouse moved to (163, 377)
Screenshot: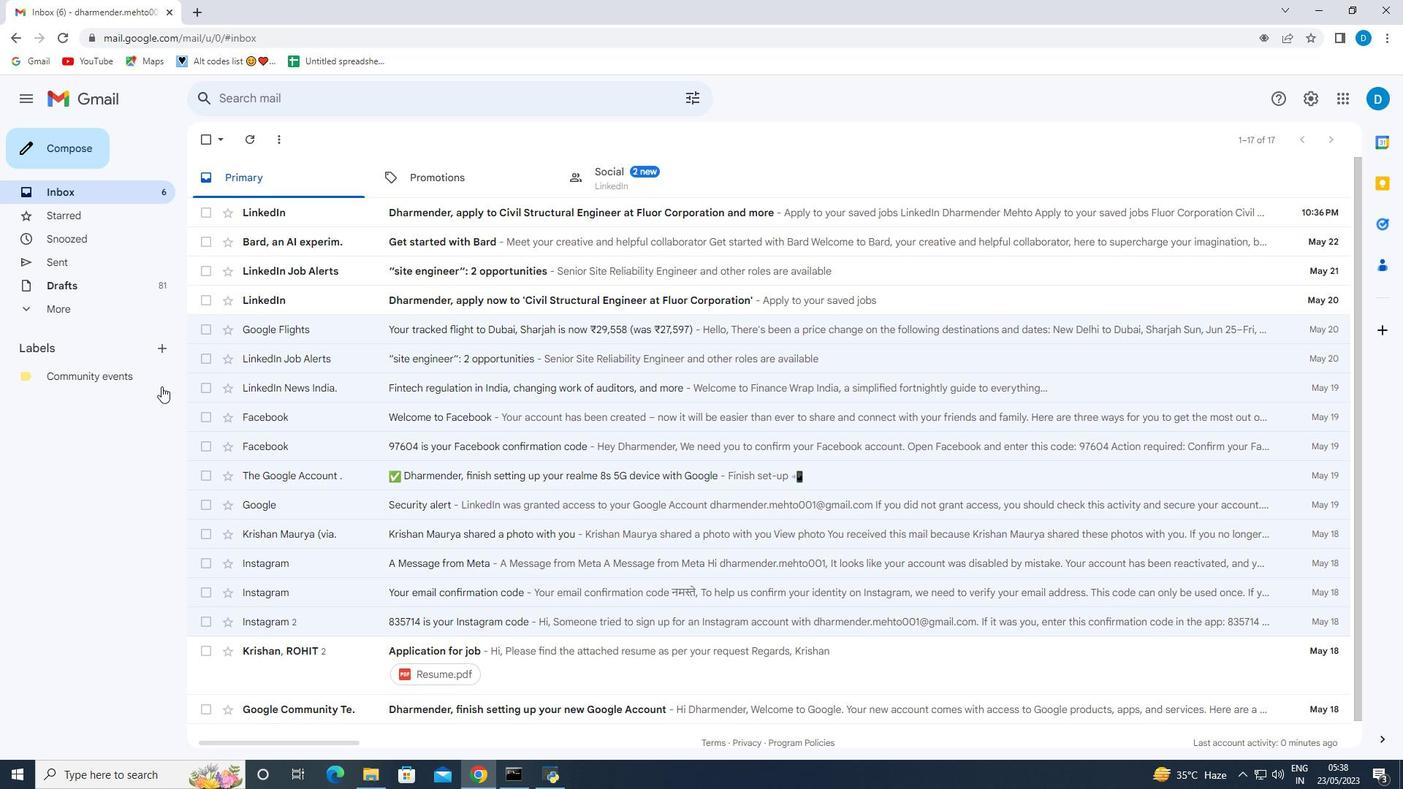 
Action: Mouse pressed left at (163, 377)
Screenshot: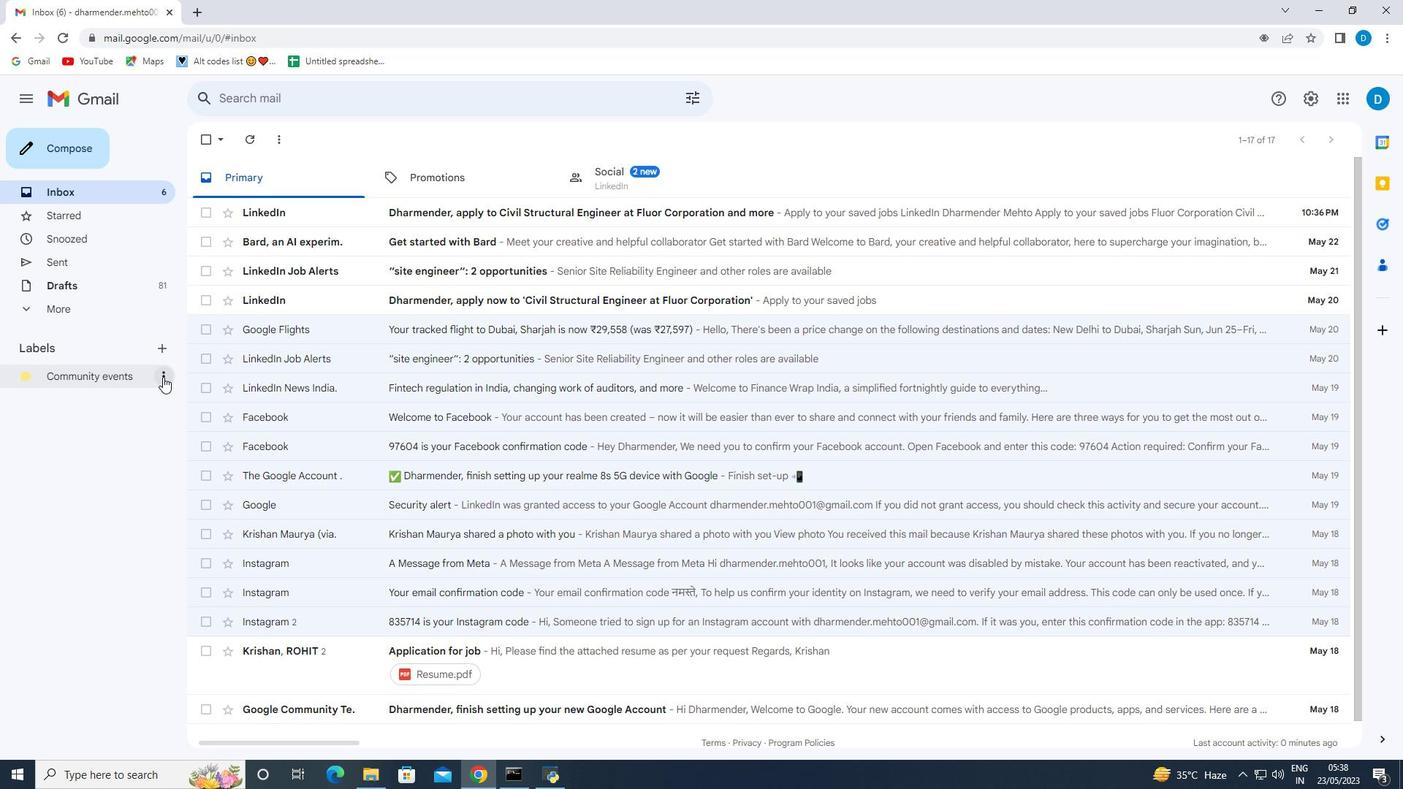 
Action: Mouse moved to (218, 635)
Screenshot: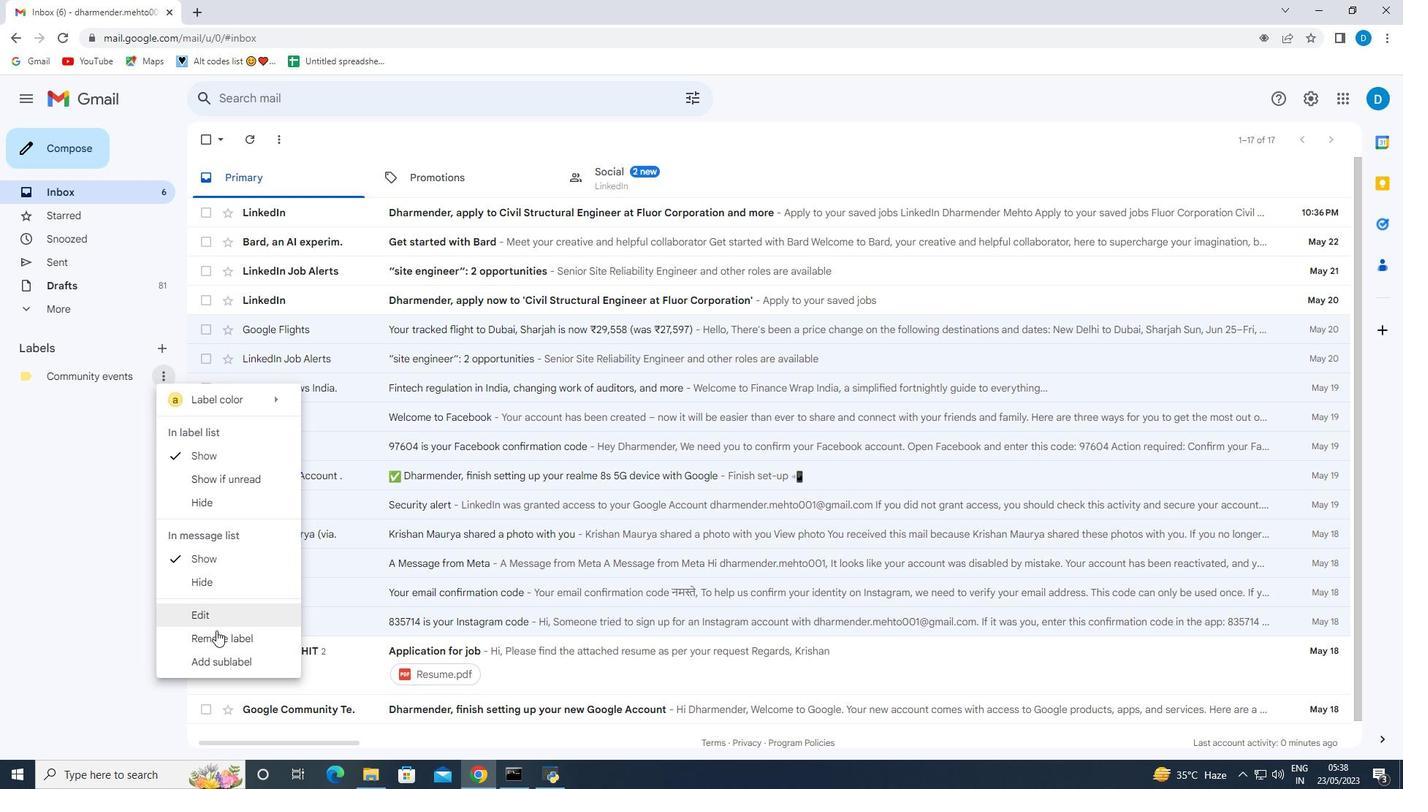 
Action: Mouse pressed left at (218, 635)
Screenshot: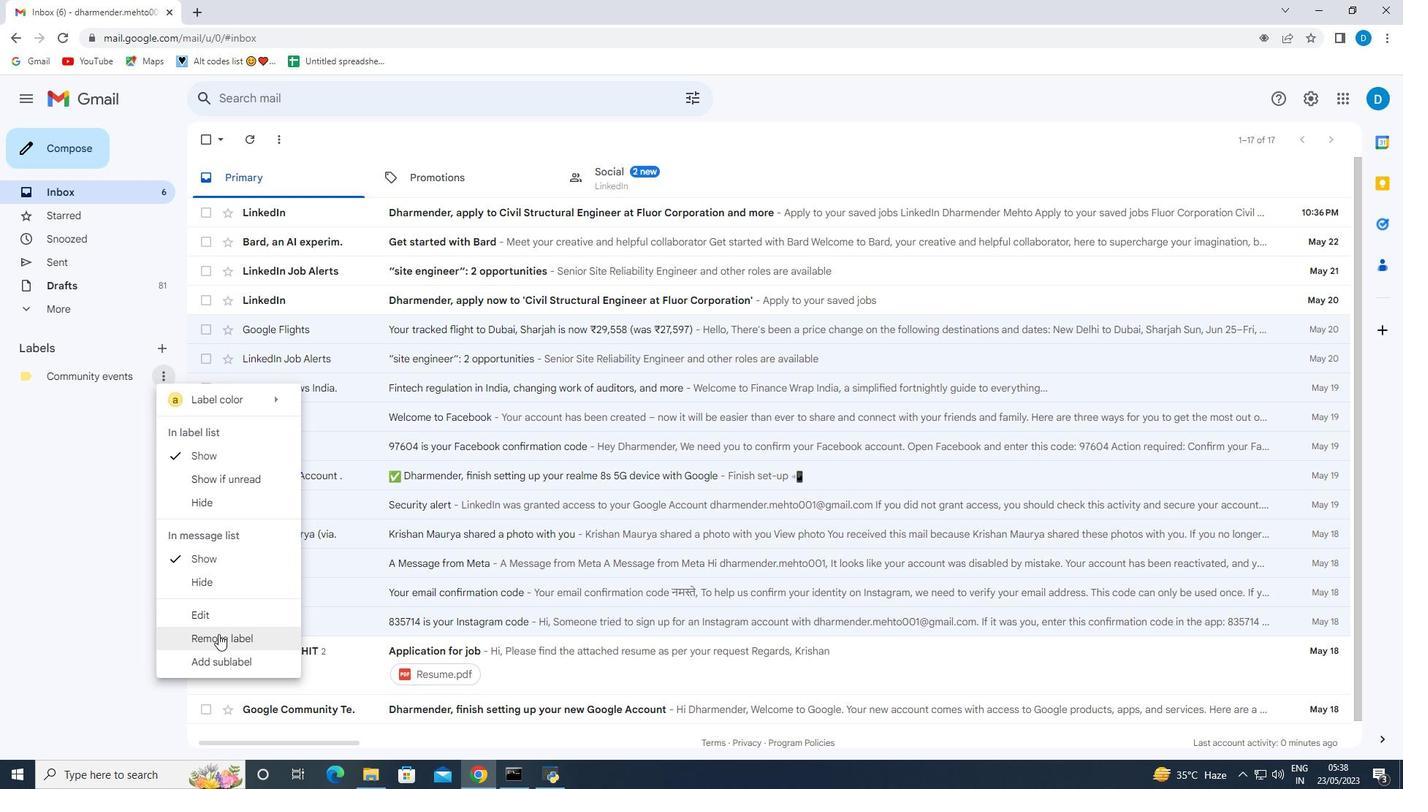 
Action: Mouse moved to (830, 462)
Screenshot: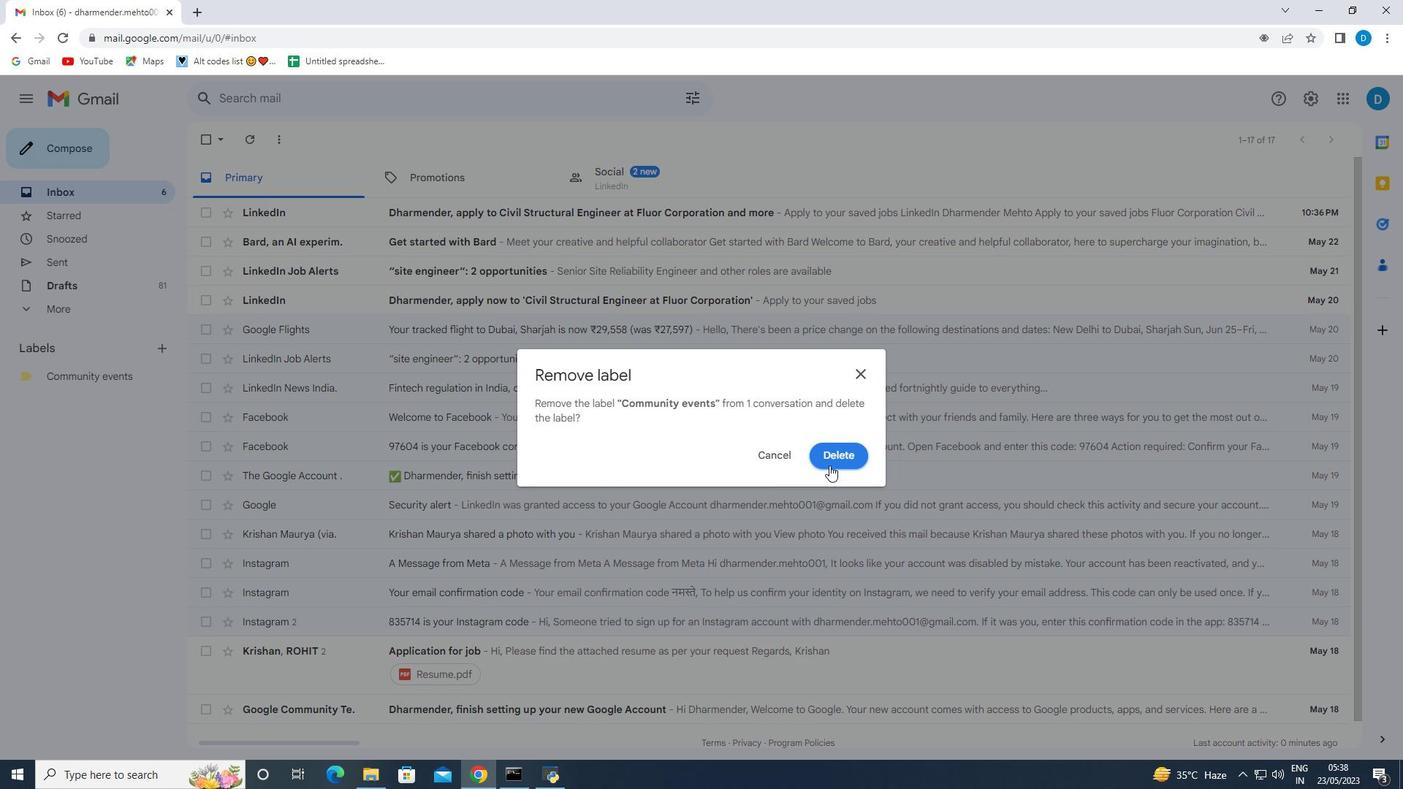
Action: Mouse pressed left at (830, 462)
Screenshot: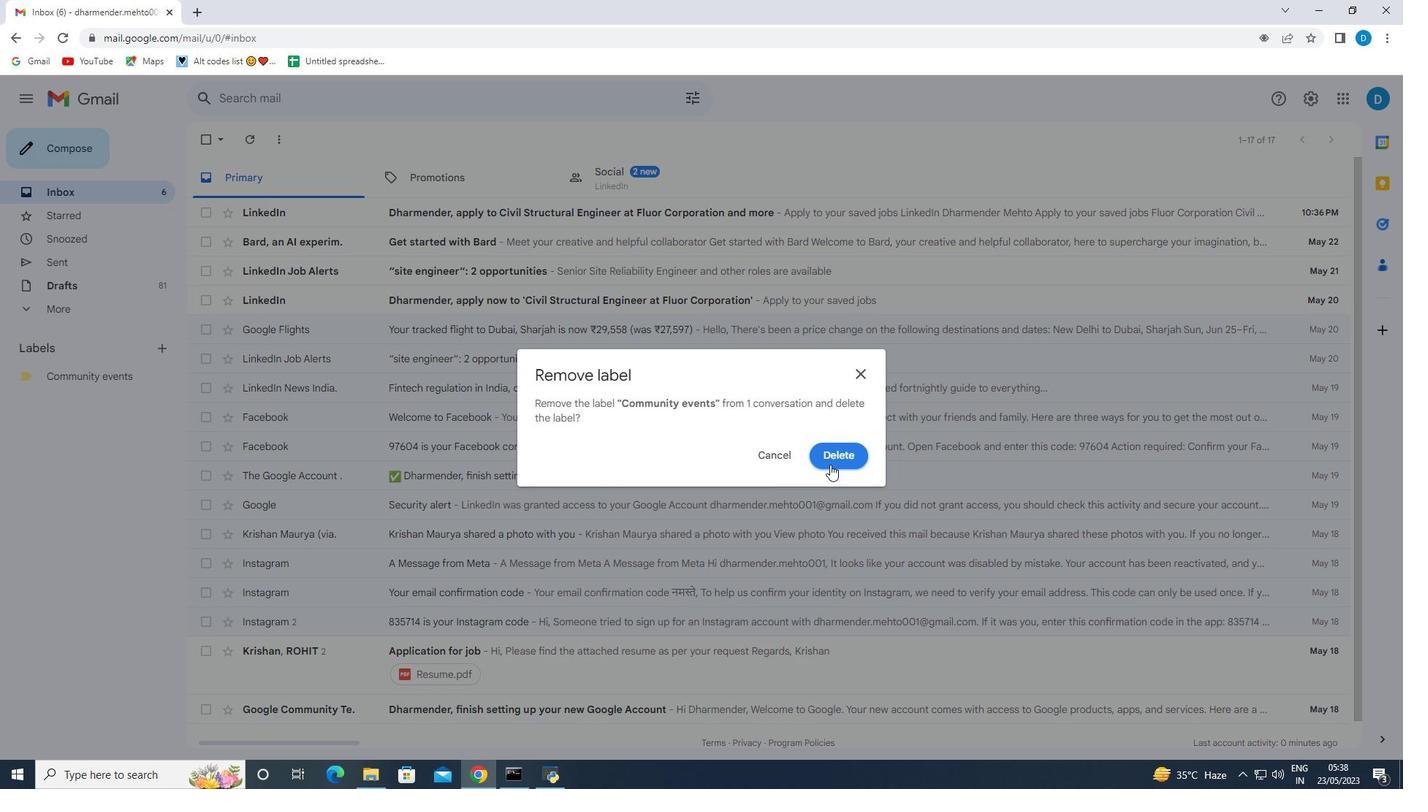 
Action: Mouse moved to (160, 345)
Screenshot: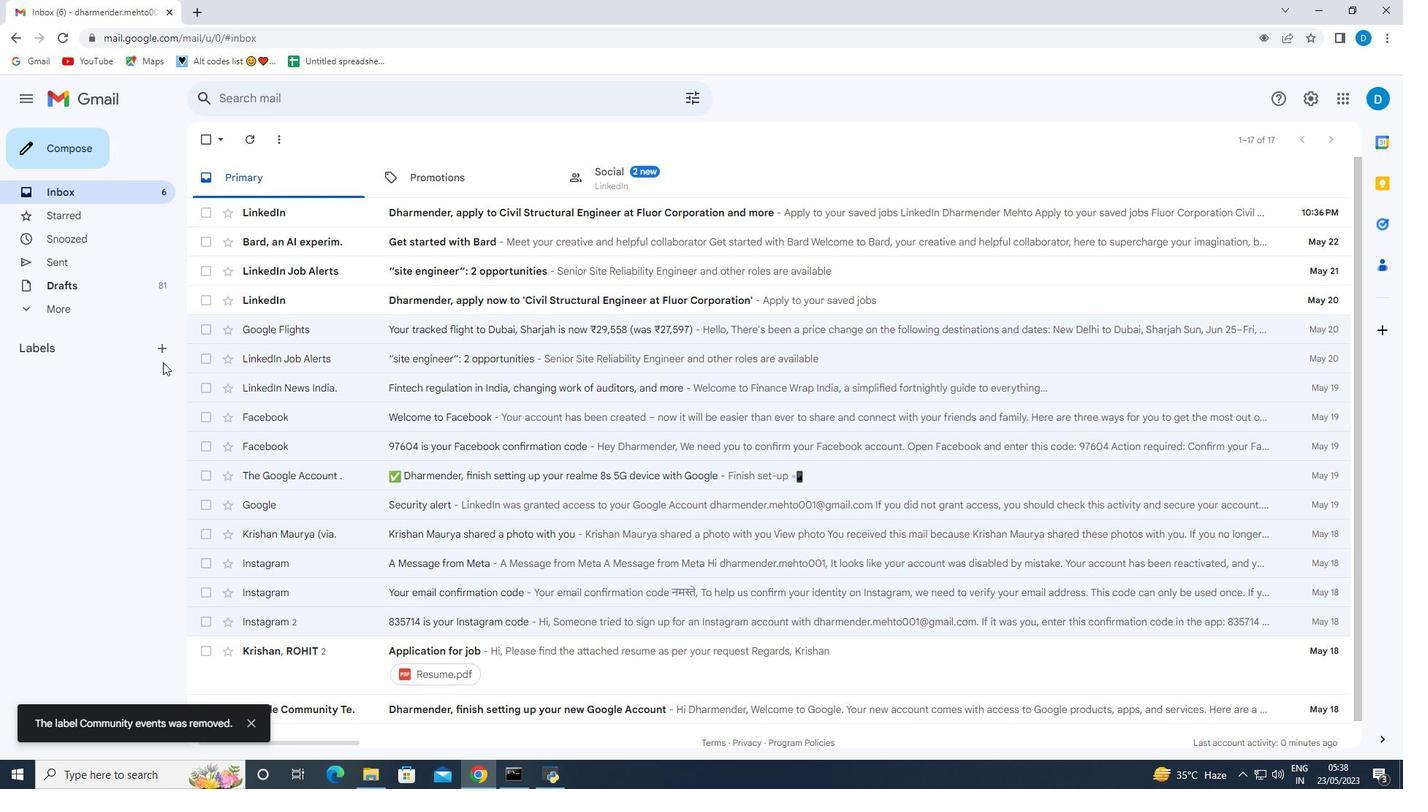 
Action: Mouse pressed left at (160, 345)
Screenshot: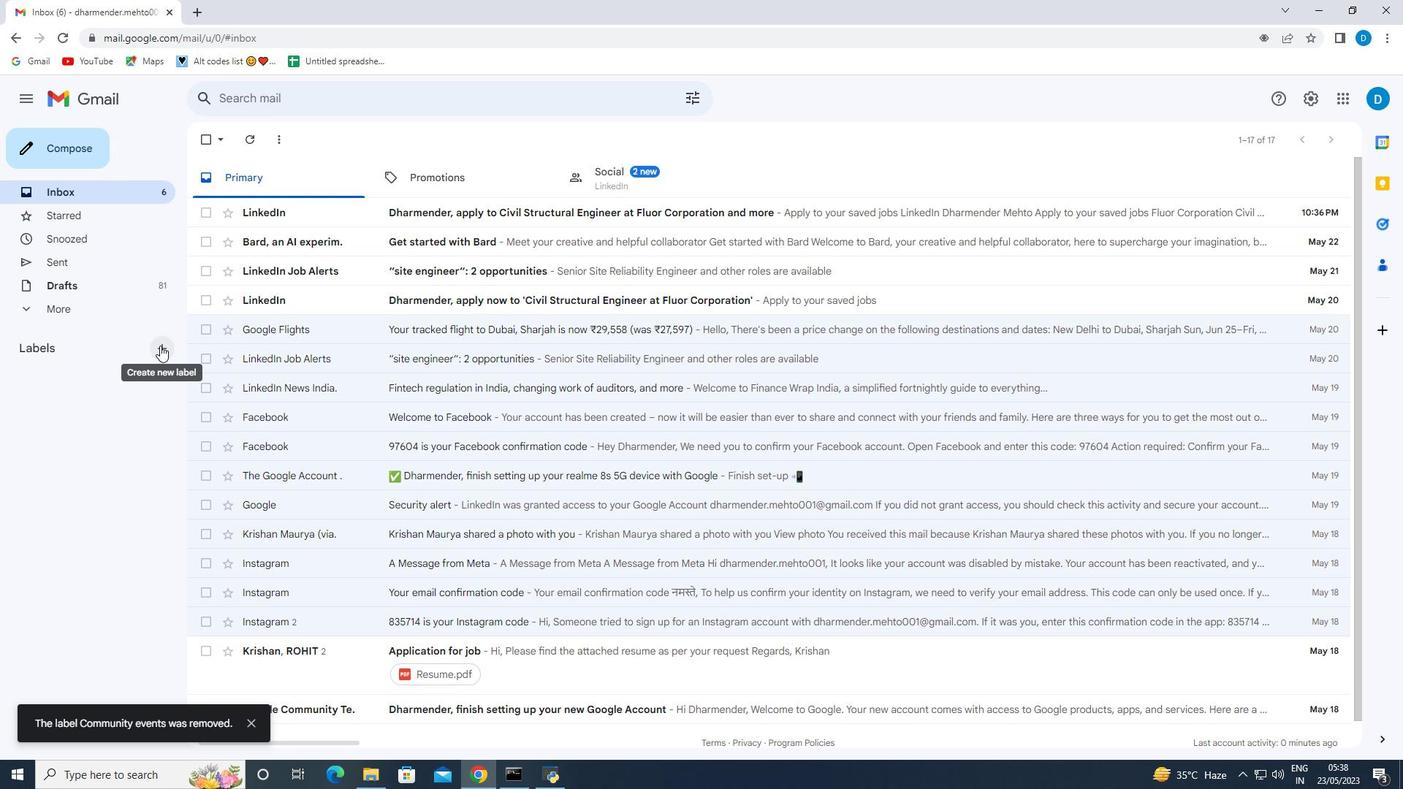 
Action: Mouse moved to (595, 403)
Screenshot: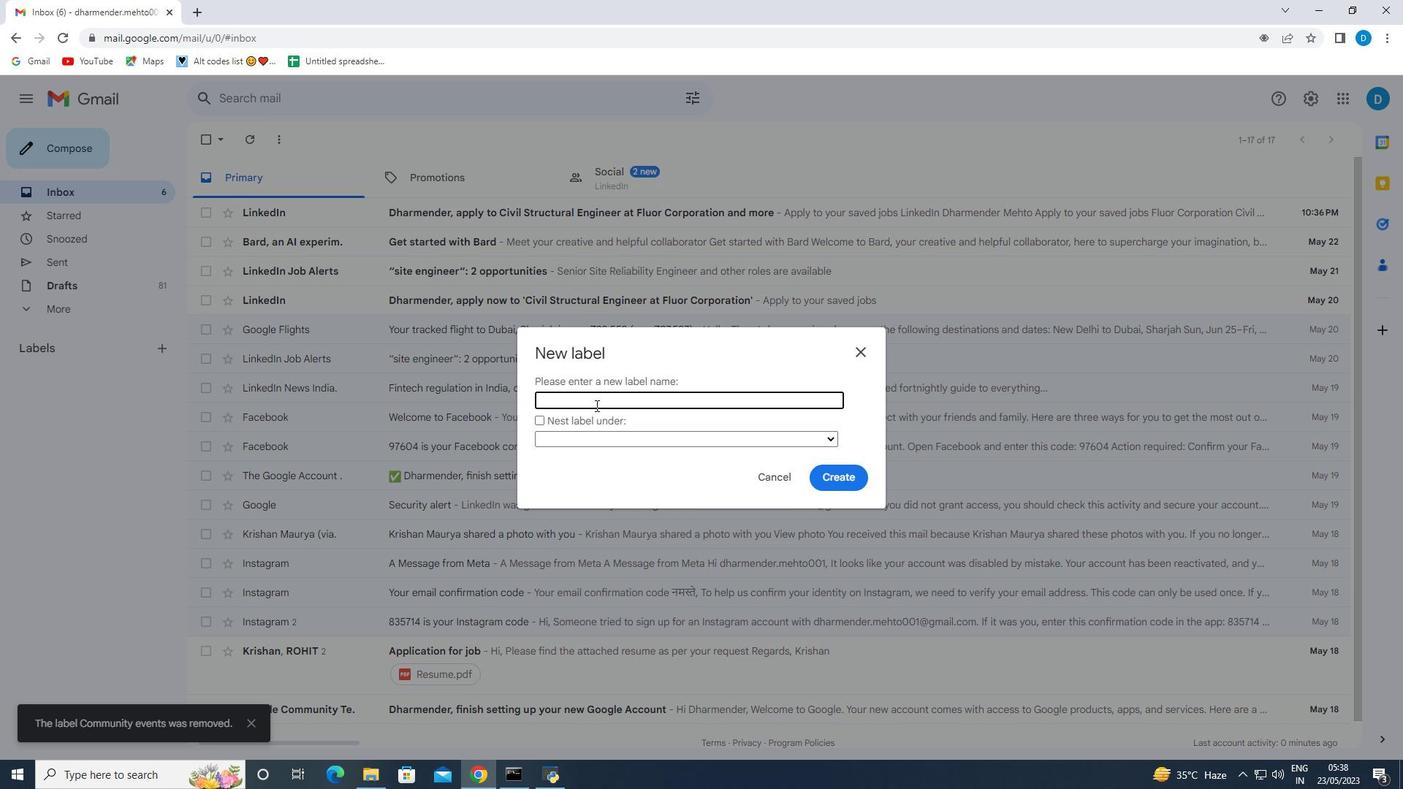 
Action: Mouse pressed left at (595, 403)
Screenshot: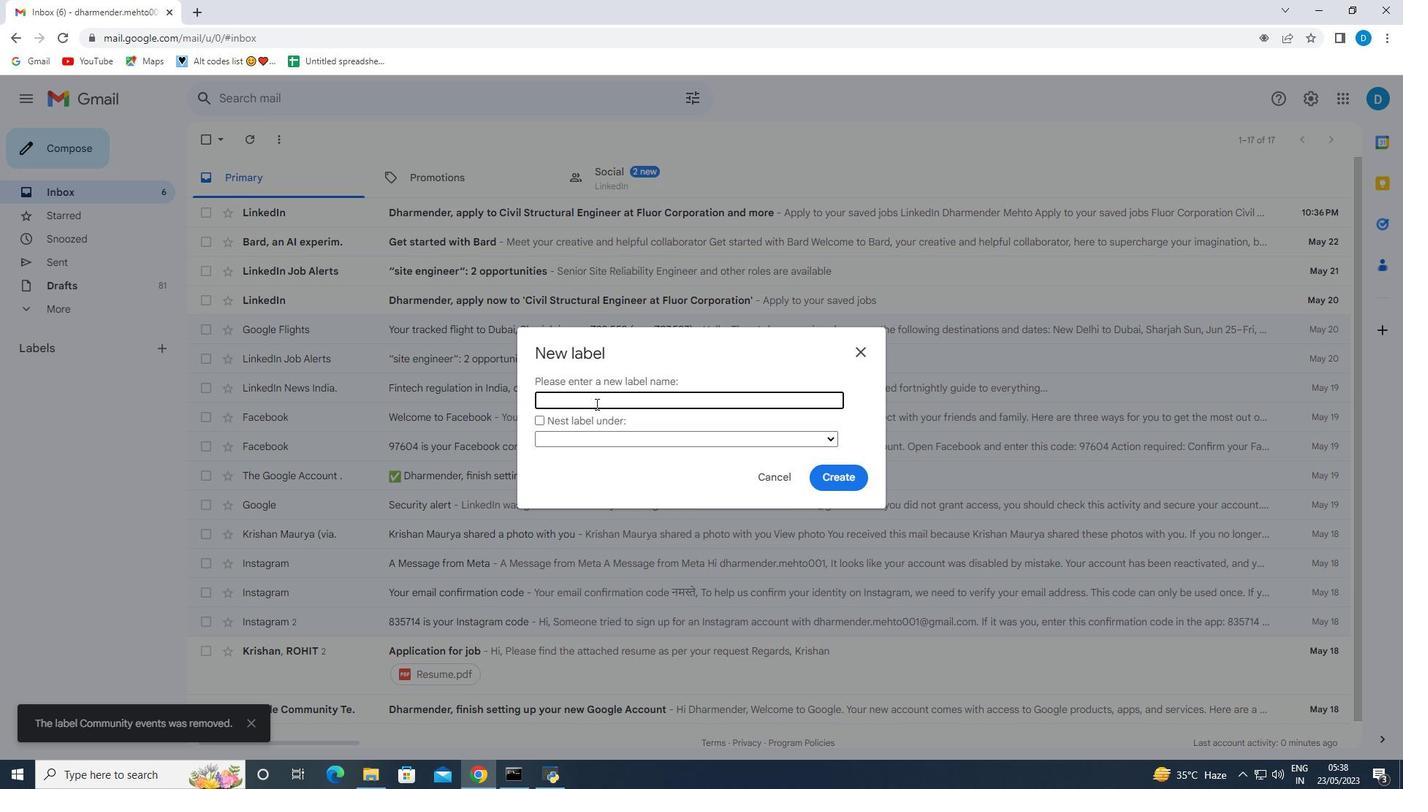 
Action: Key pressed <Key.shift>Insurance<Key.space>policies
Screenshot: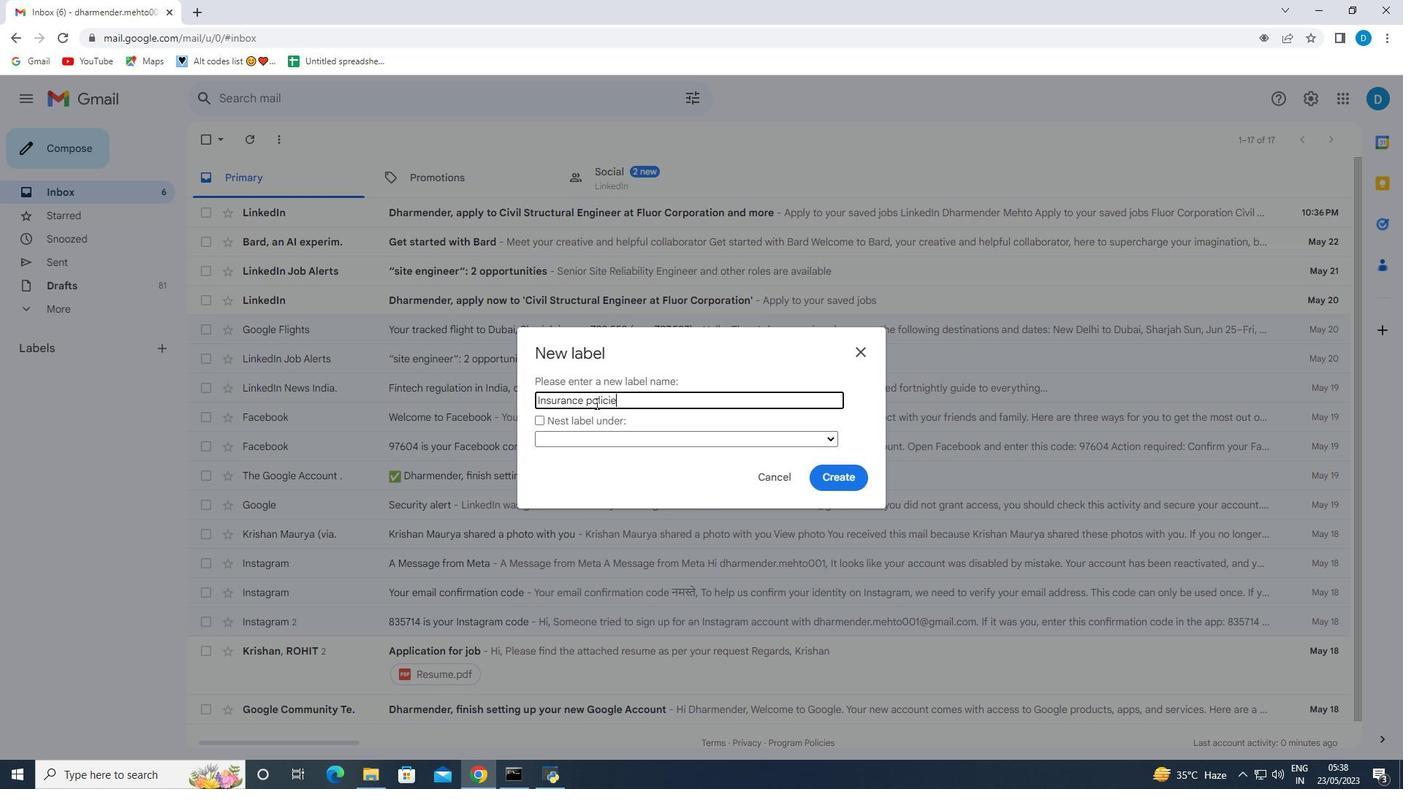 
Action: Mouse moved to (828, 480)
Screenshot: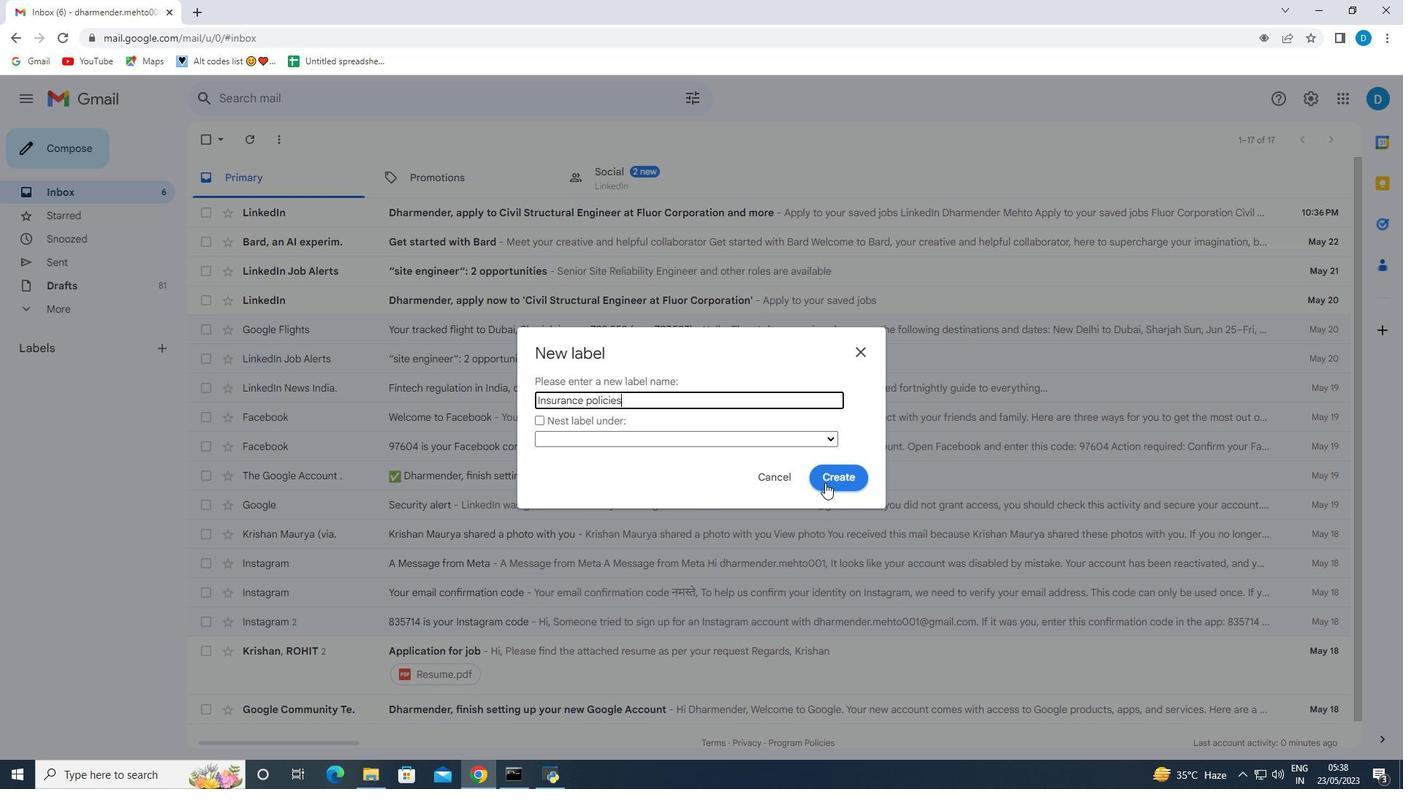 
Action: Mouse pressed left at (828, 480)
Screenshot: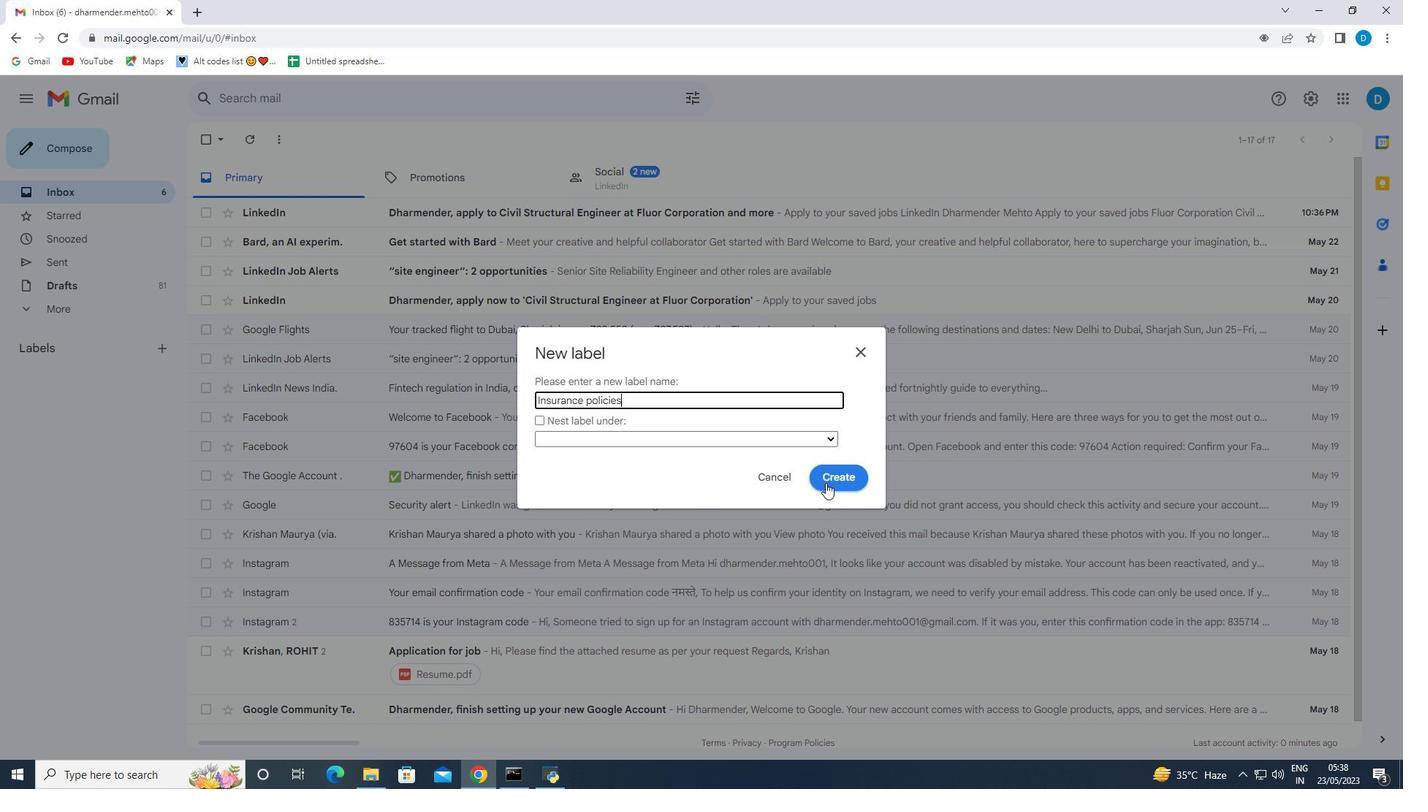 
Action: Mouse moved to (157, 378)
Screenshot: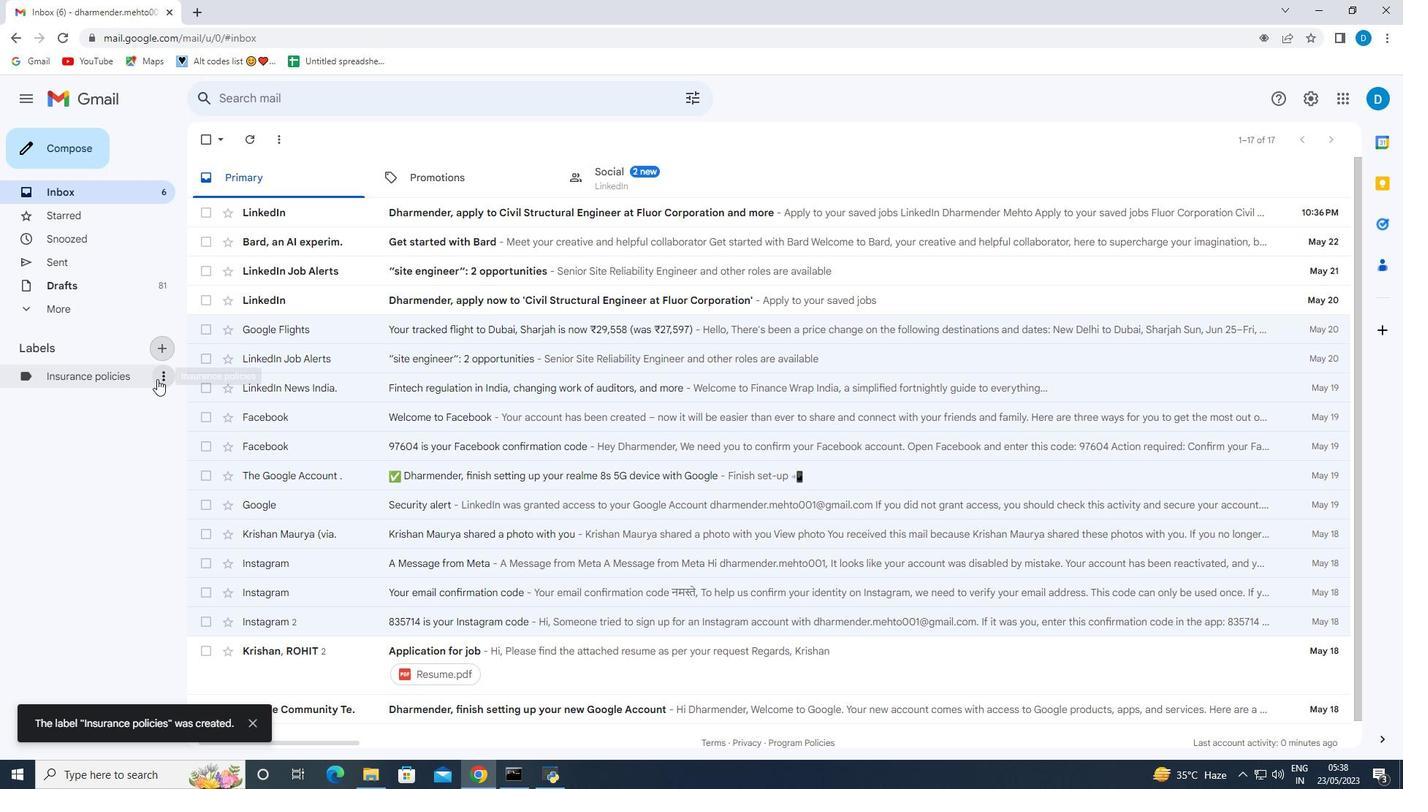 
Action: Mouse pressed left at (157, 378)
Screenshot: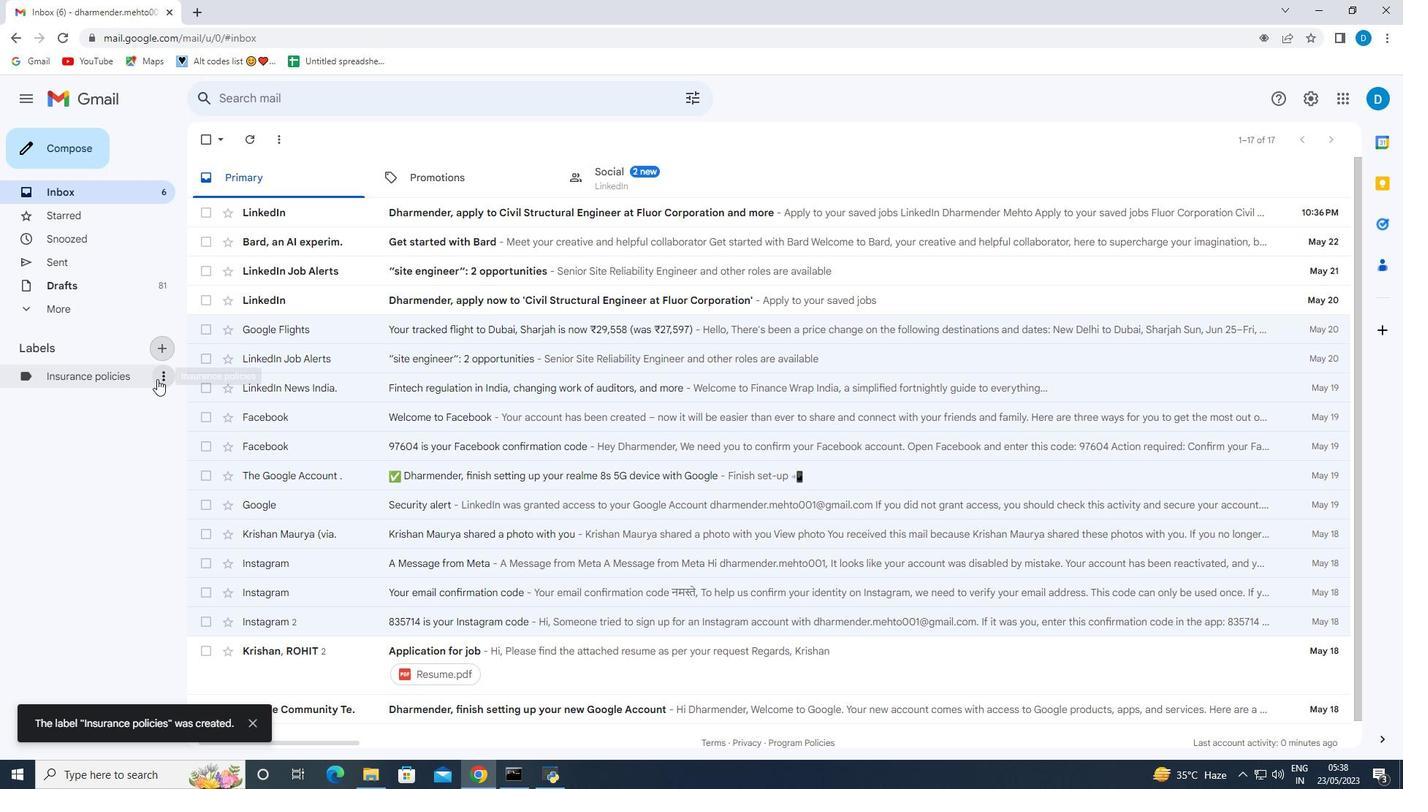 
Action: Mouse moved to (429, 475)
Screenshot: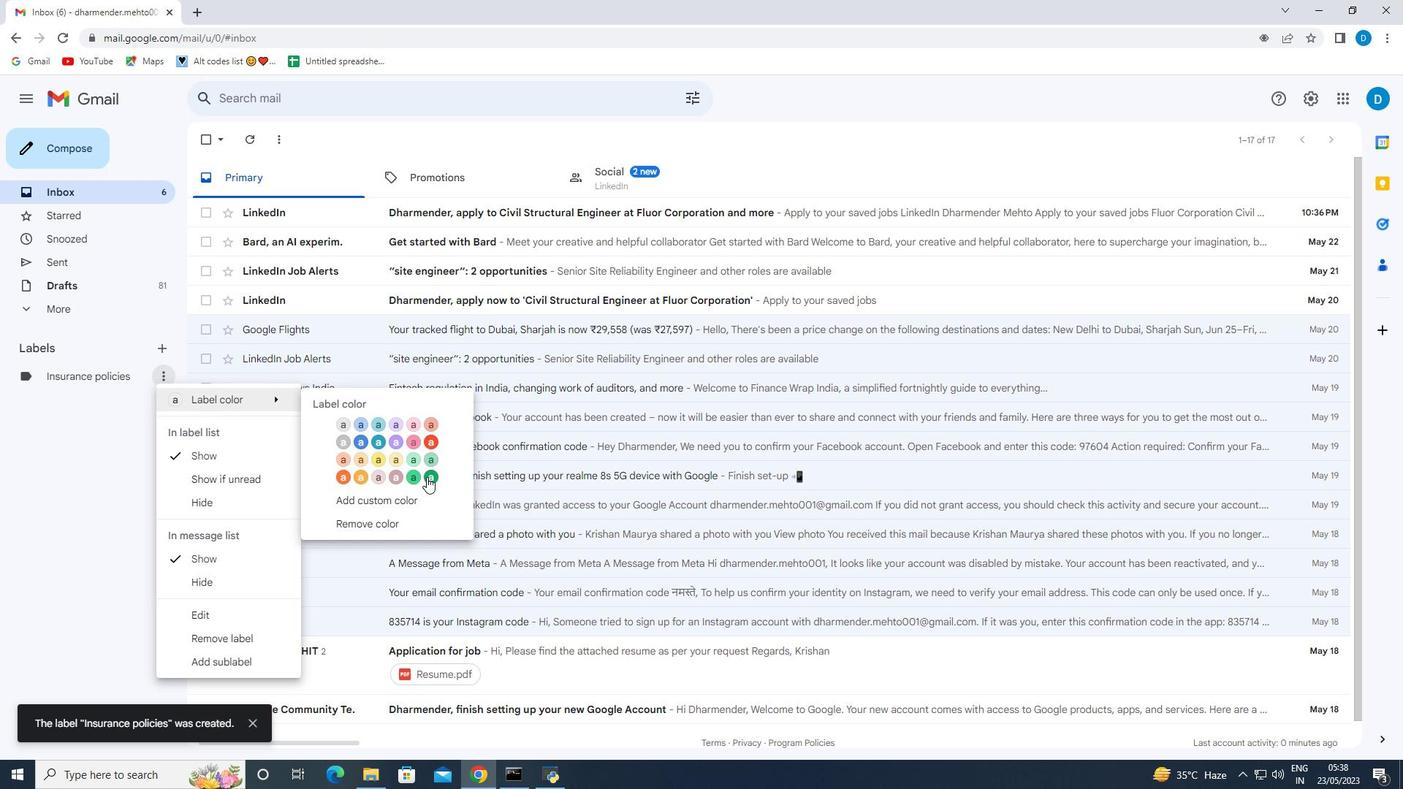 
Action: Mouse pressed left at (429, 475)
Screenshot: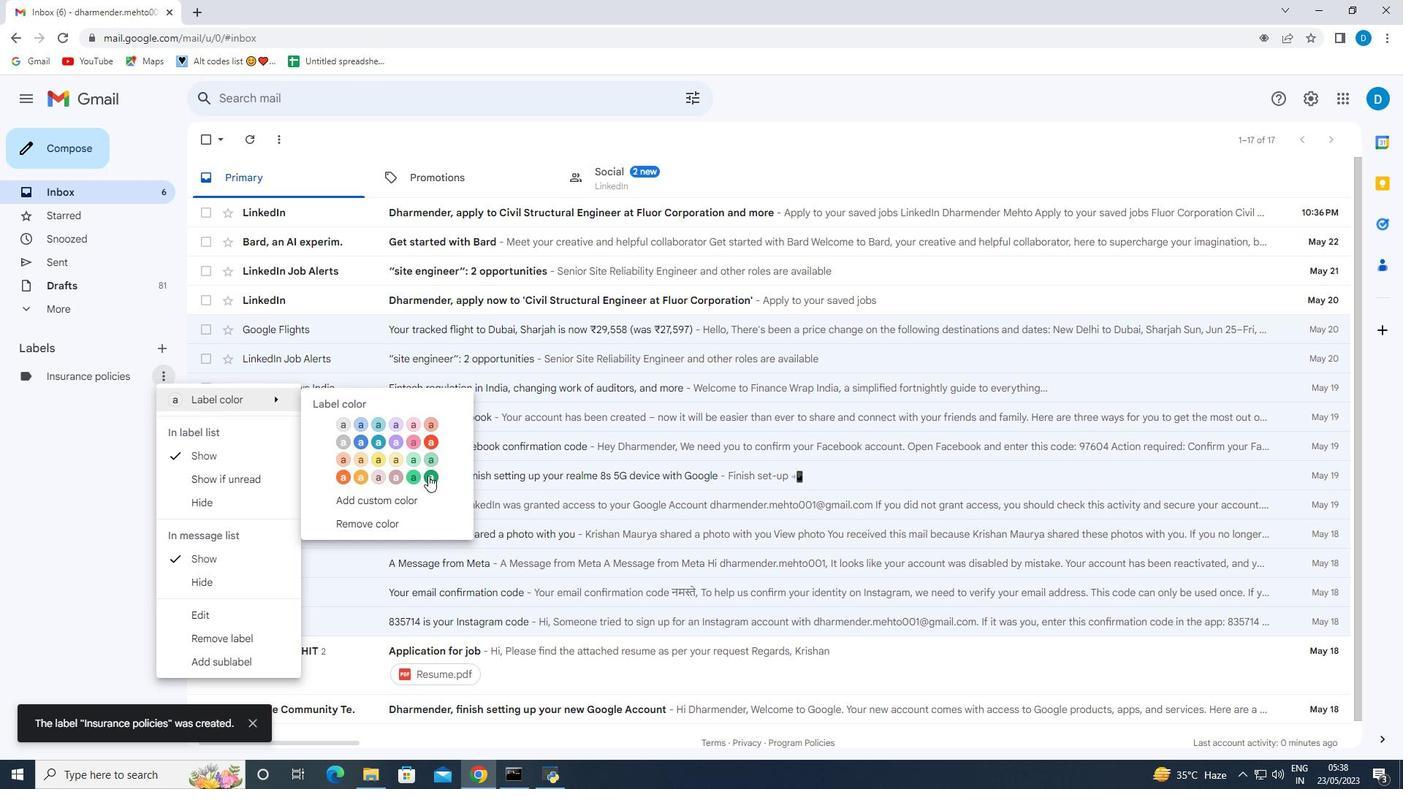
Action: Mouse moved to (1099, 526)
Screenshot: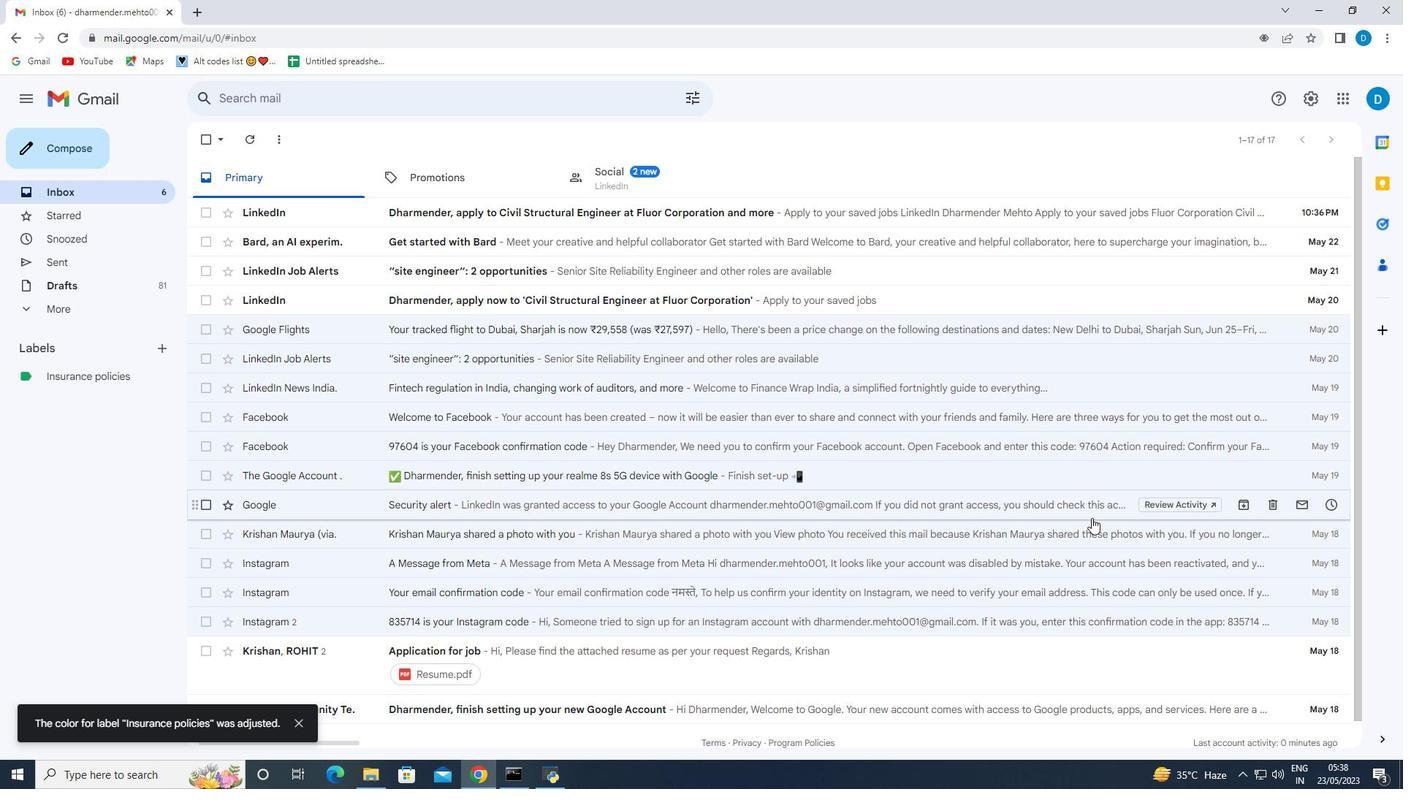 
Action: Mouse scrolled (1092, 518) with delta (0, 0)
Screenshot: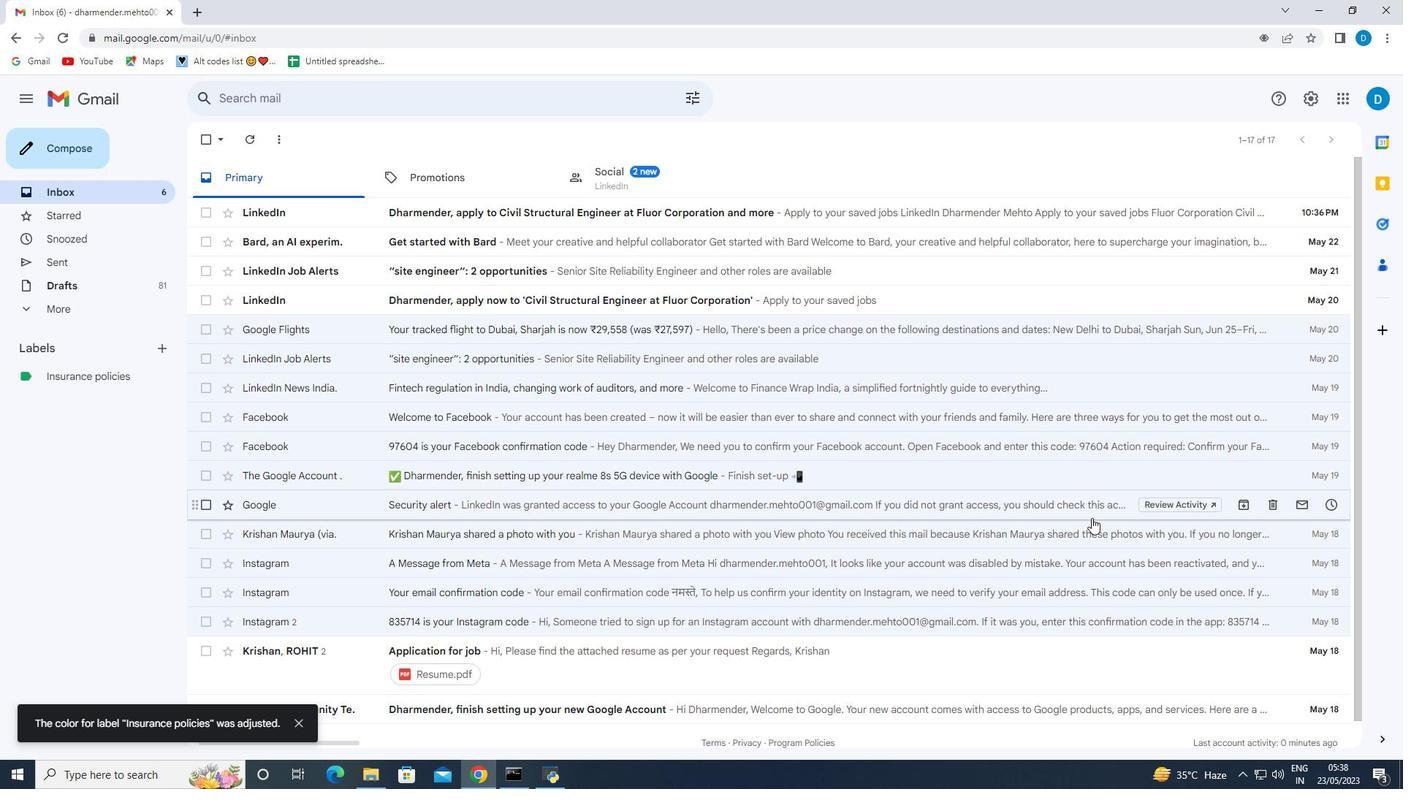 
Action: Mouse moved to (1140, 546)
Screenshot: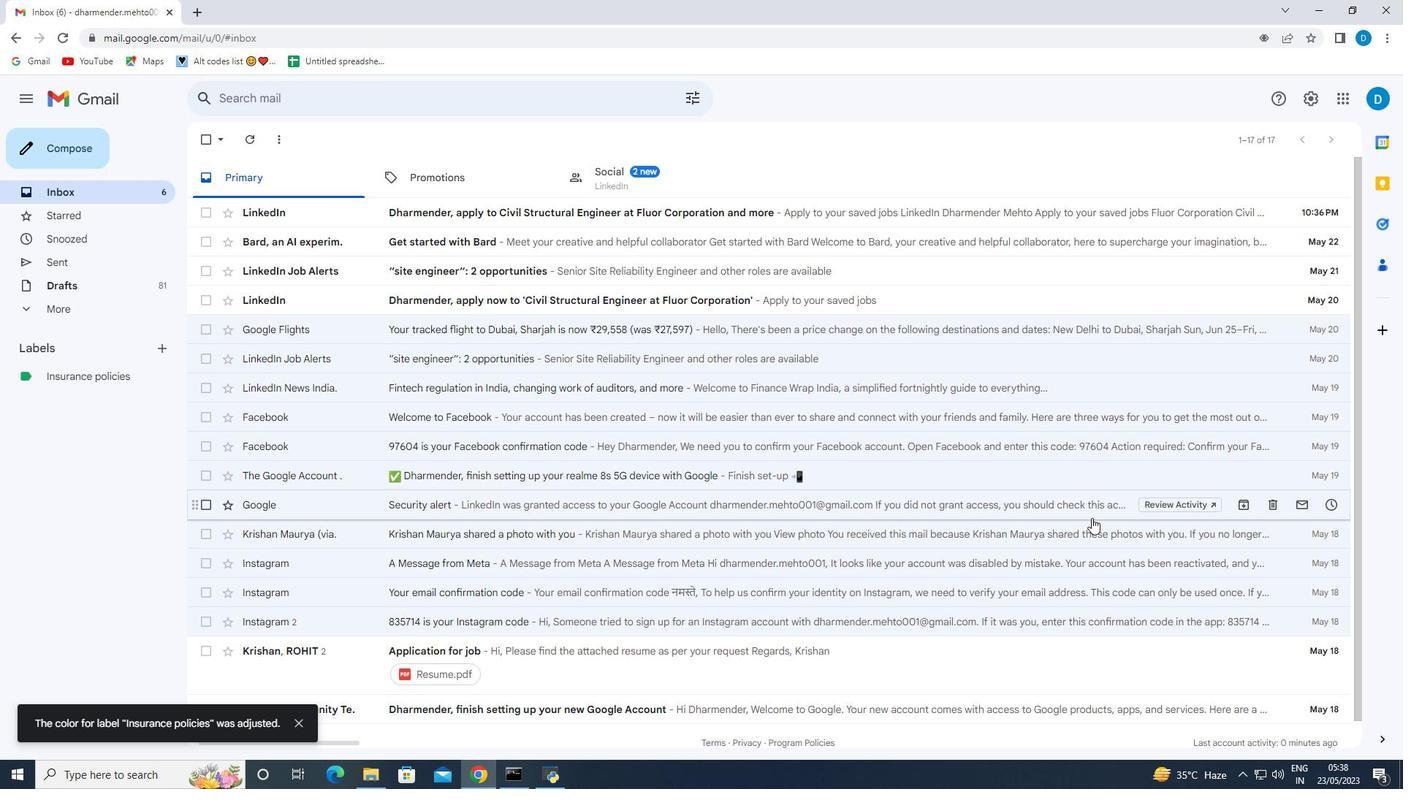 
Action: Mouse scrolled (1099, 525) with delta (0, 0)
Screenshot: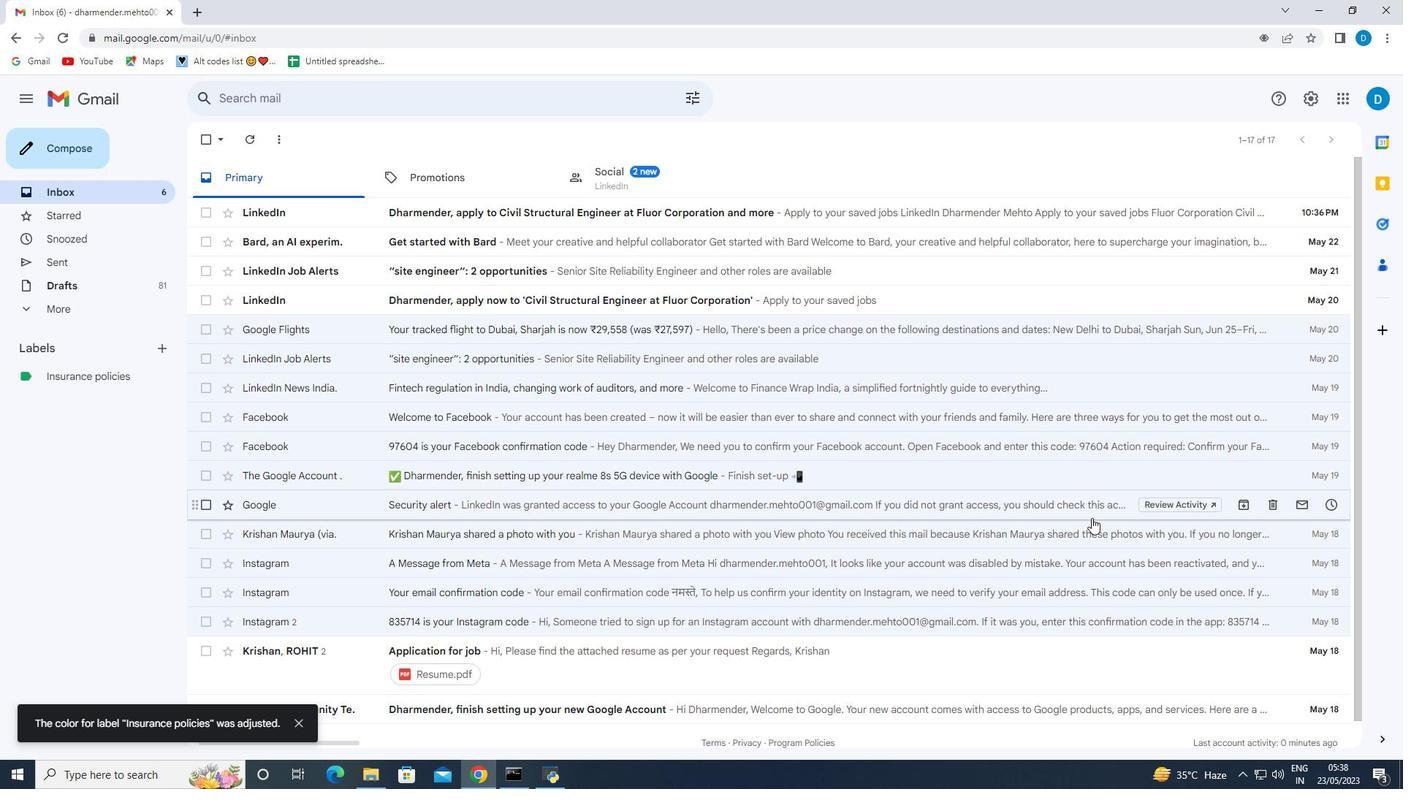 
Action: Mouse moved to (1280, 531)
Screenshot: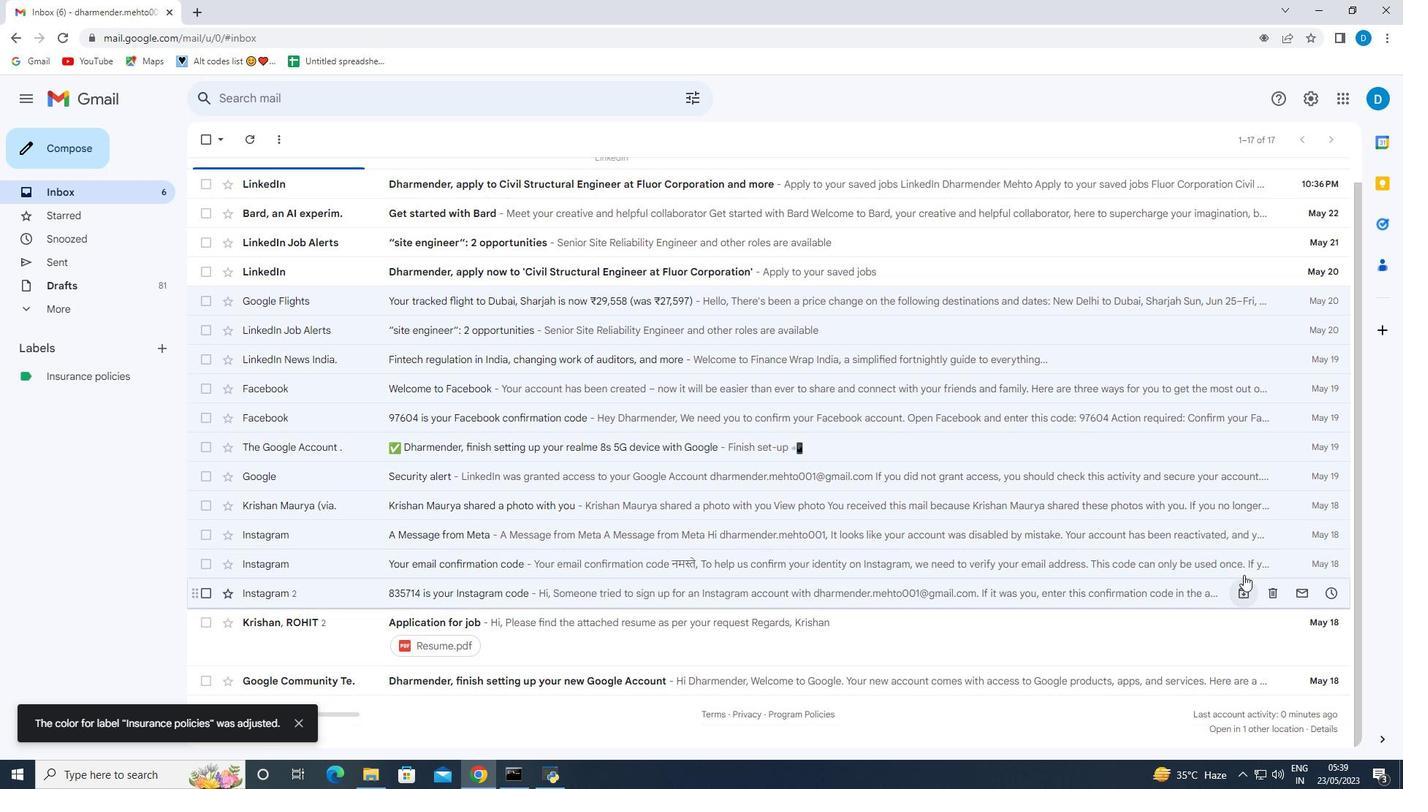 
Action: Mouse scrolled (1280, 530) with delta (0, 0)
Screenshot: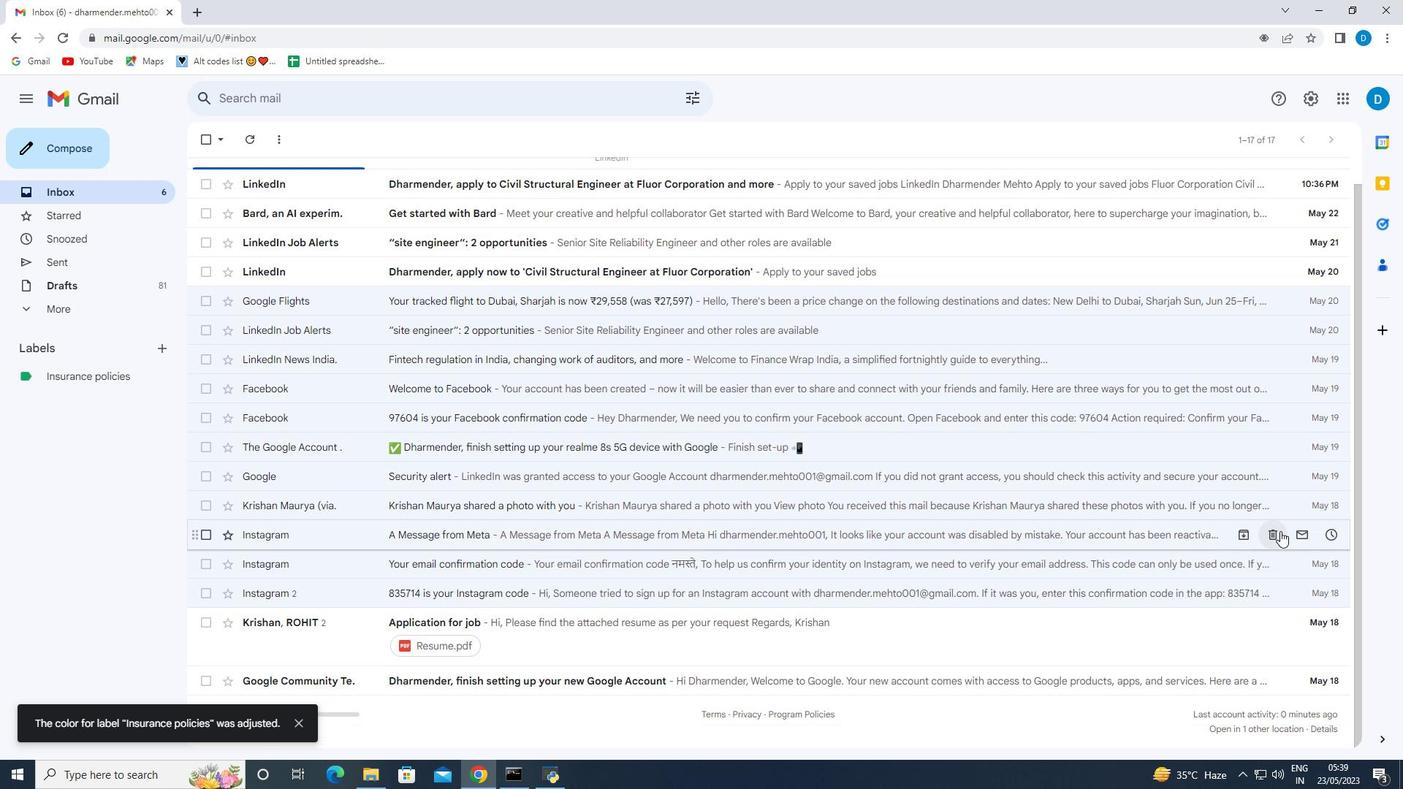 
Action: Mouse moved to (82, 134)
Screenshot: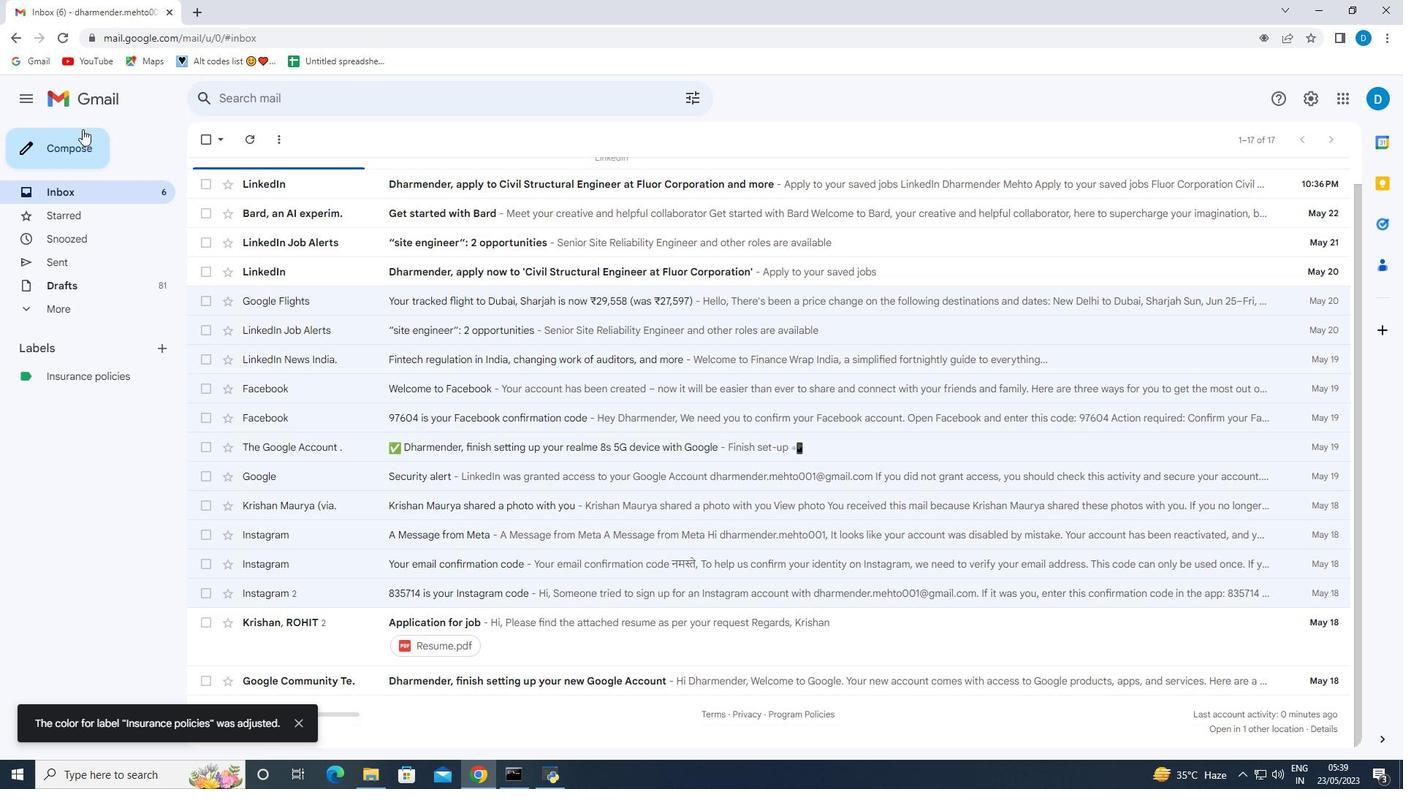 
Action: Mouse pressed left at (82, 134)
Screenshot: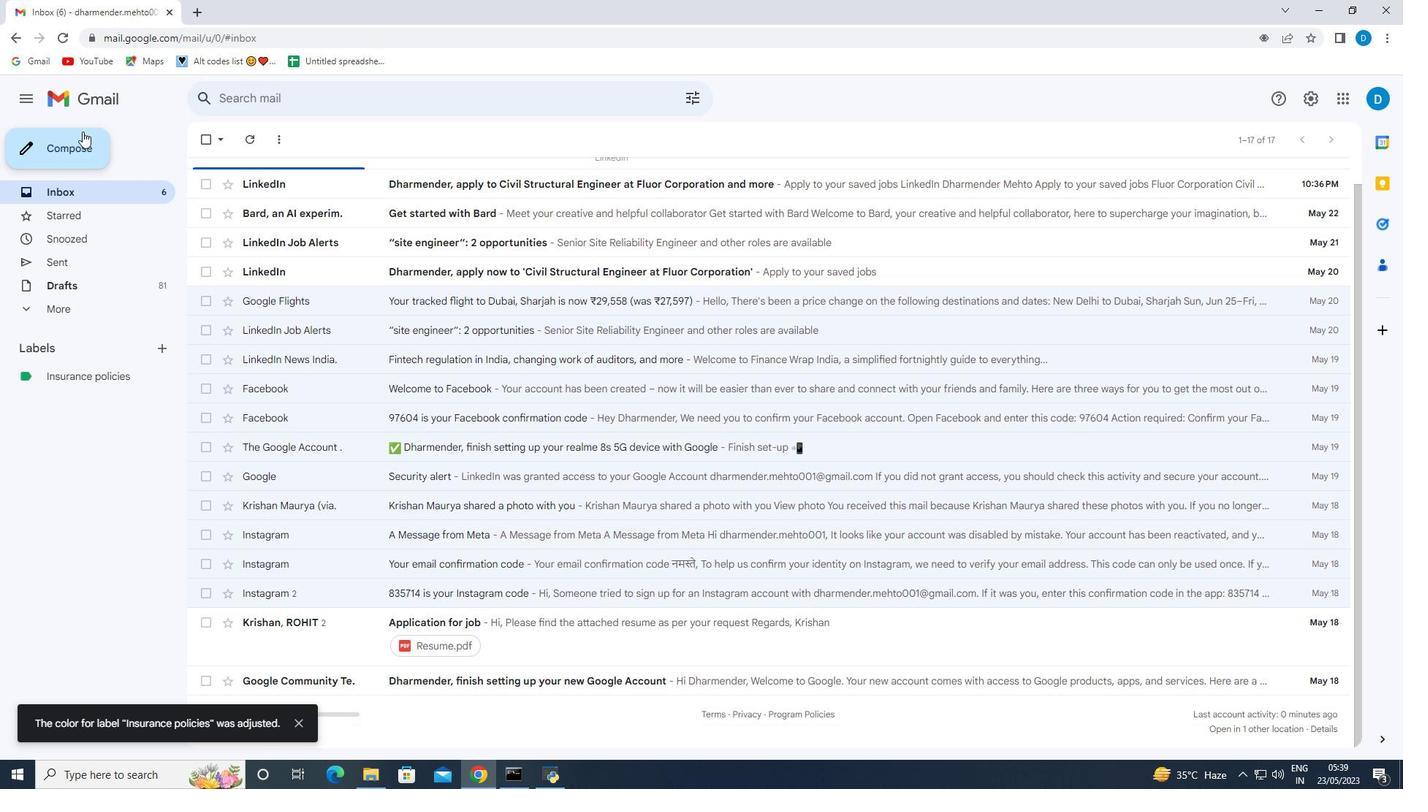 
Action: Mouse moved to (956, 429)
Screenshot: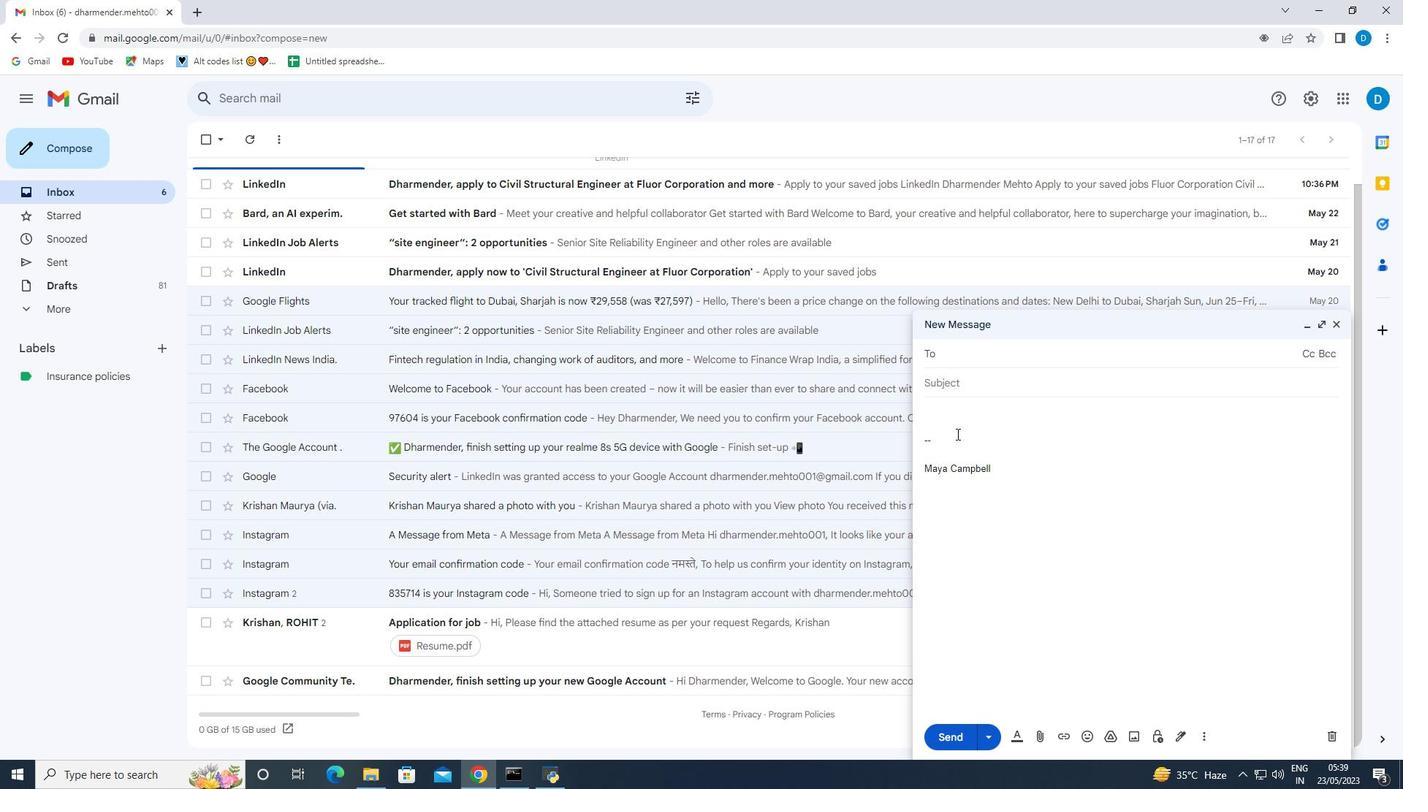 
Action: Mouse pressed left at (956, 429)
Screenshot: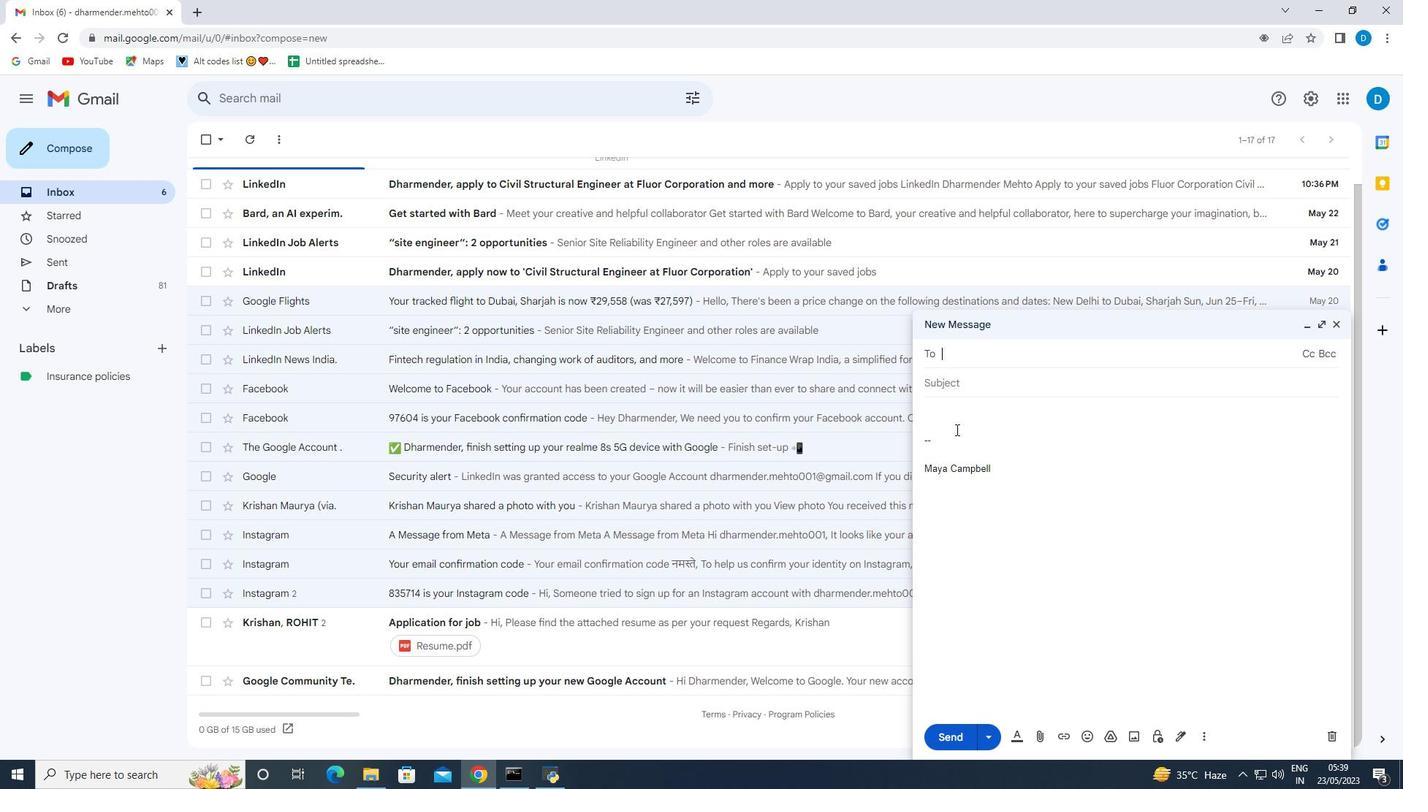 
Action: Mouse moved to (954, 437)
Screenshot: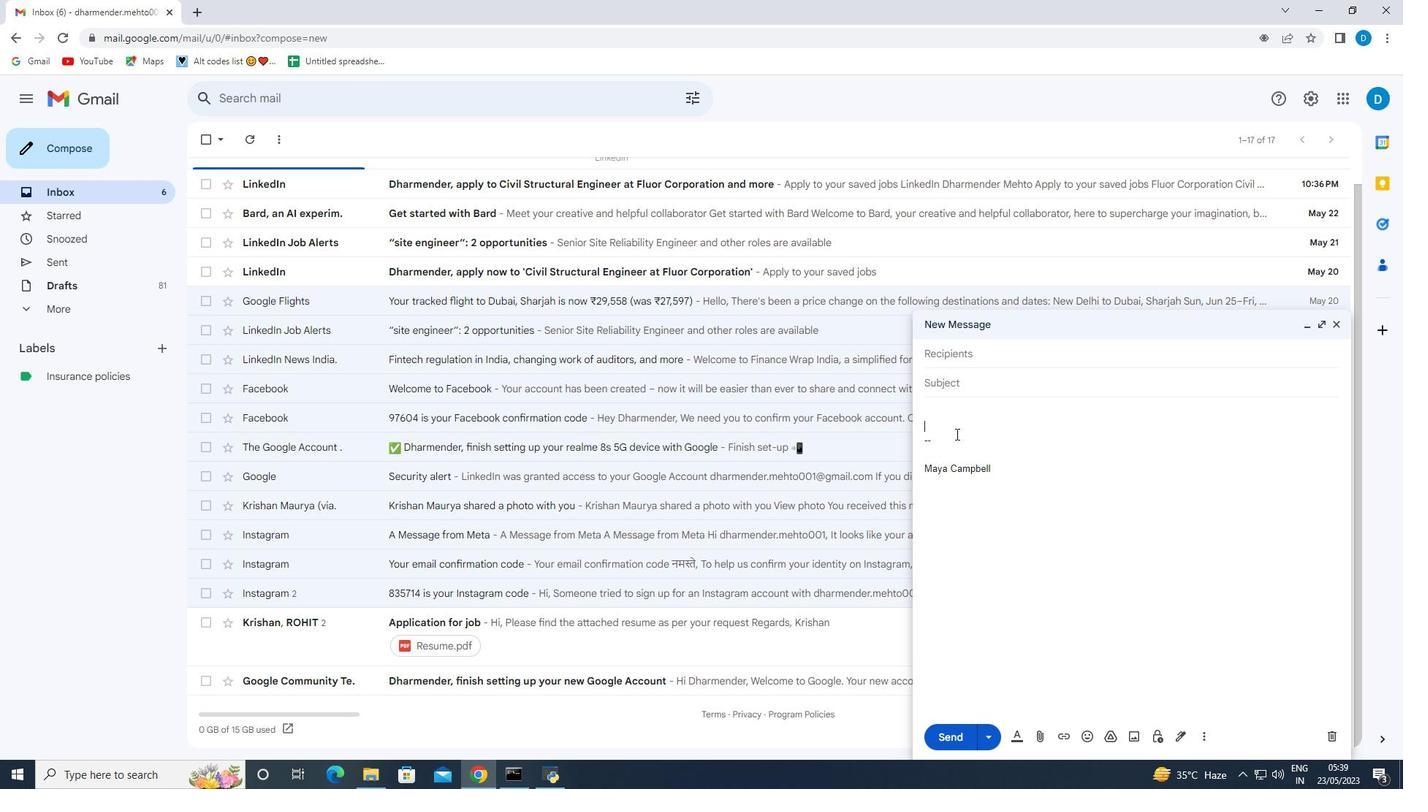 
Action: Mouse pressed left at (954, 437)
Screenshot: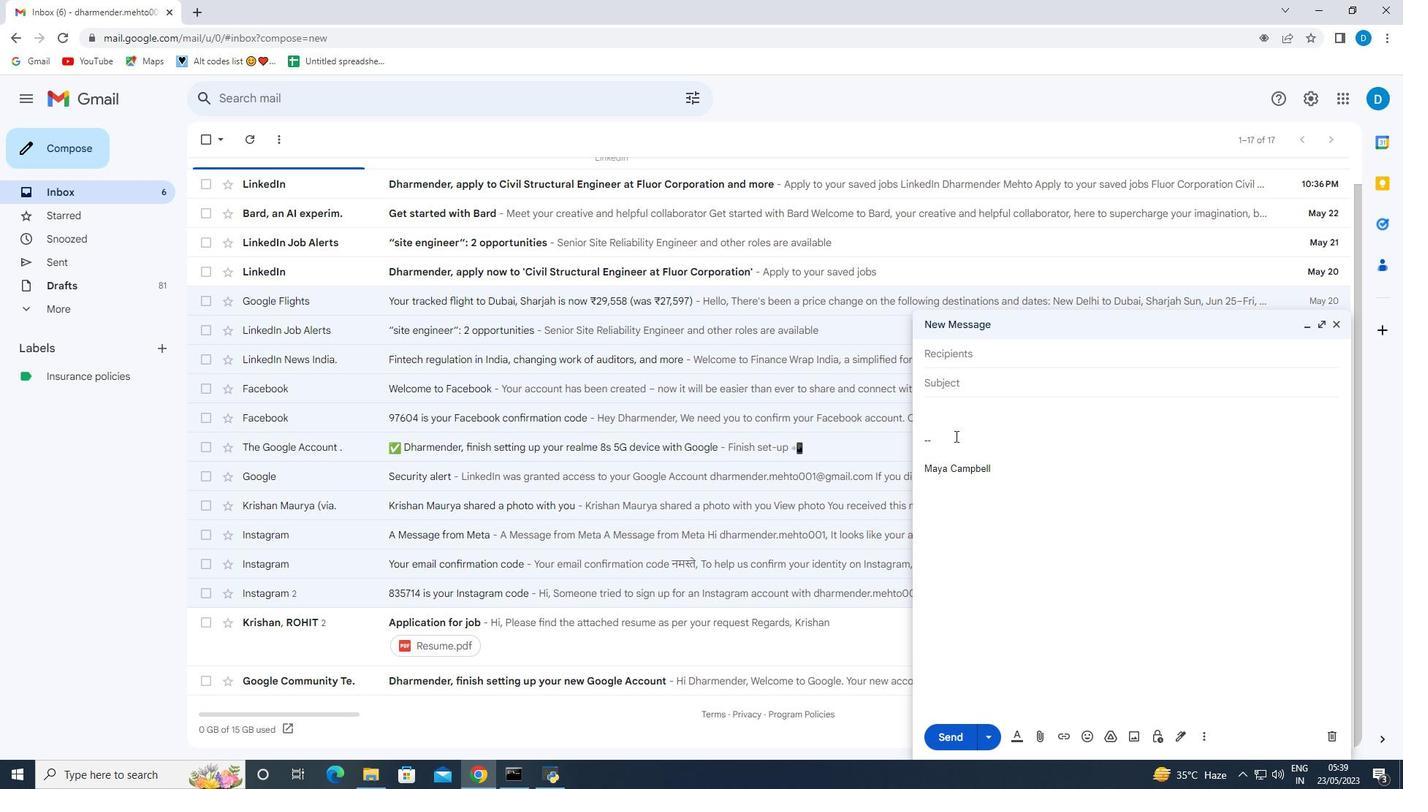 
Action: Key pressed <Key.backspace><Key.backspace><Key.backspace><Key.shift><Key.shift><Key.shift>Have<Key.space>a<Key.space>great<Key.space><Key.shift>National<Key.space><Key.shift>Hug<Key.space><Key.shift><Key.shift><Key.shift><Key.shift><Key.shift><Key.shift><Key.shift><Key.shift><Key.shift><Key.shift><Key.shift><Key.shift><Key.shift><Key.shift><Key.shift>Day,
Screenshot: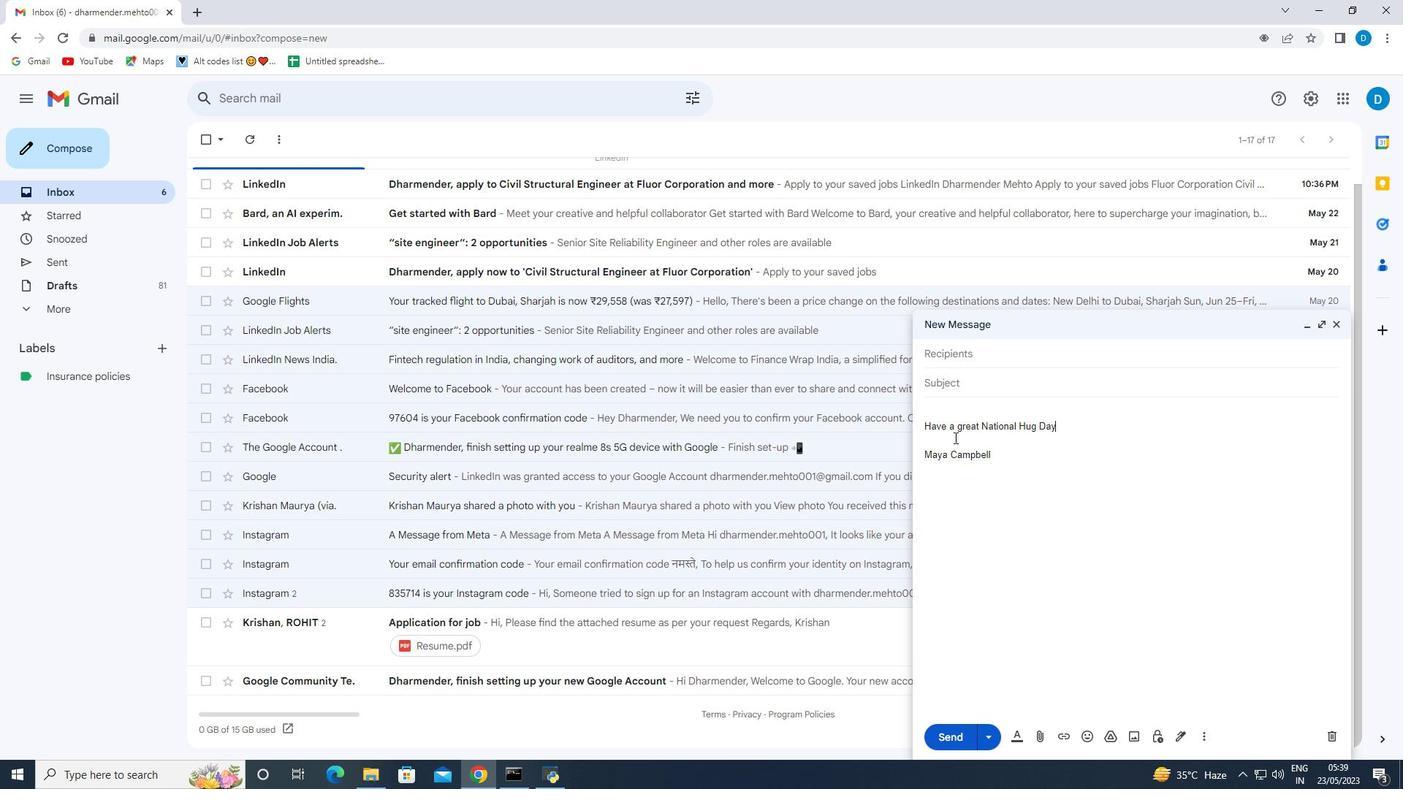 
Action: Mouse moved to (1204, 735)
Screenshot: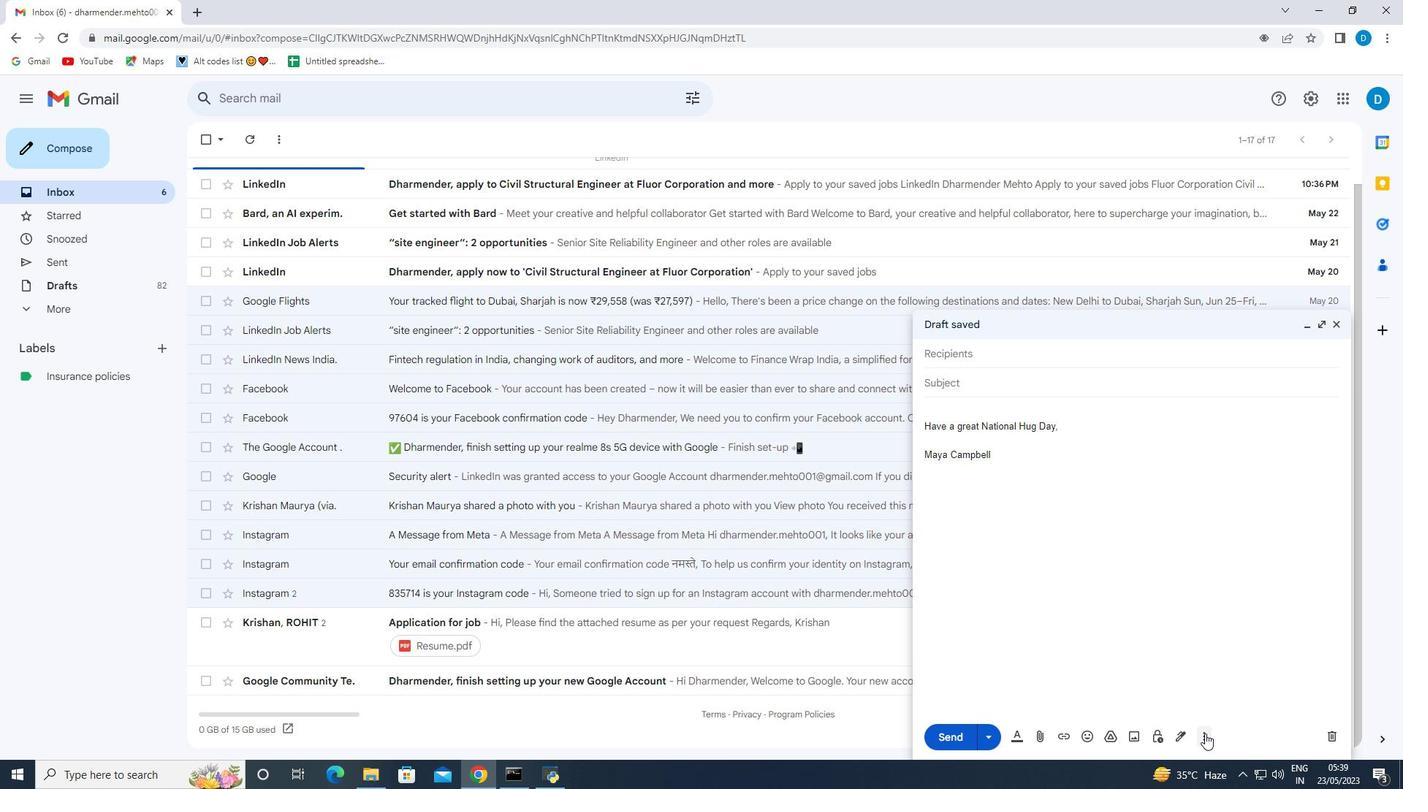 
Action: Mouse pressed left at (1204, 735)
Screenshot: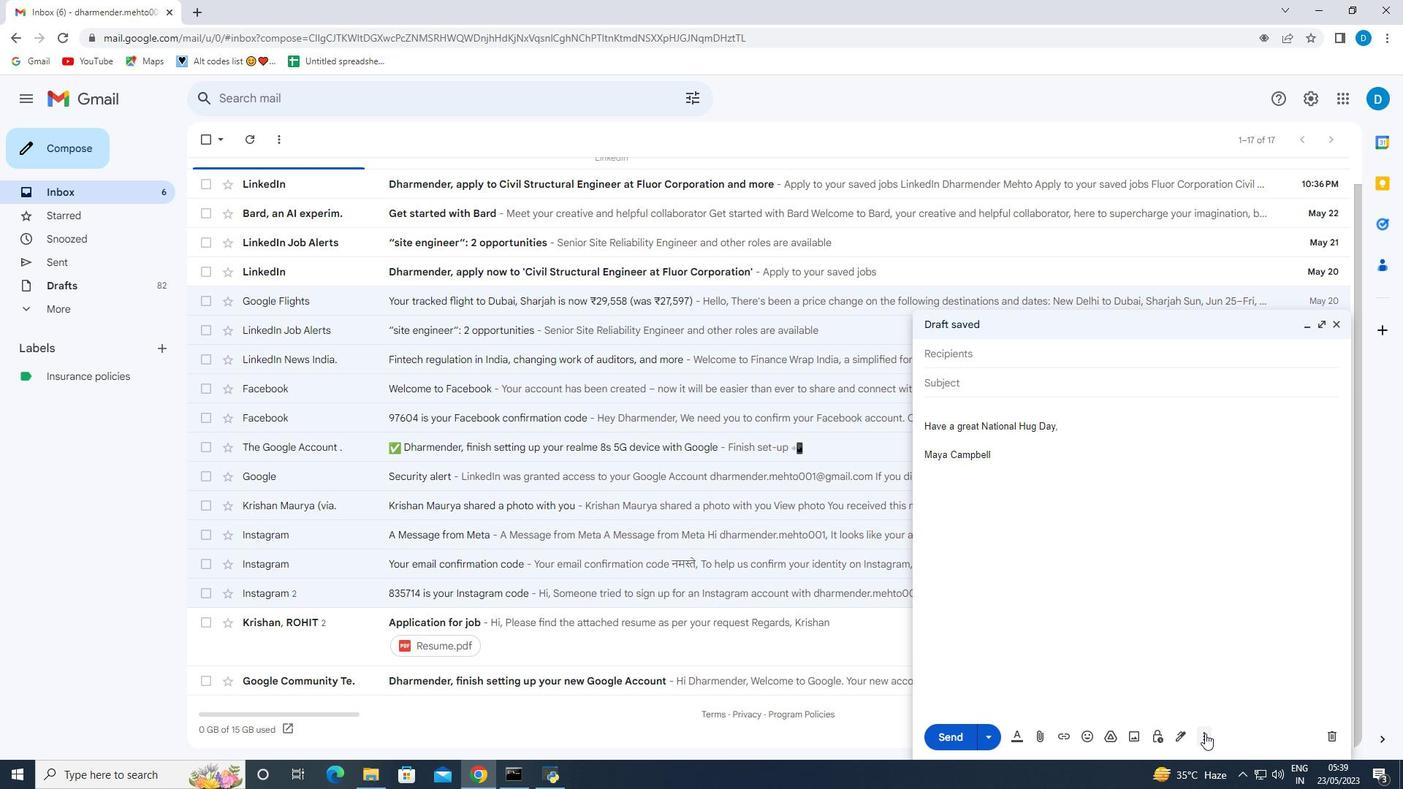 
Action: Mouse moved to (1253, 607)
Screenshot: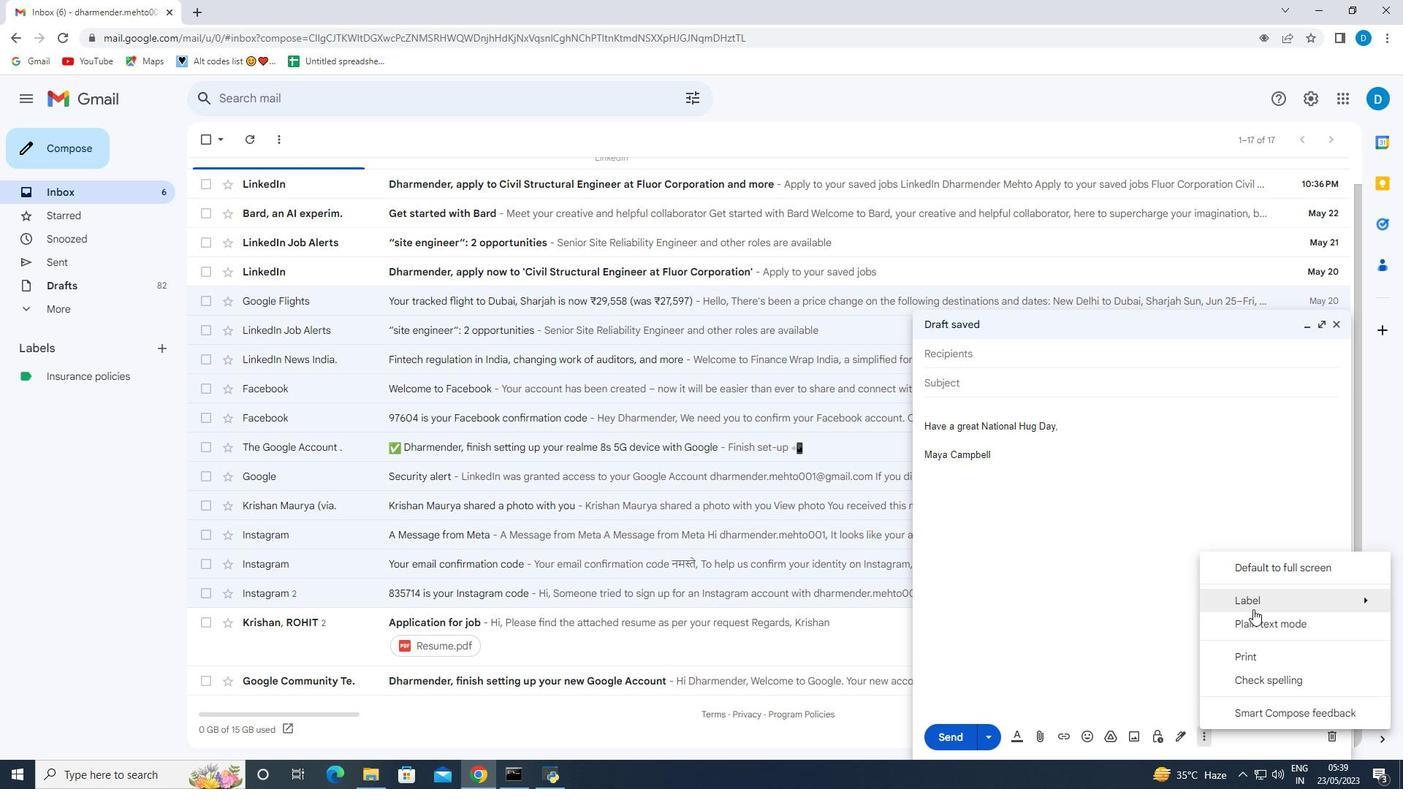 
Action: Mouse pressed left at (1253, 607)
Screenshot: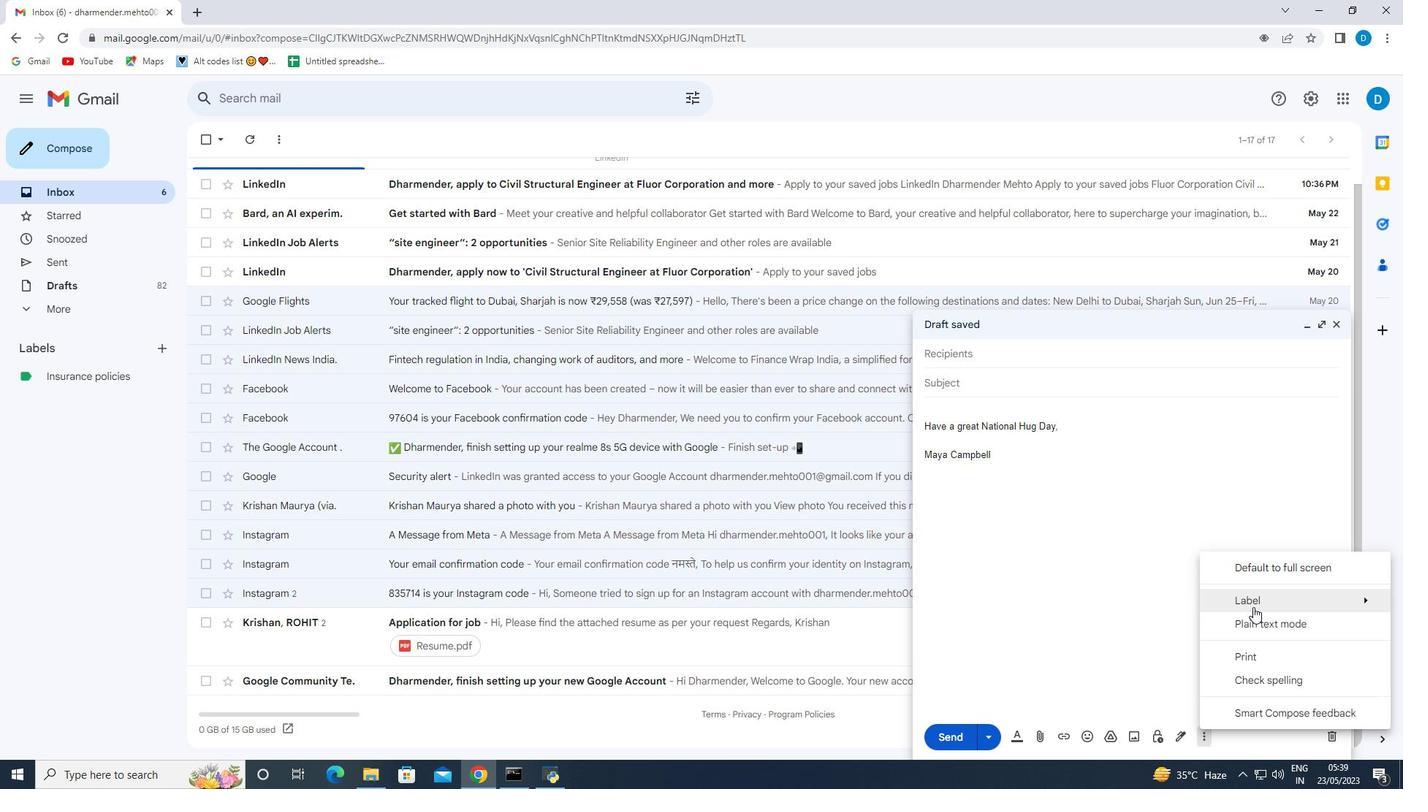 
Action: Mouse moved to (1086, 412)
Screenshot: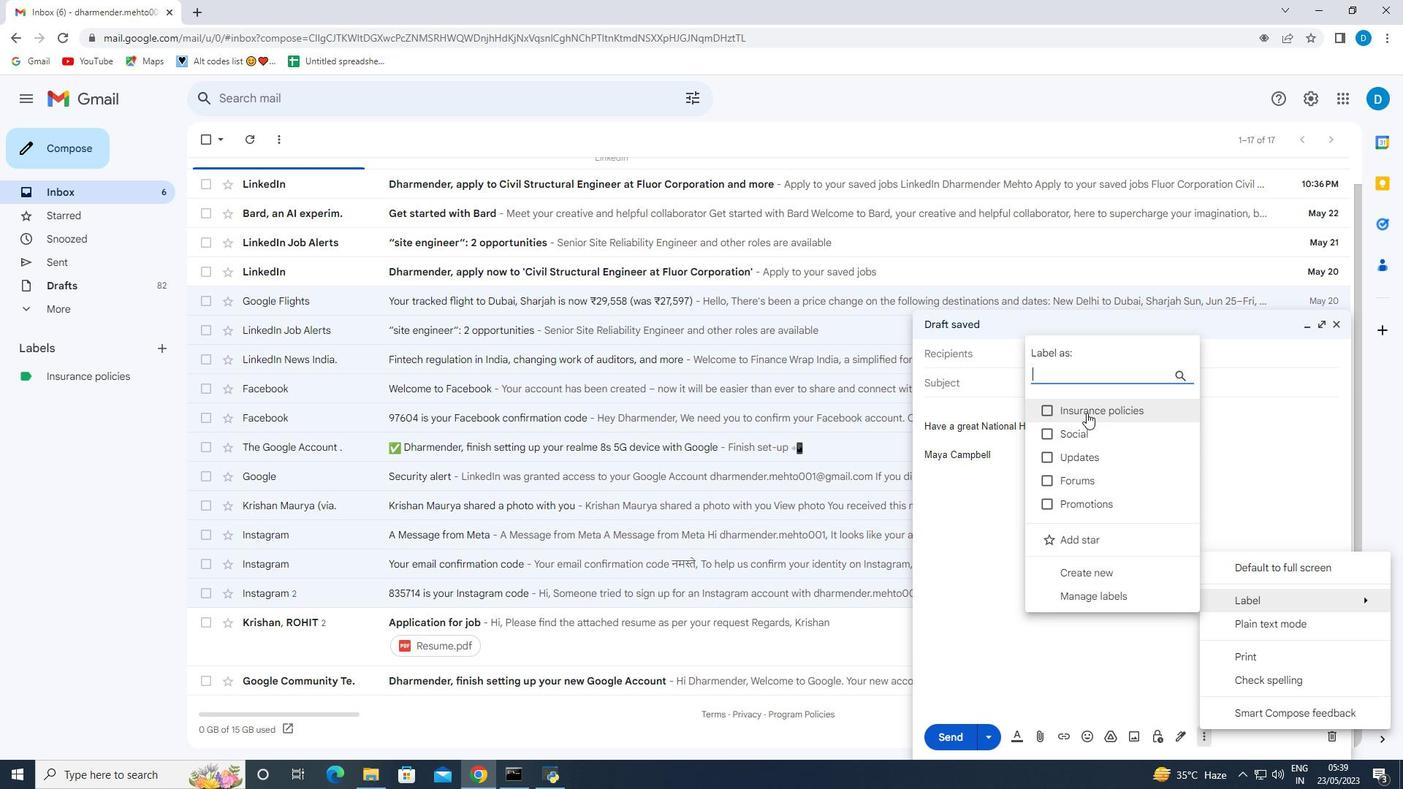 
Action: Mouse pressed left at (1086, 412)
Screenshot: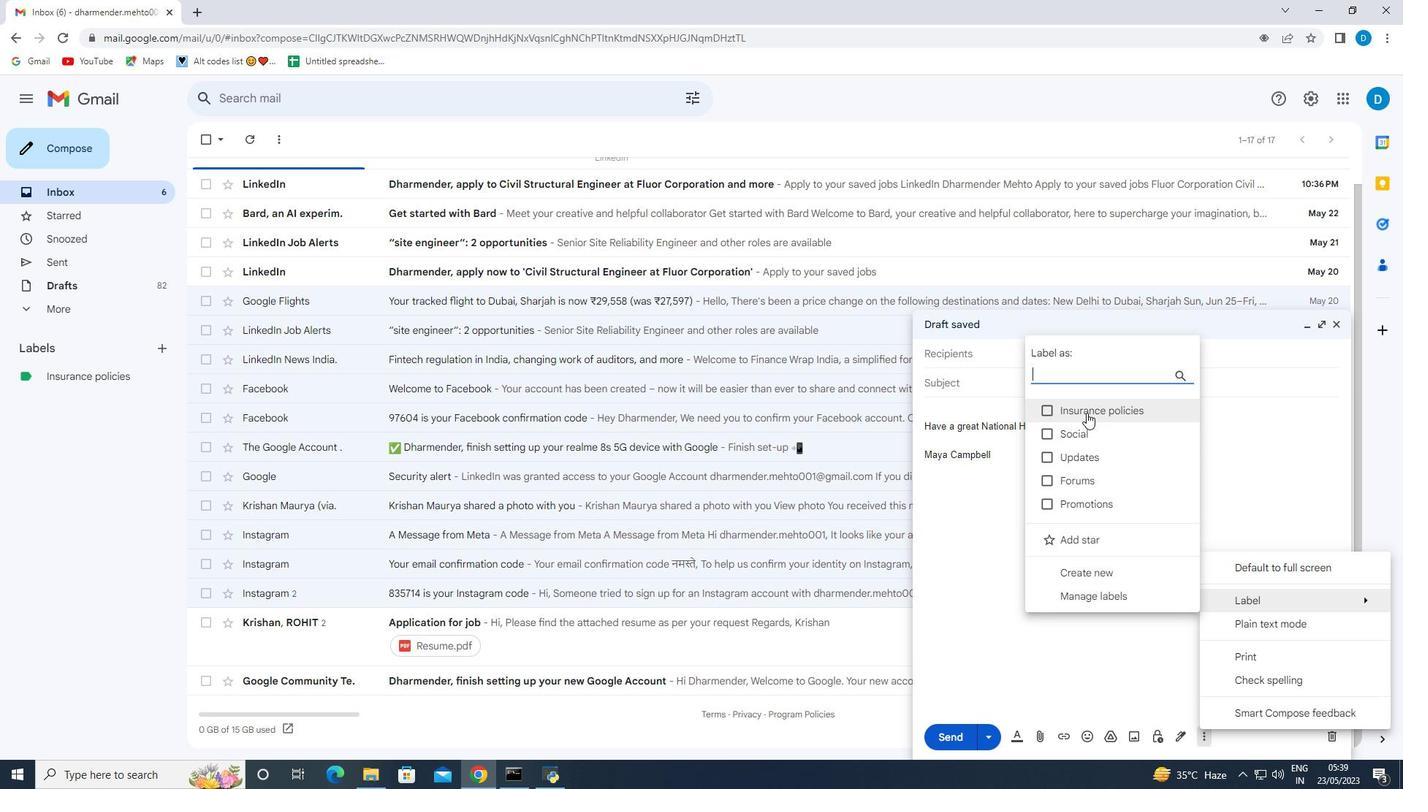
Action: Mouse moved to (953, 355)
Screenshot: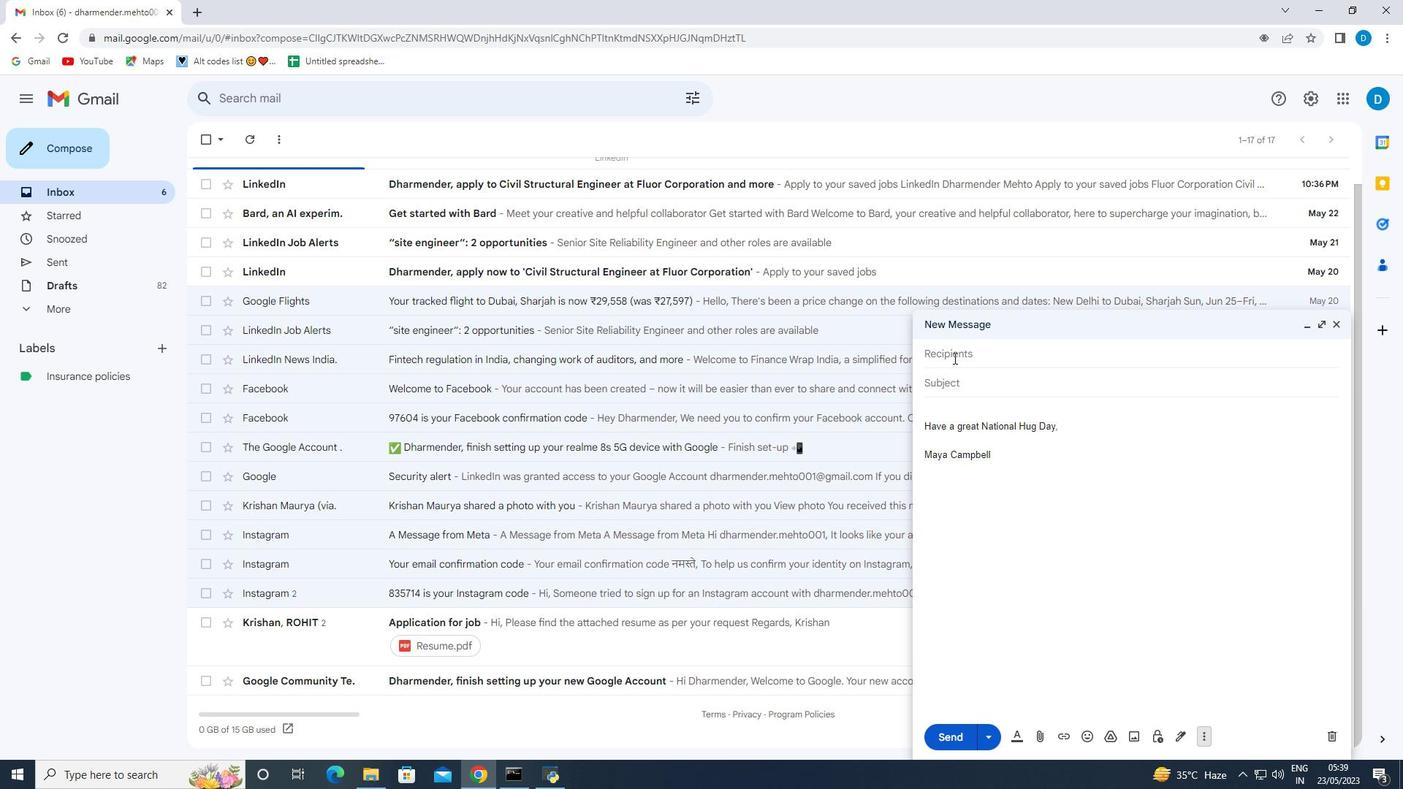 
Action: Mouse pressed left at (953, 355)
Screenshot: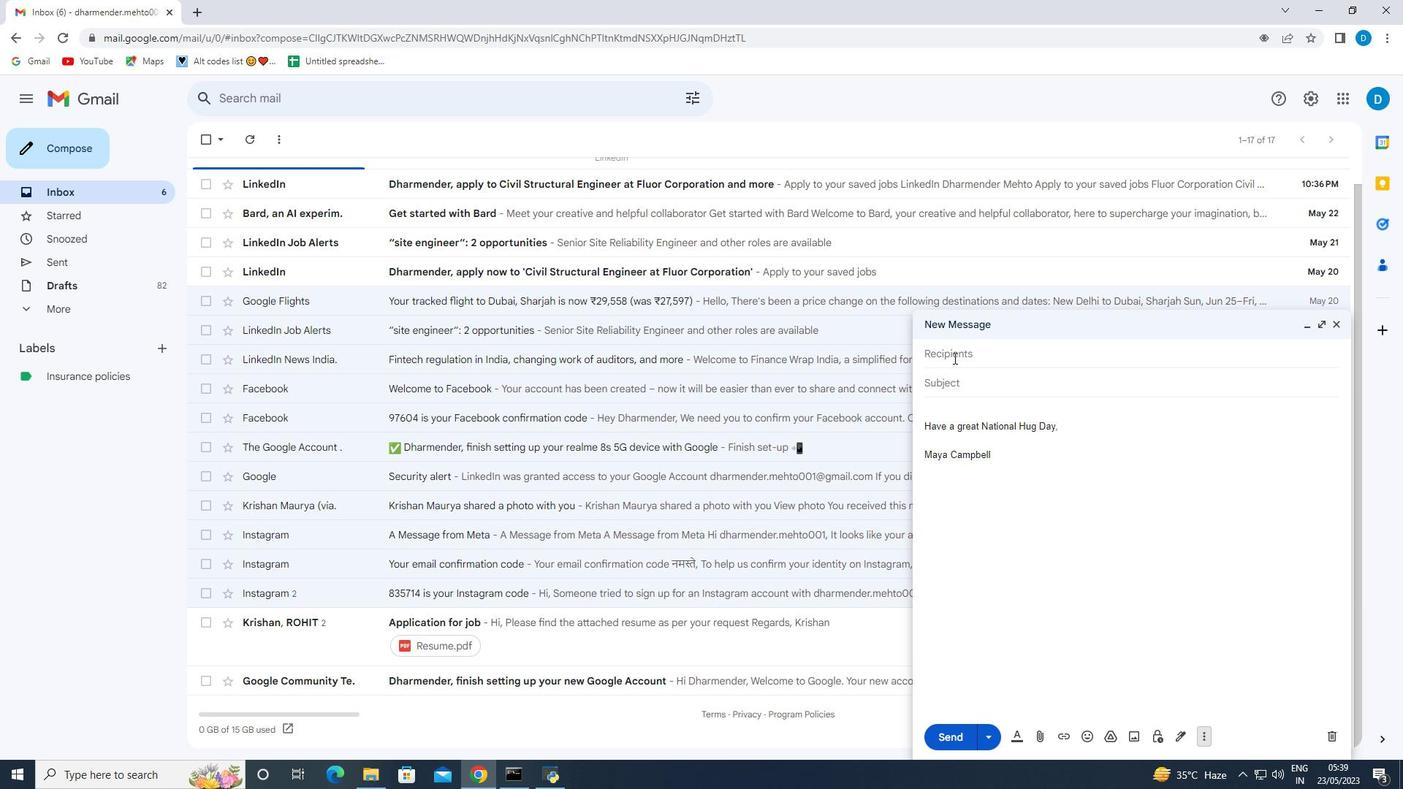 
Action: Mouse moved to (953, 361)
Screenshot: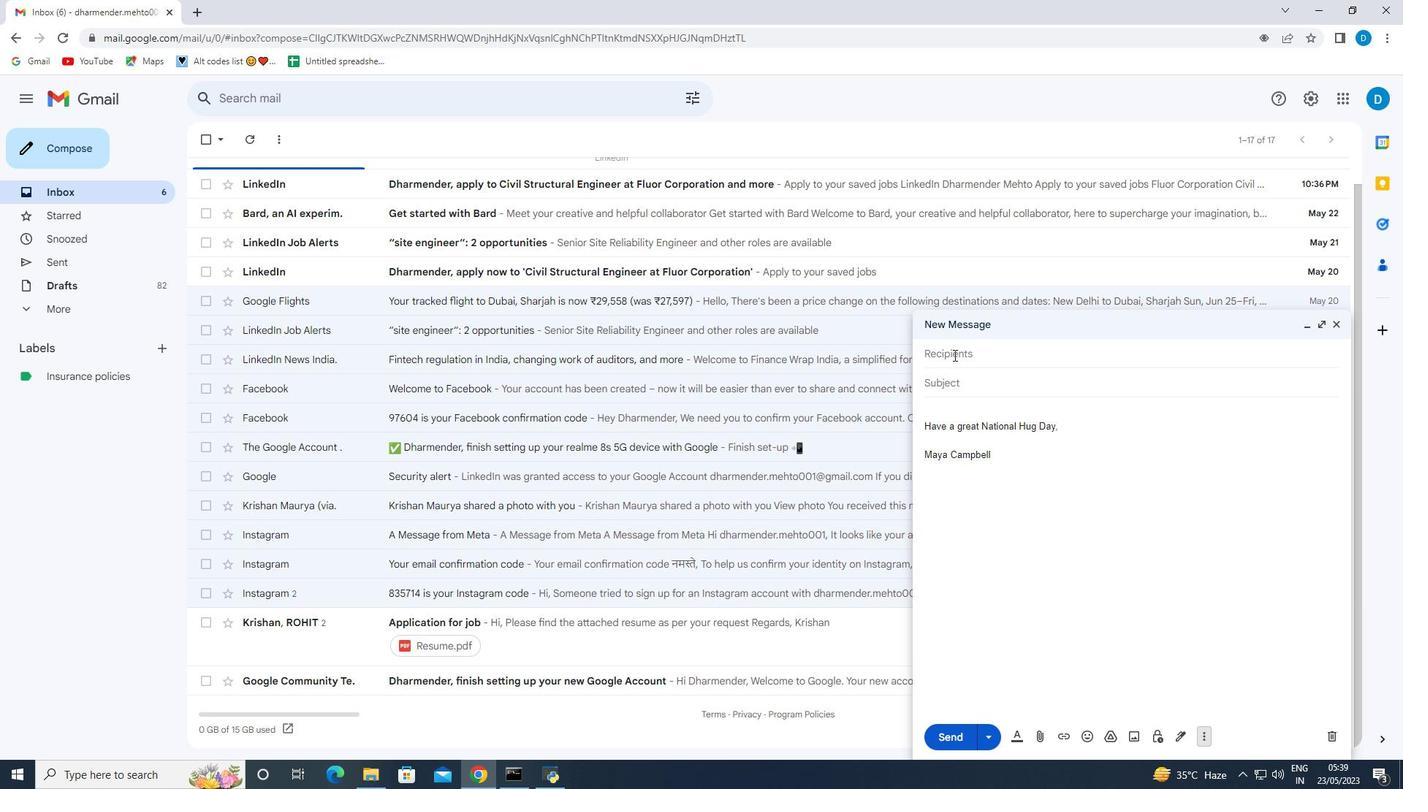 
Action: Key pressed softage.9<Key.shift>@softage.net
Screenshot: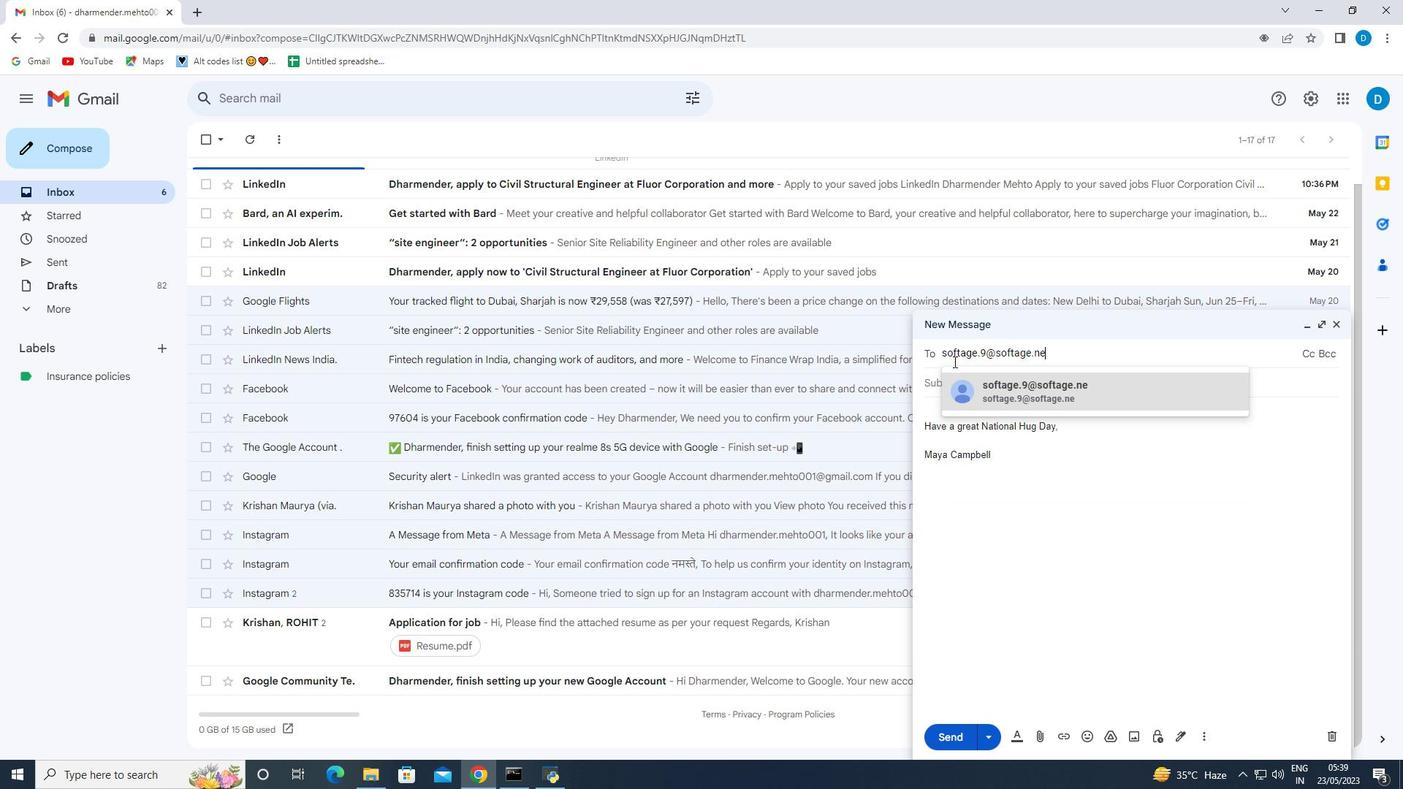 
Action: Mouse moved to (1033, 388)
Screenshot: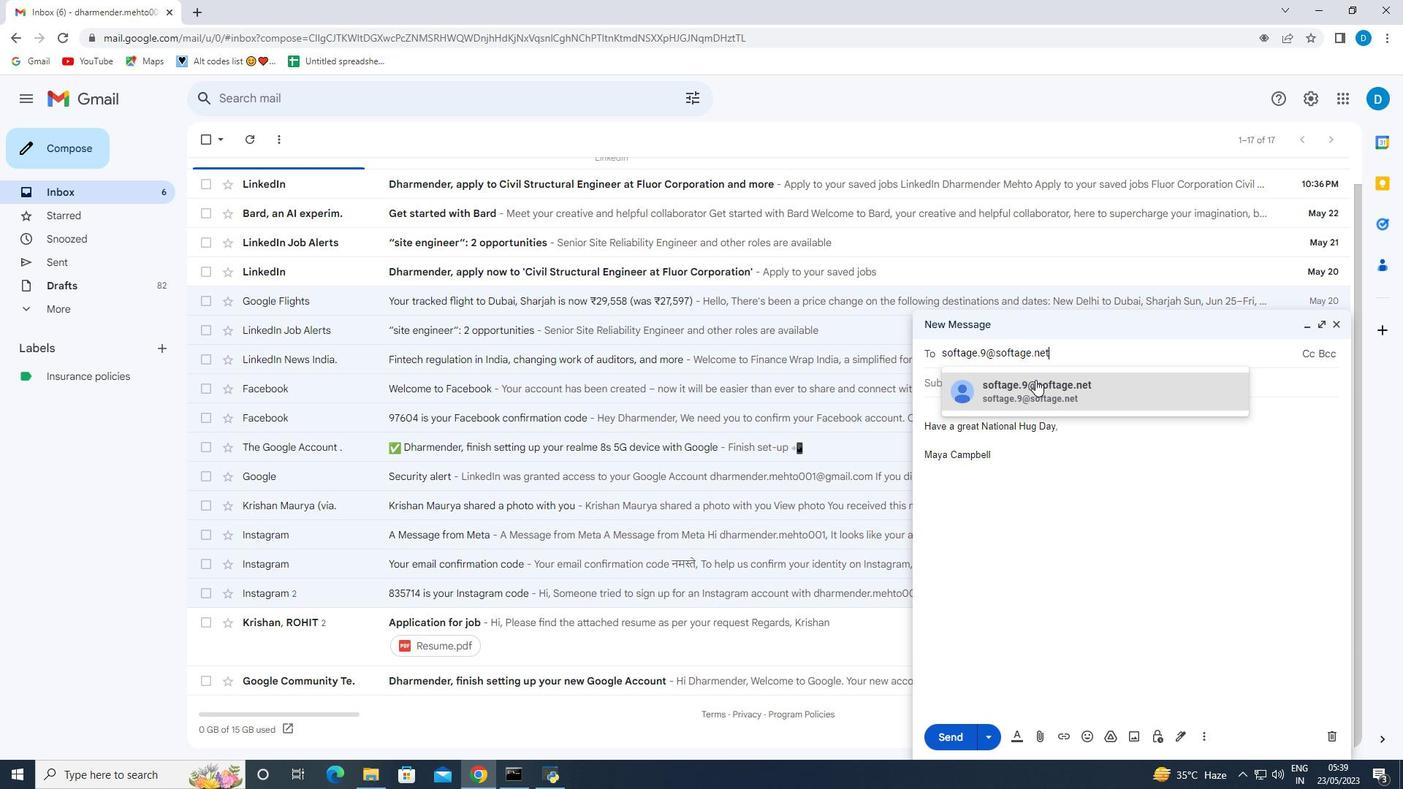 
Action: Mouse pressed left at (1033, 388)
Screenshot: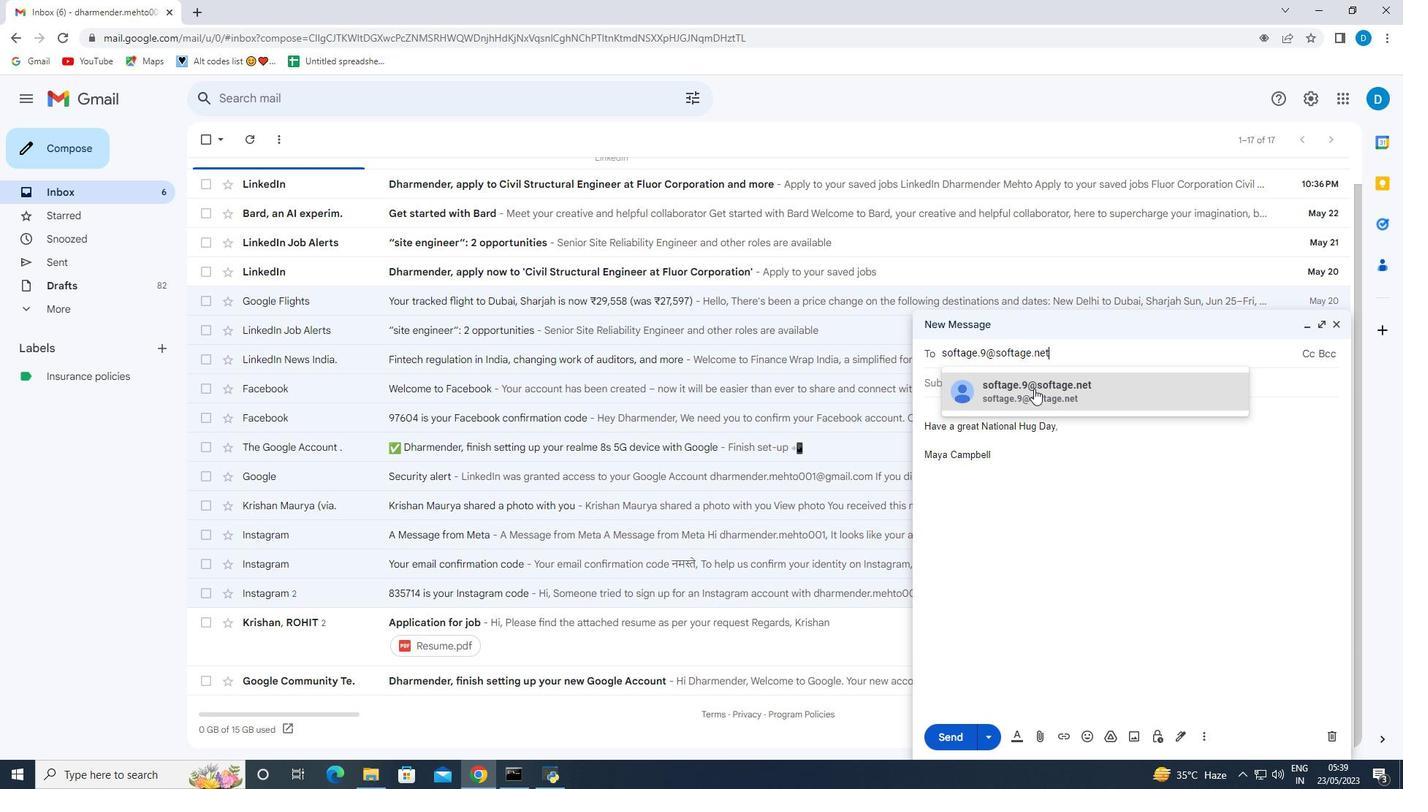 
Action: Mouse moved to (1131, 571)
Screenshot: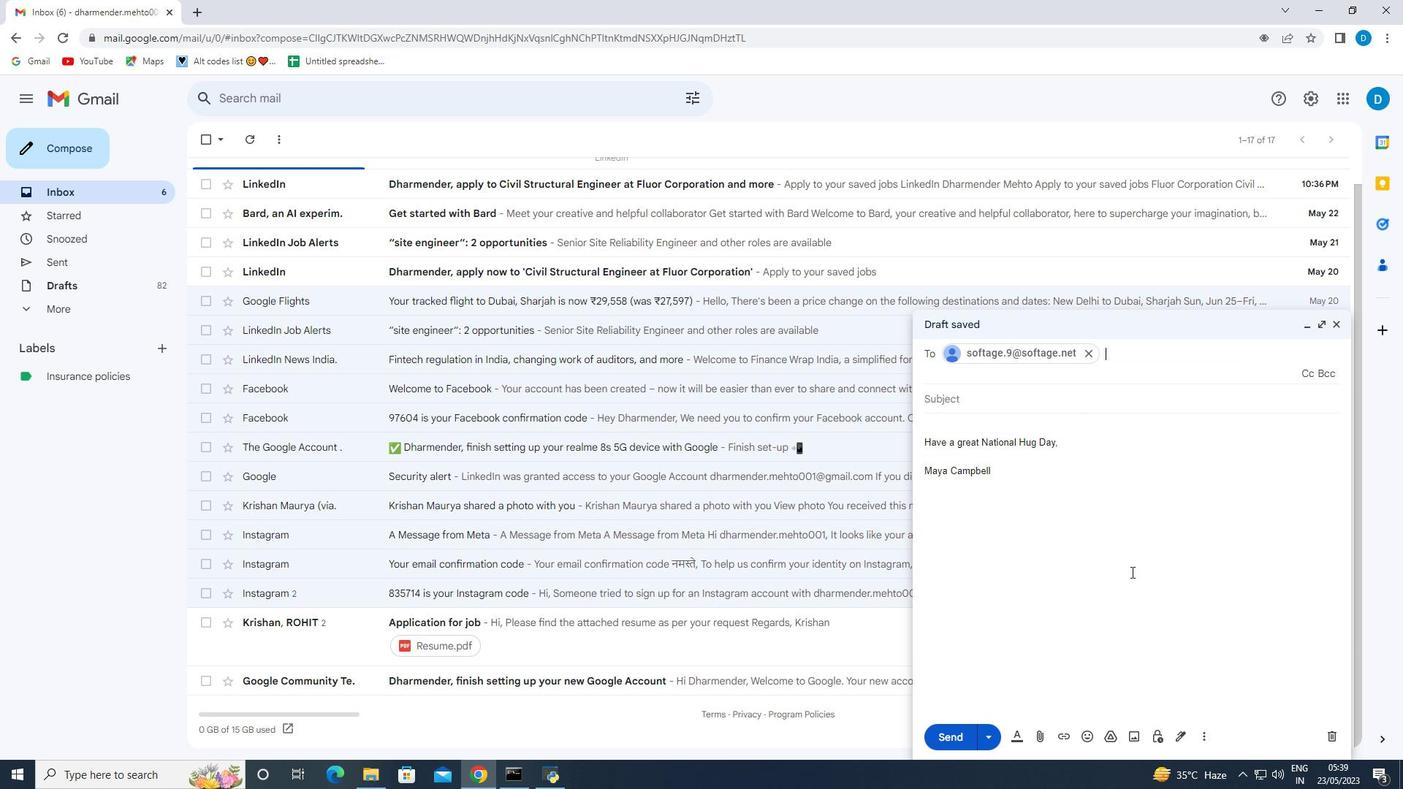 
